 Task: Find connections with filter location Ji Paraná with filter topic #linkedinwith filter profile language German with filter current company Vedantu with filter school Oriental Institute of Science & Technology with filter industry Armed Forces with filter service category Cybersecurity with filter keywords title Office Assistant
Action: Mouse moved to (530, 98)
Screenshot: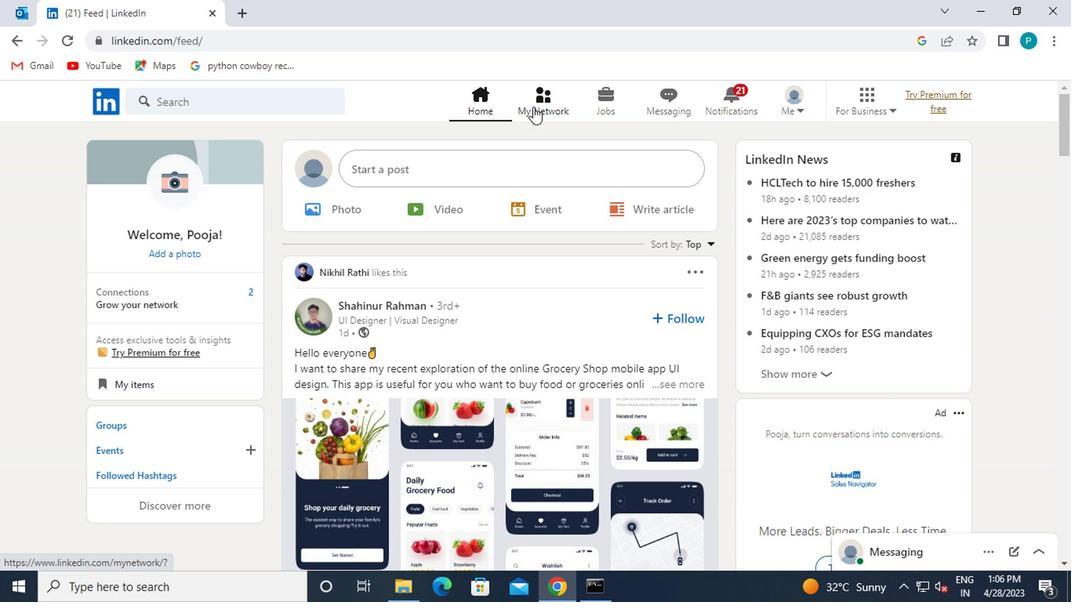 
Action: Mouse pressed left at (530, 98)
Screenshot: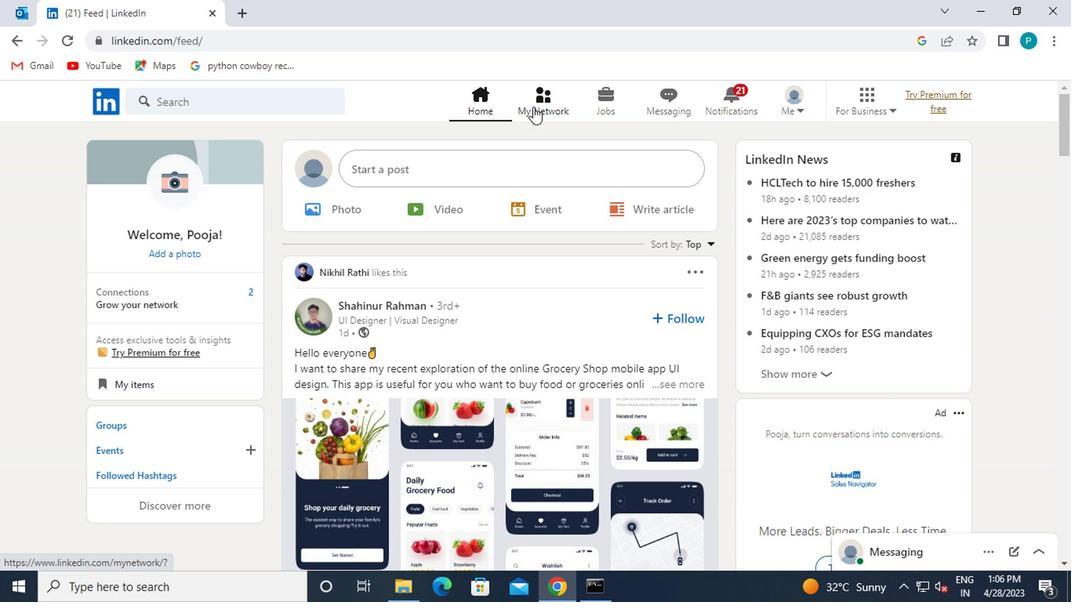 
Action: Mouse moved to (200, 192)
Screenshot: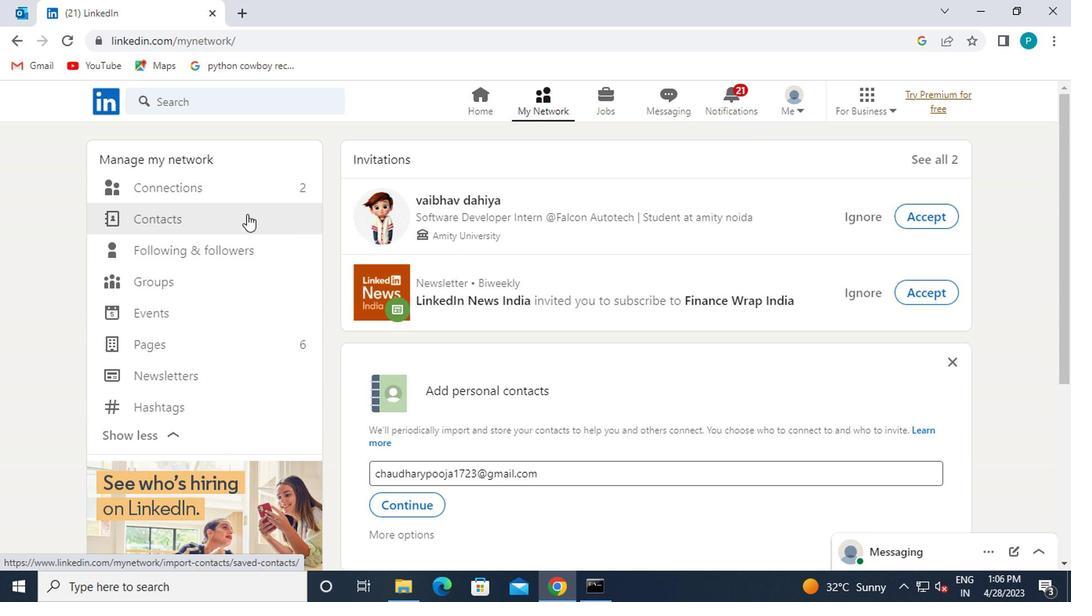 
Action: Mouse pressed left at (200, 192)
Screenshot: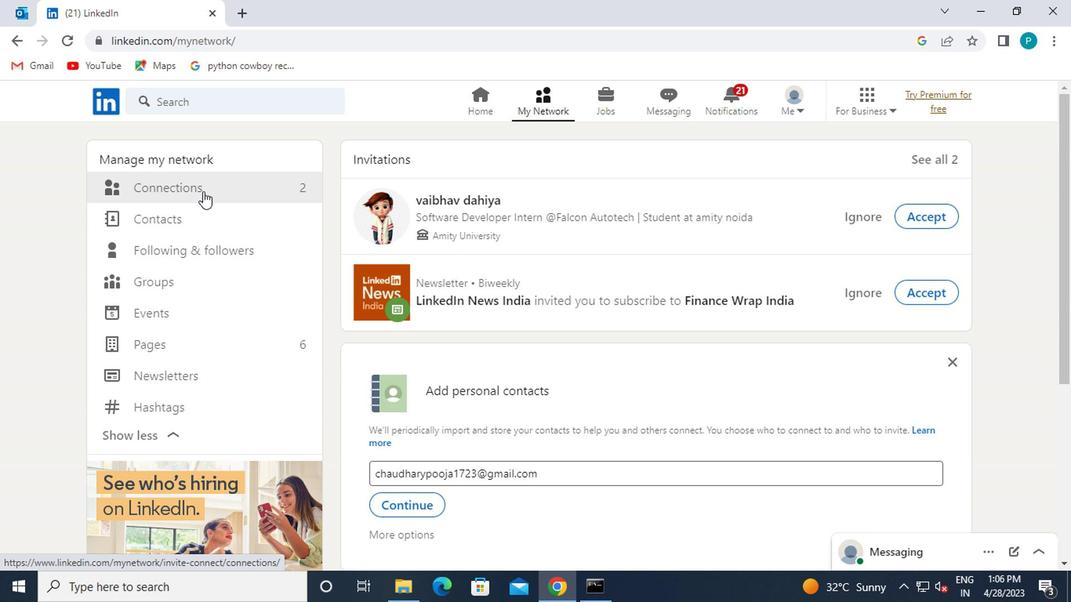 
Action: Mouse moved to (691, 190)
Screenshot: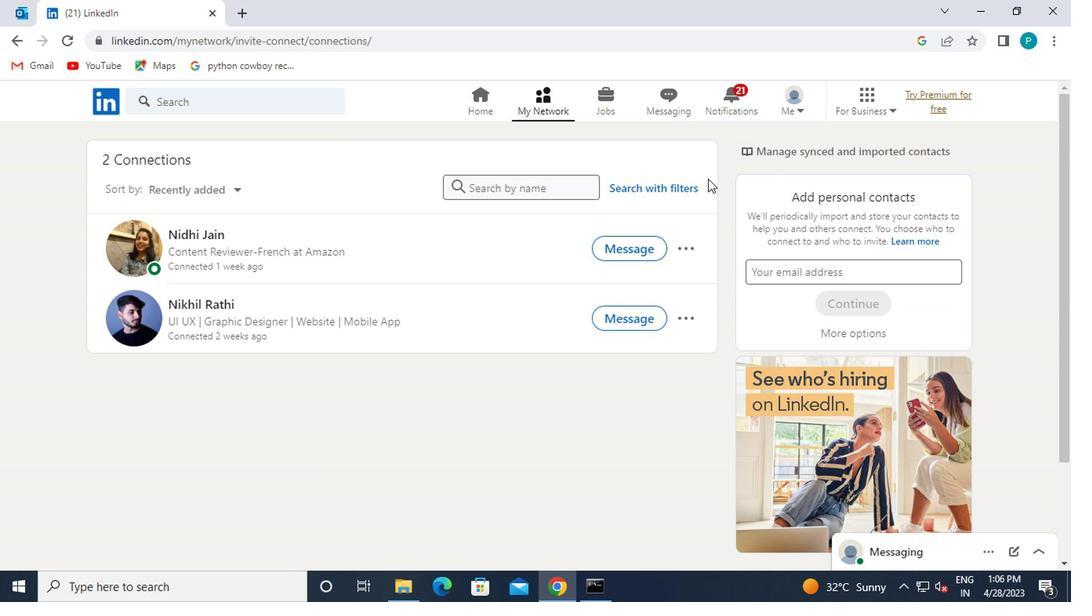
Action: Mouse pressed left at (691, 190)
Screenshot: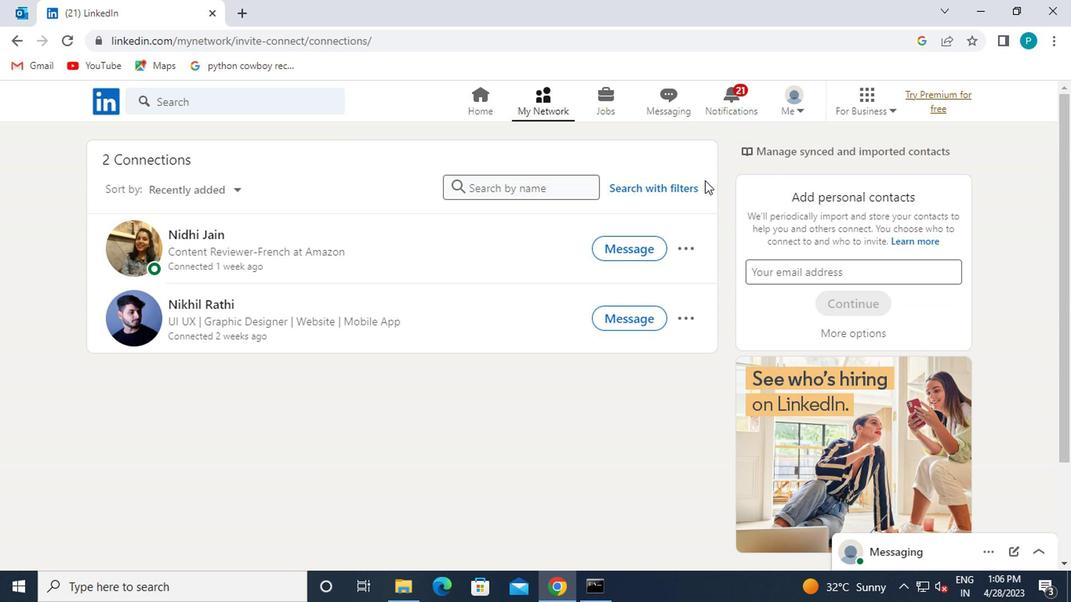 
Action: Mouse moved to (574, 145)
Screenshot: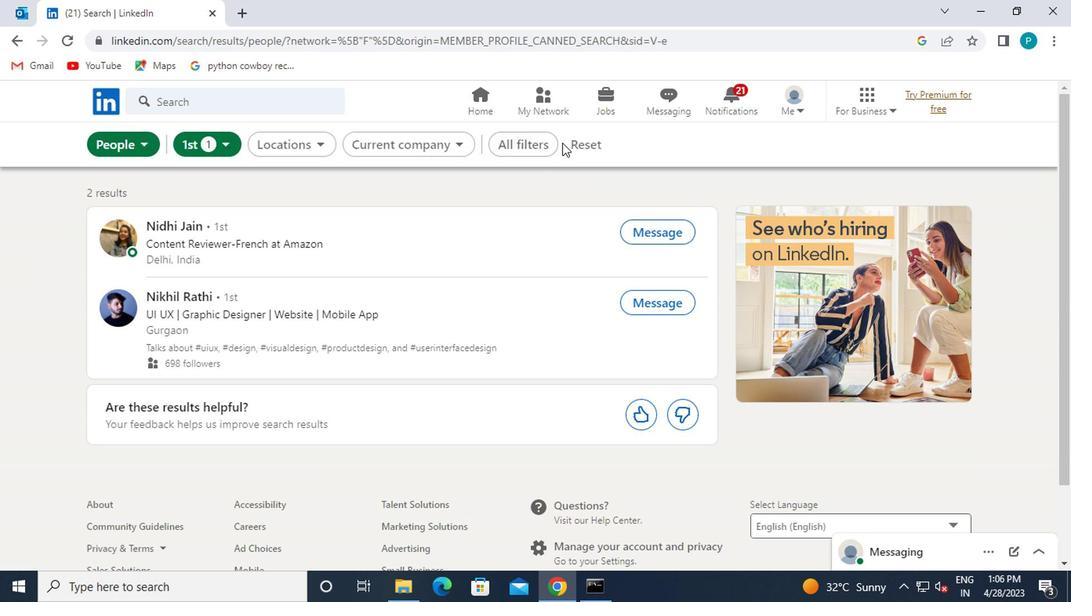 
Action: Mouse pressed left at (574, 145)
Screenshot: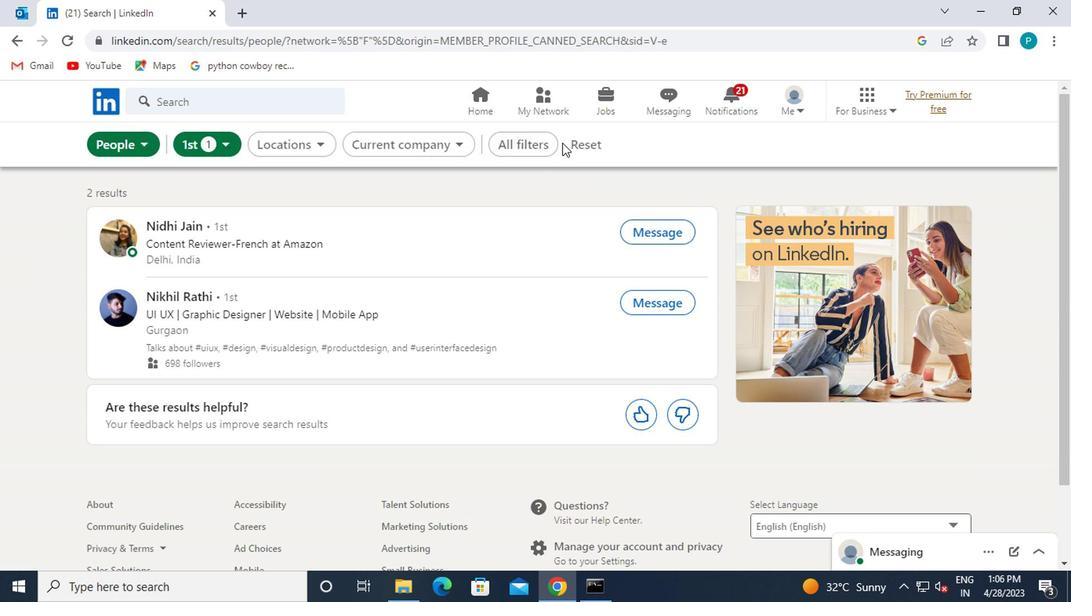 
Action: Mouse moved to (560, 146)
Screenshot: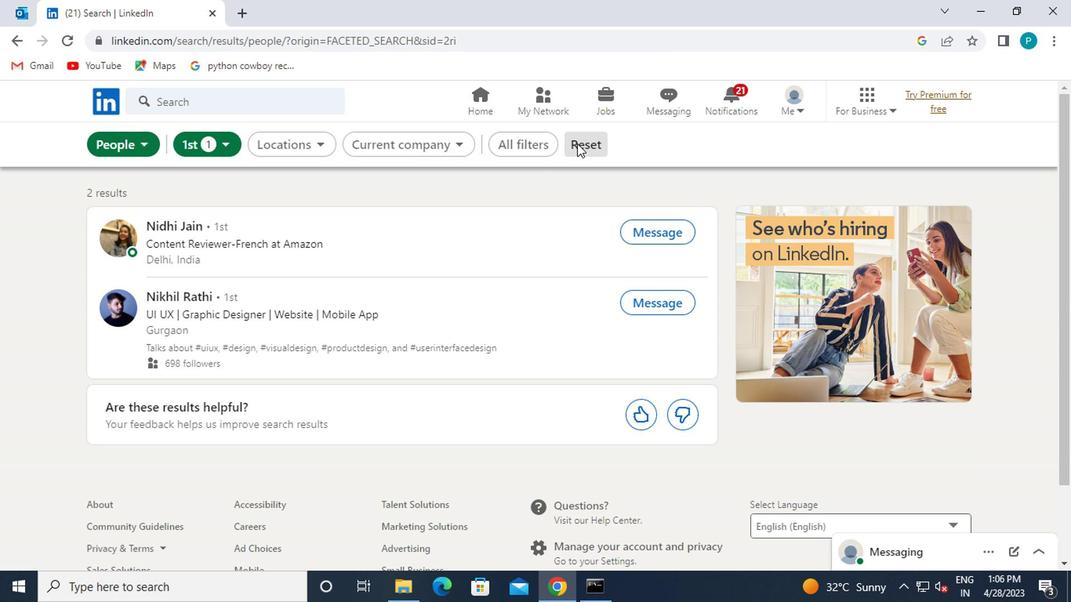 
Action: Mouse pressed left at (560, 146)
Screenshot: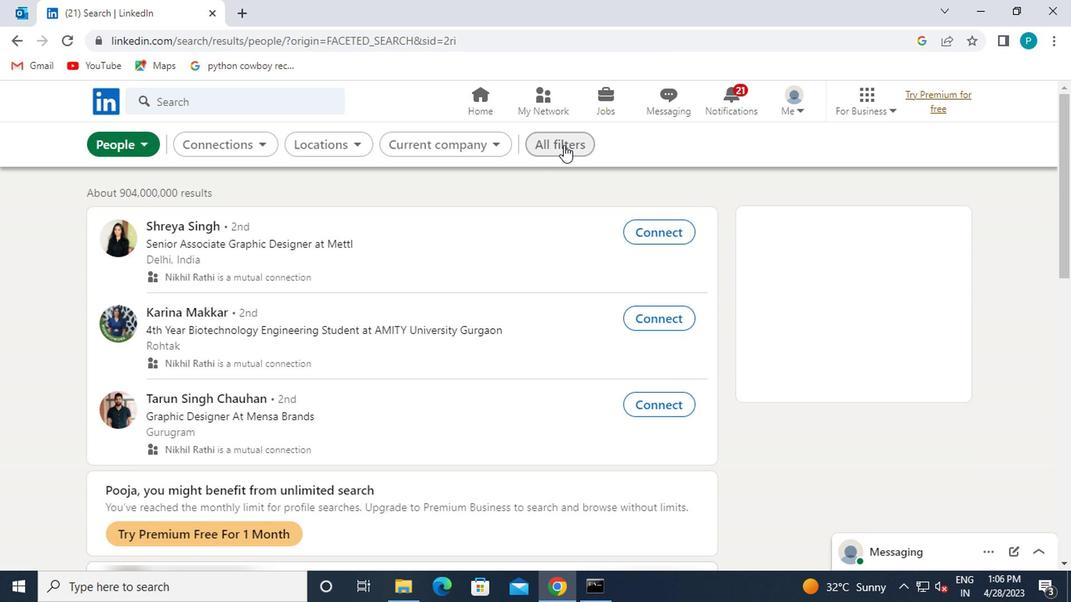 
Action: Mouse moved to (756, 294)
Screenshot: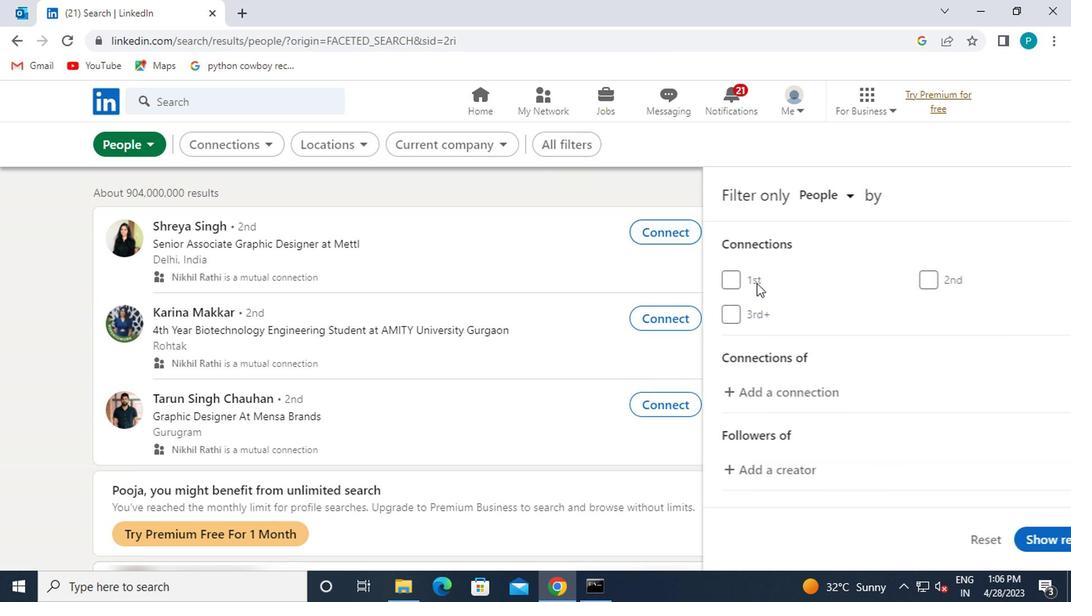 
Action: Mouse scrolled (756, 293) with delta (0, 0)
Screenshot: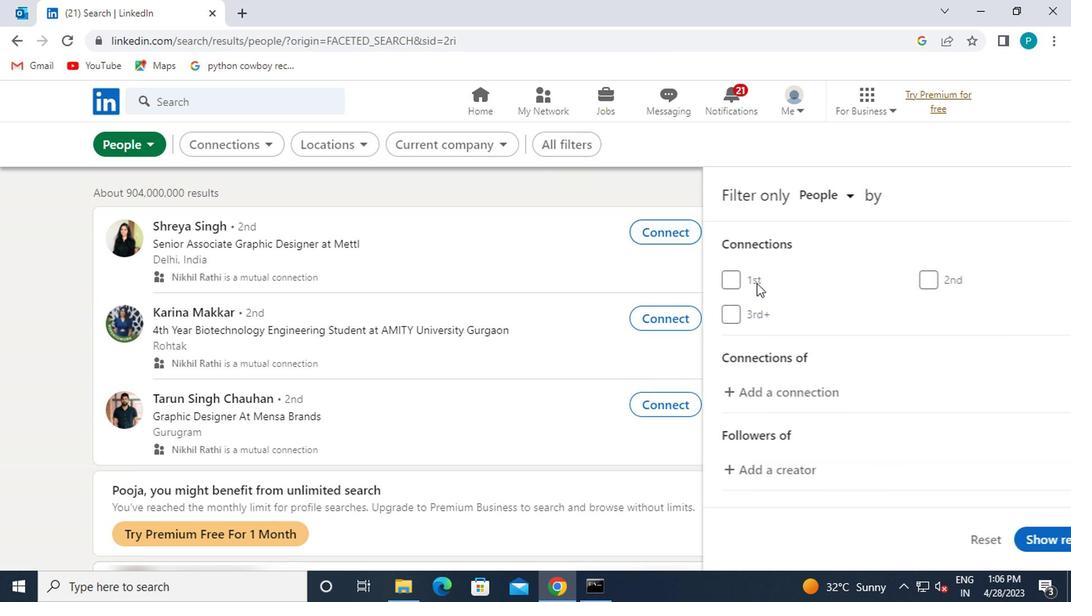 
Action: Mouse moved to (756, 296)
Screenshot: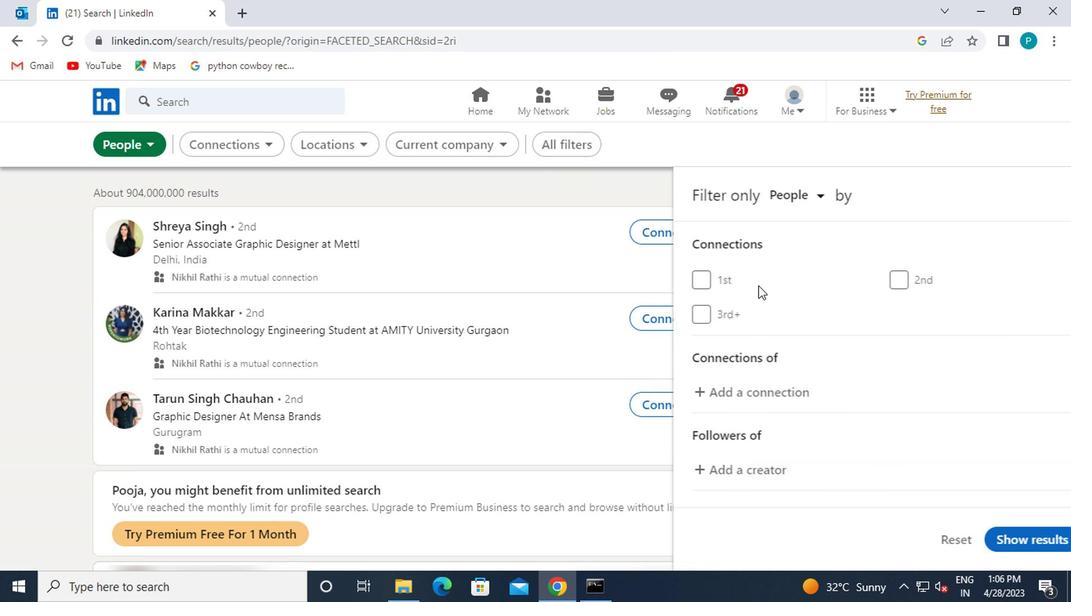 
Action: Mouse scrolled (756, 295) with delta (0, -1)
Screenshot: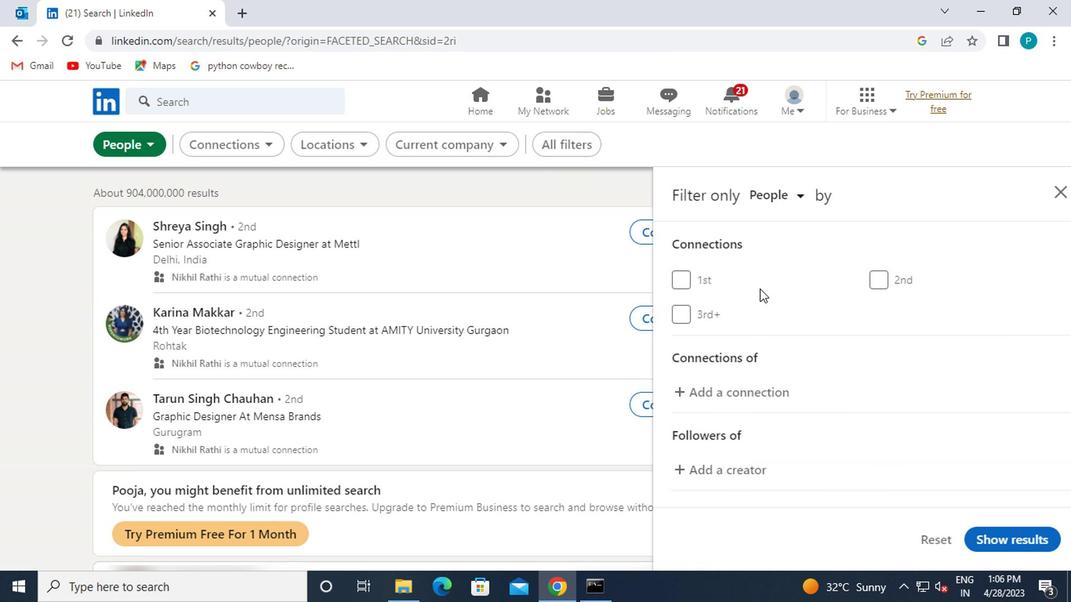 
Action: Mouse scrolled (756, 295) with delta (0, -1)
Screenshot: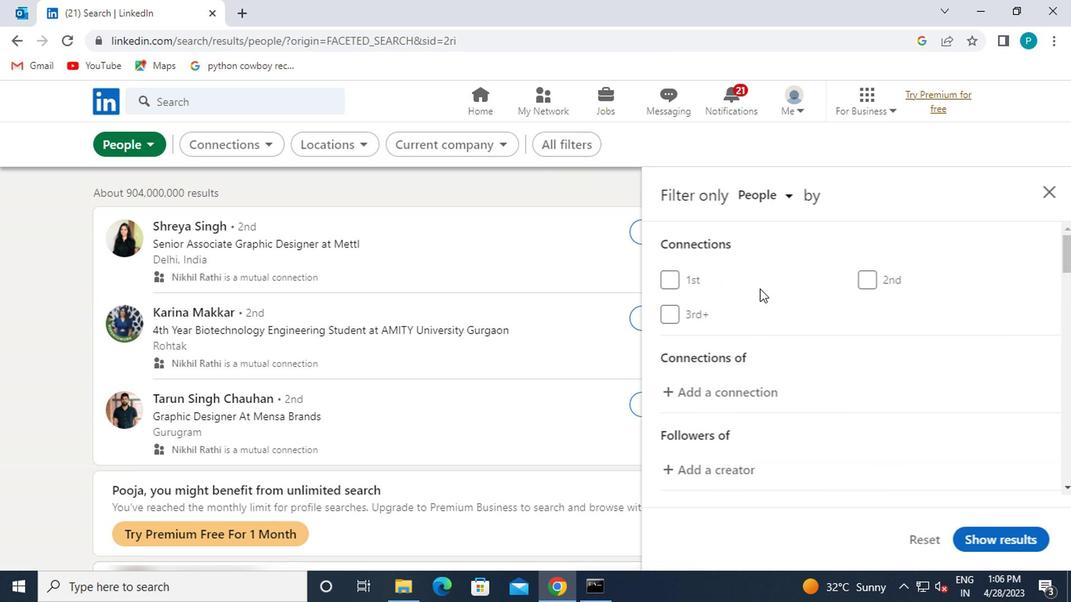
Action: Mouse moved to (857, 382)
Screenshot: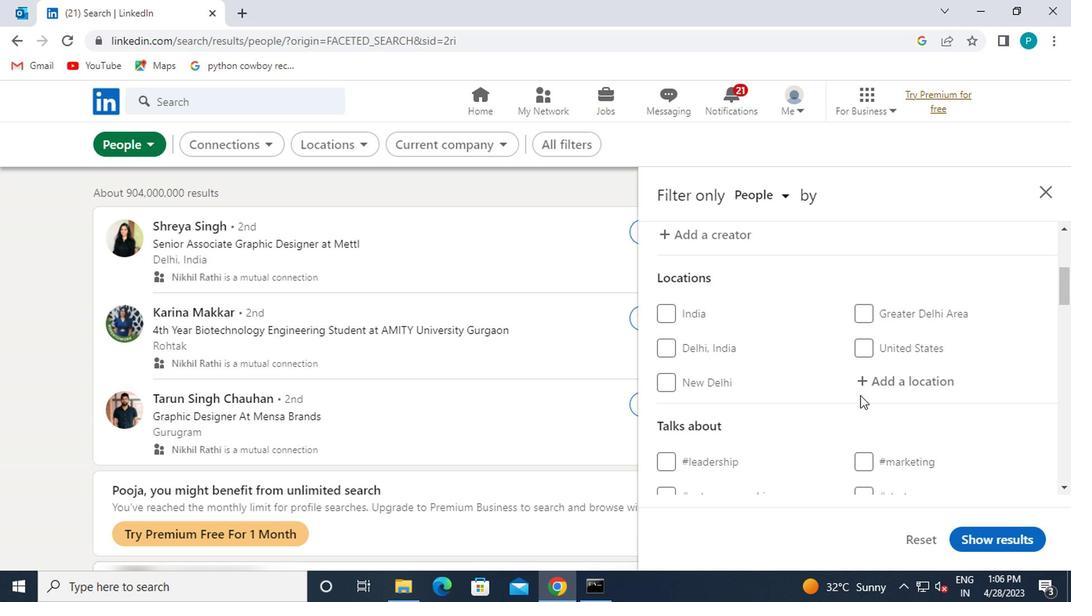 
Action: Mouse pressed left at (857, 382)
Screenshot: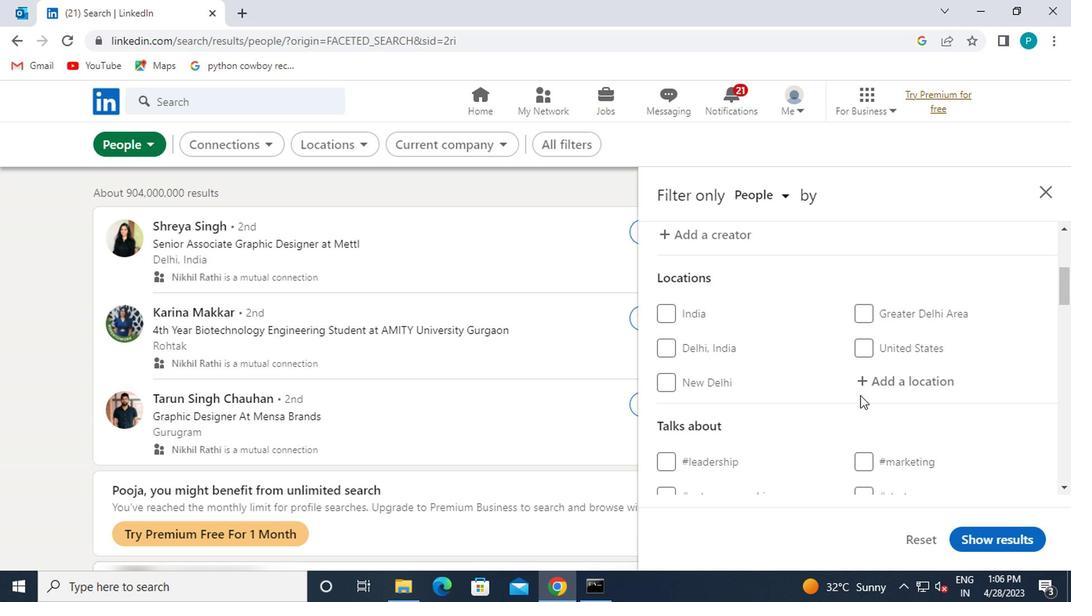 
Action: Mouse moved to (1067, 228)
Screenshot: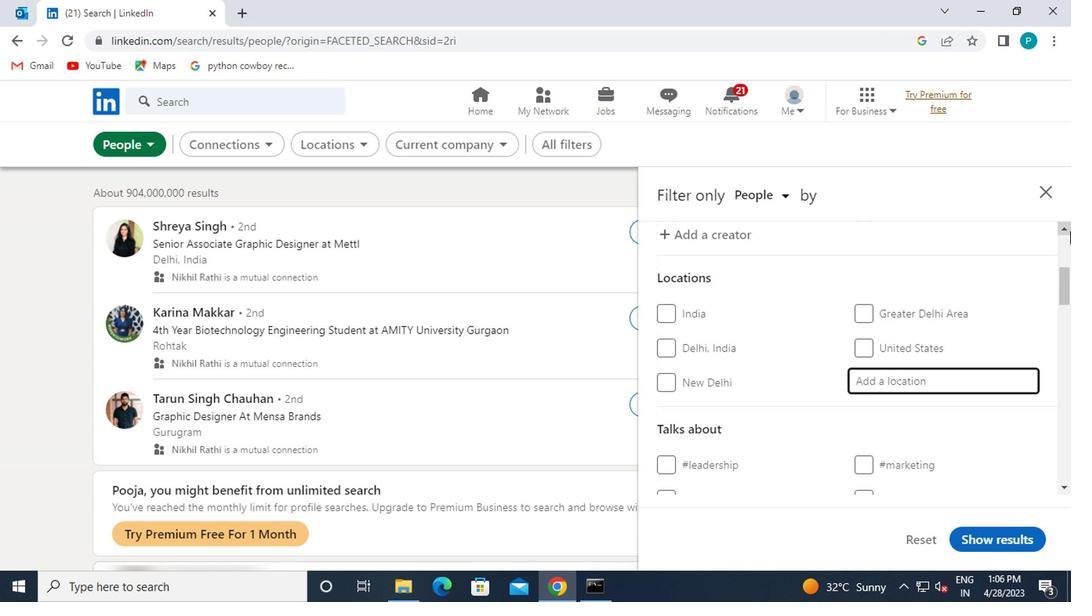 
Action: Key pressed <Key.caps_lock>j<Key.caps_lock>i<Key.space><Key.caps_lock>p<Key.caps_lock>arana
Screenshot: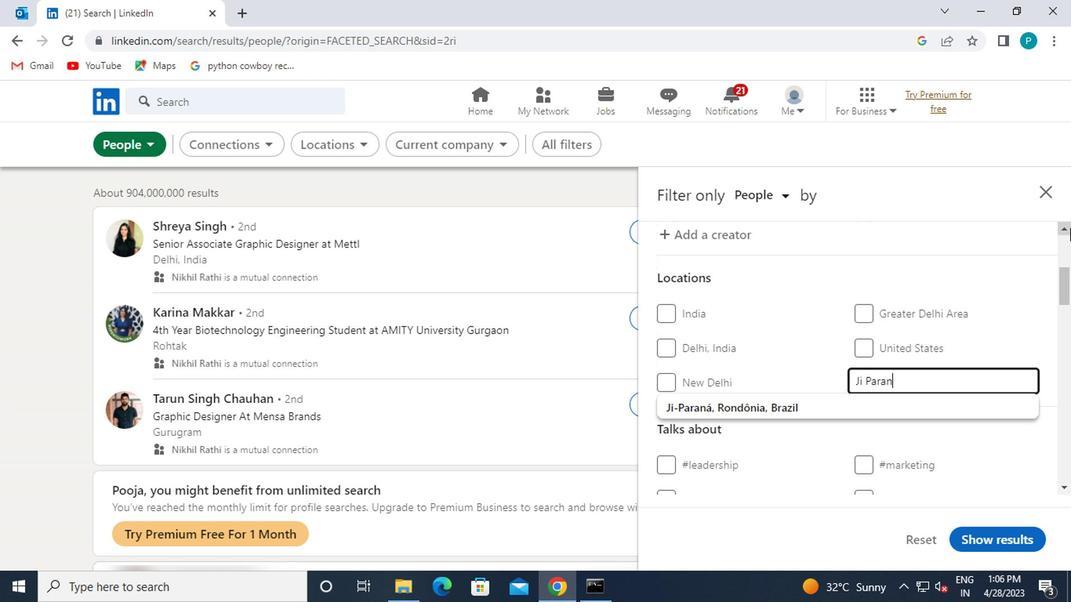 
Action: Mouse moved to (891, 407)
Screenshot: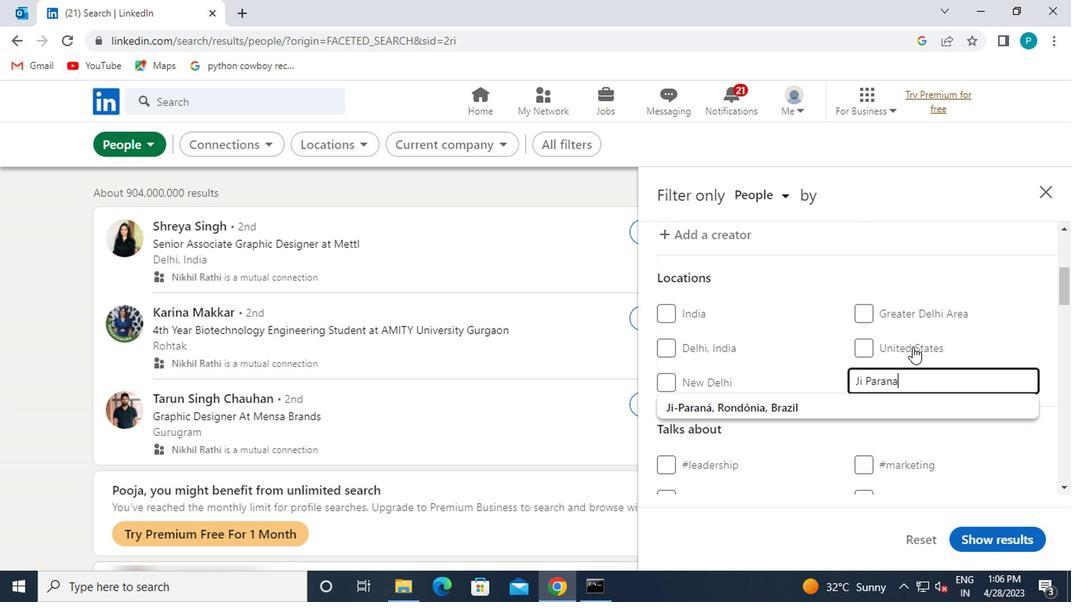 
Action: Mouse pressed left at (891, 407)
Screenshot: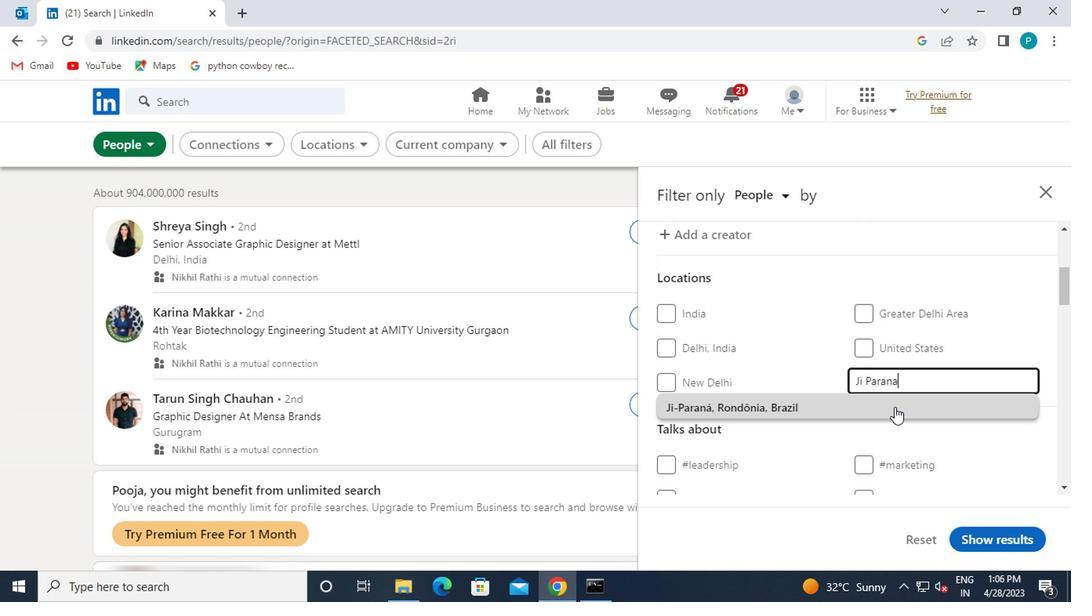 
Action: Mouse scrolled (891, 406) with delta (0, -1)
Screenshot: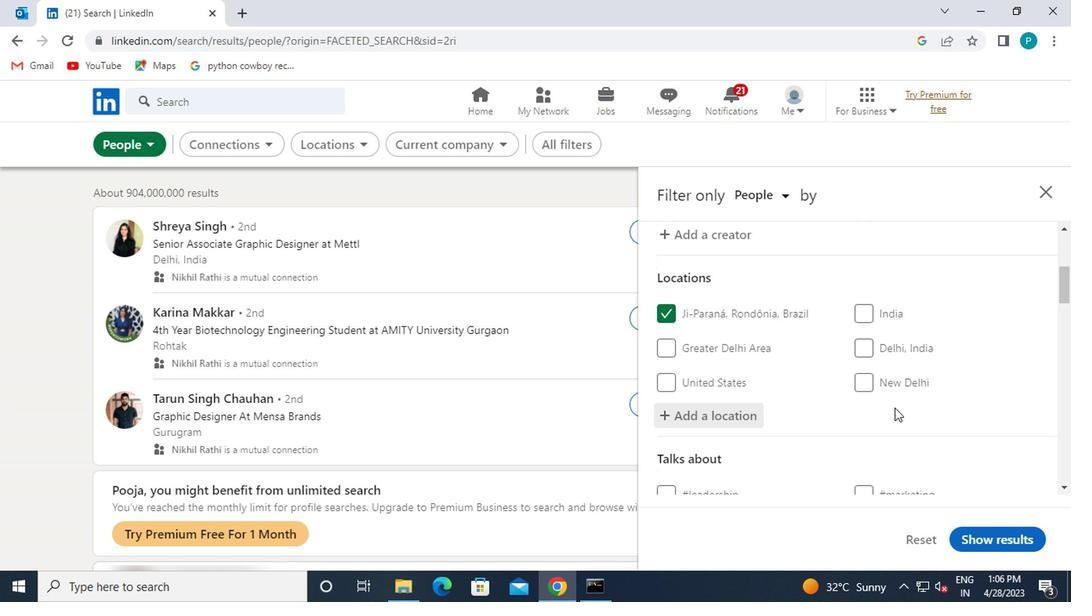 
Action: Mouse scrolled (891, 406) with delta (0, -1)
Screenshot: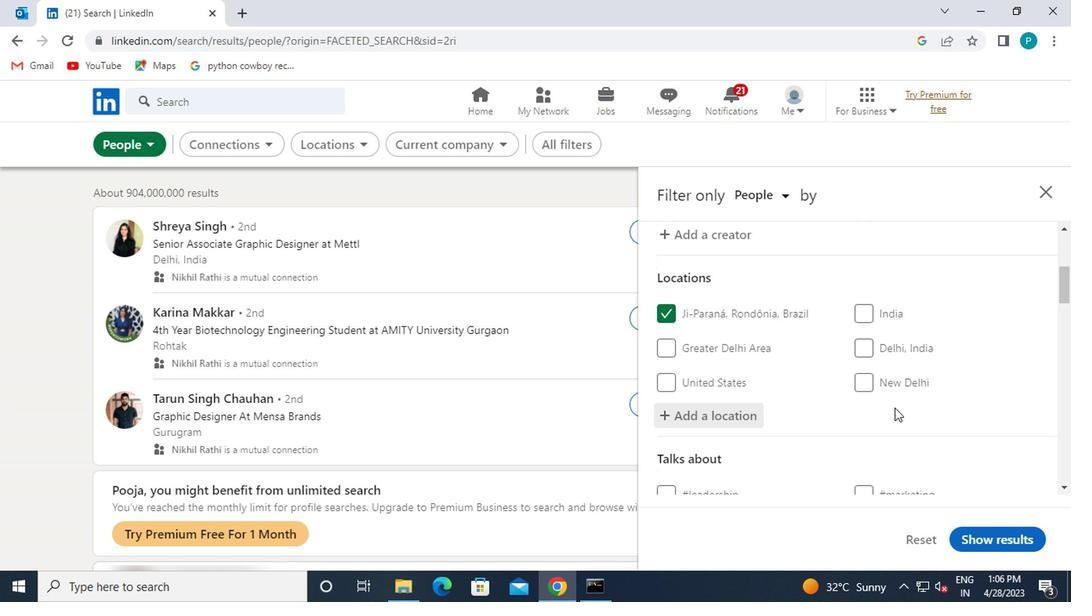 
Action: Mouse scrolled (891, 406) with delta (0, -1)
Screenshot: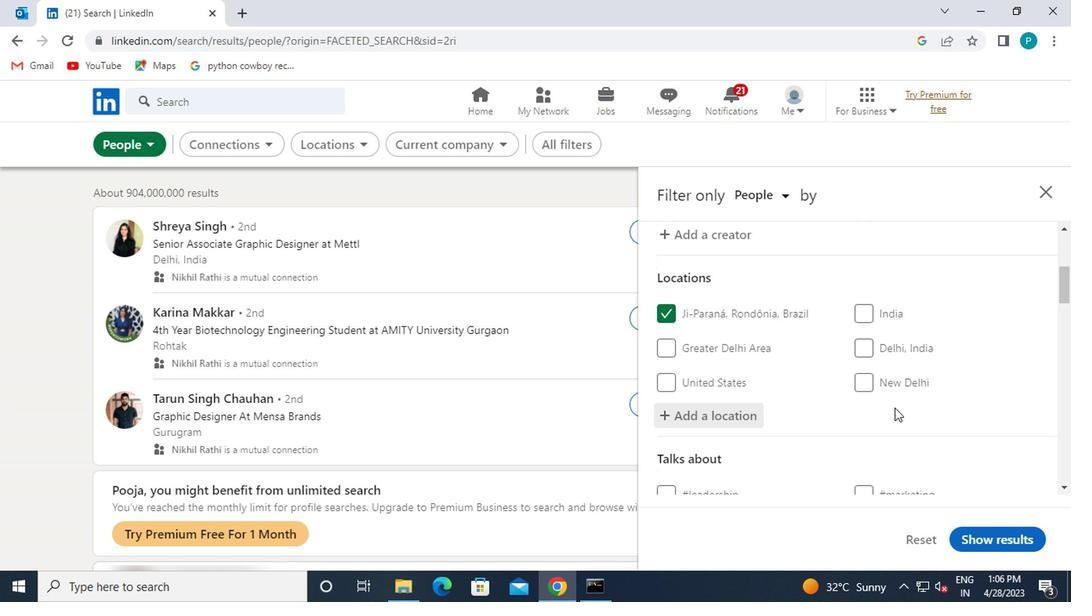 
Action: Mouse moved to (873, 331)
Screenshot: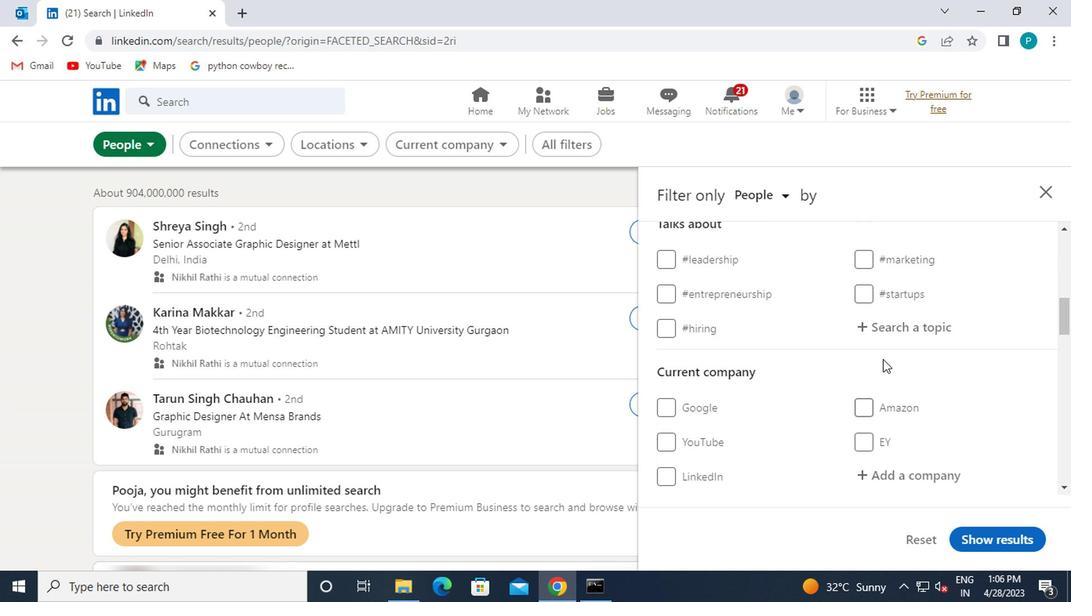 
Action: Mouse pressed left at (873, 331)
Screenshot: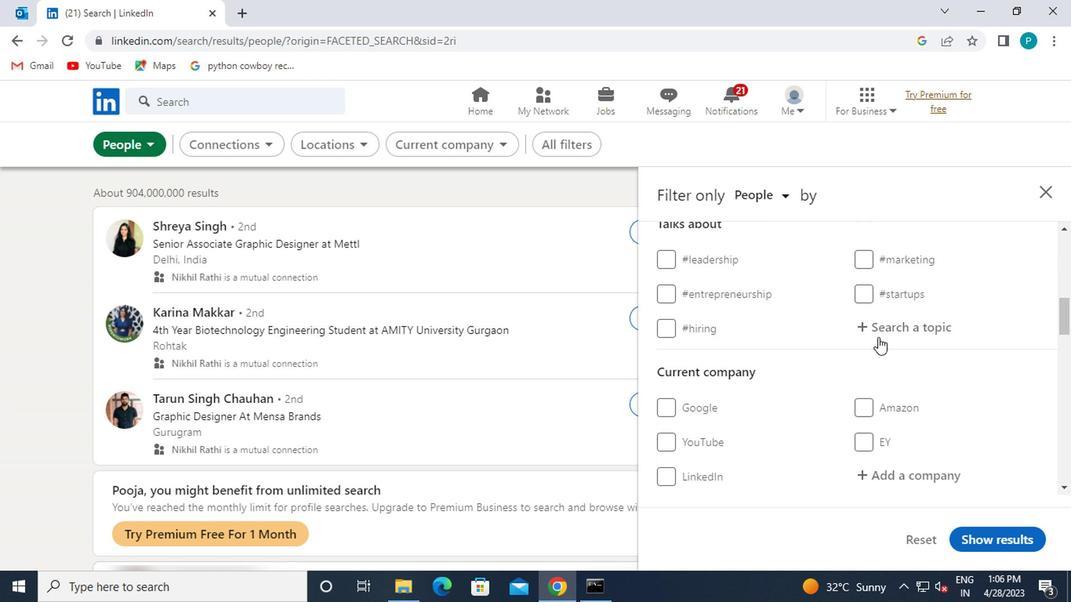 
Action: Mouse moved to (912, 342)
Screenshot: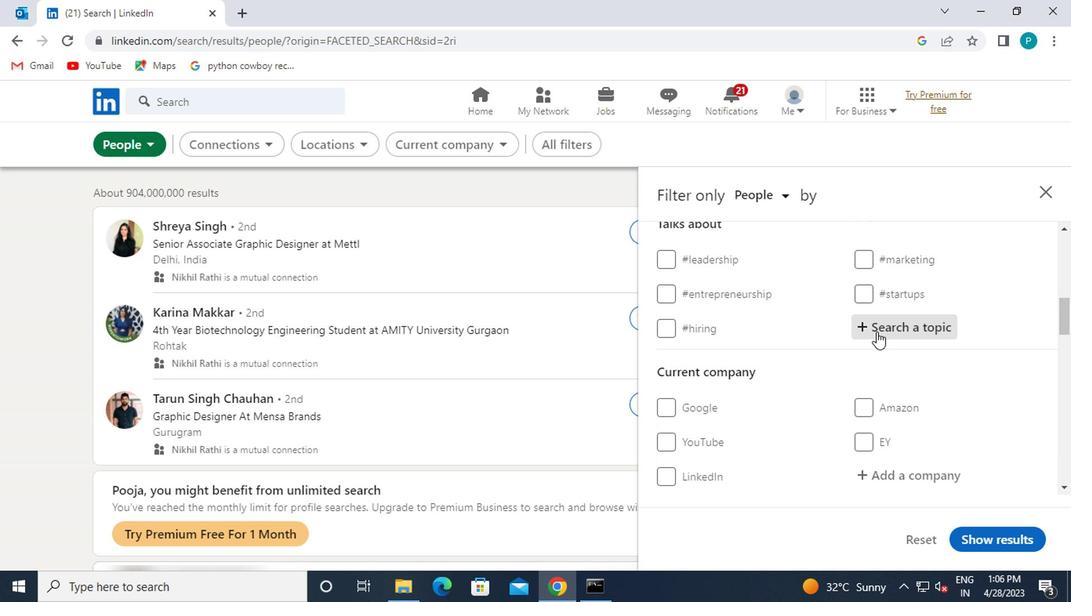
Action: Key pressed <Key.shift>#LINKEDIN
Screenshot: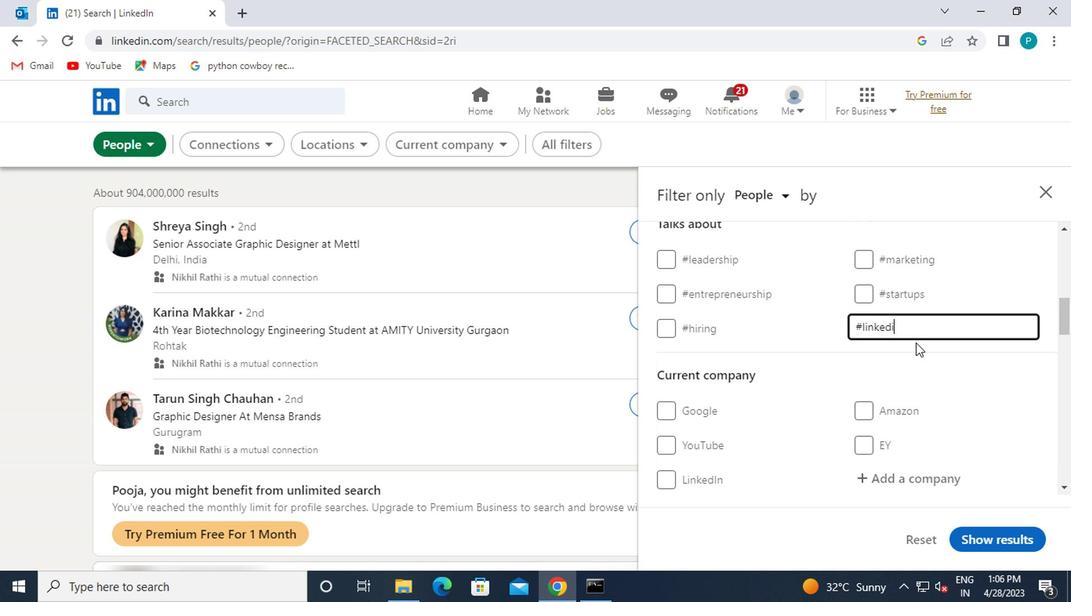 
Action: Mouse moved to (769, 361)
Screenshot: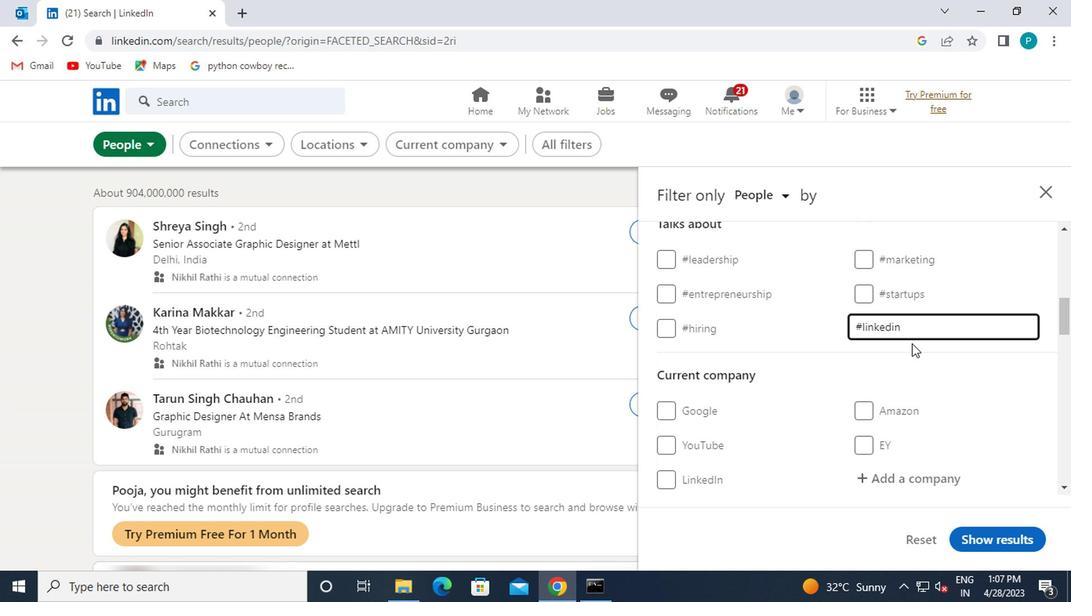
Action: Mouse scrolled (769, 360) with delta (0, 0)
Screenshot: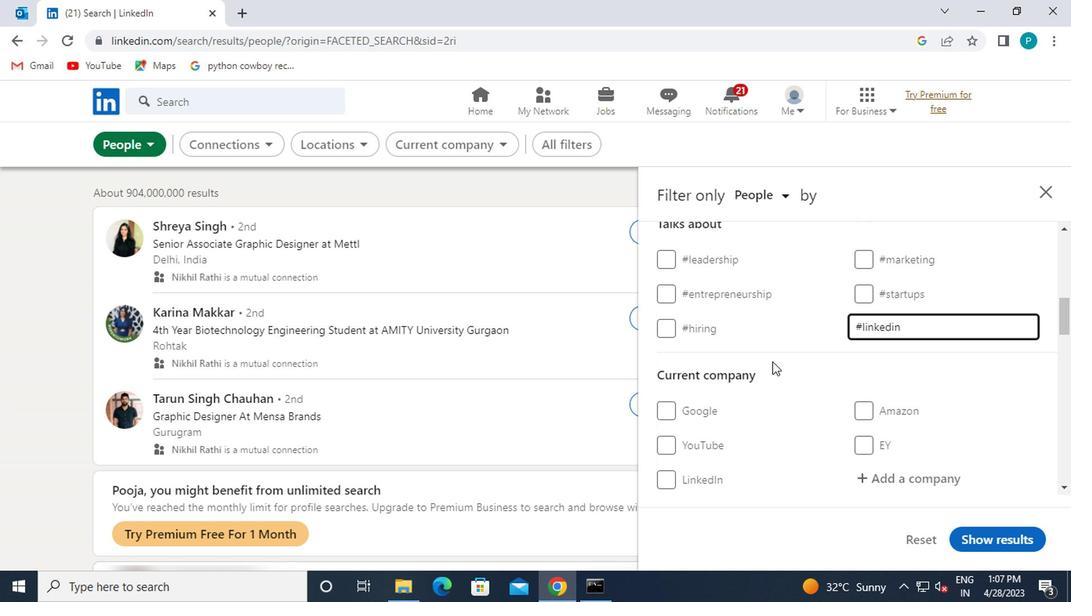 
Action: Mouse moved to (848, 400)
Screenshot: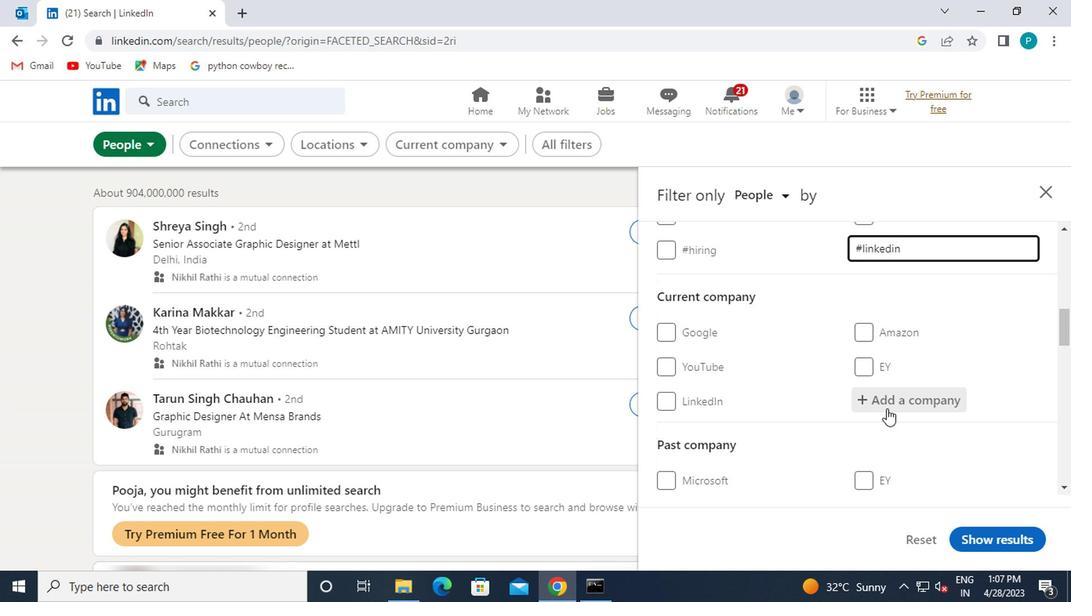 
Action: Mouse scrolled (848, 400) with delta (0, 0)
Screenshot: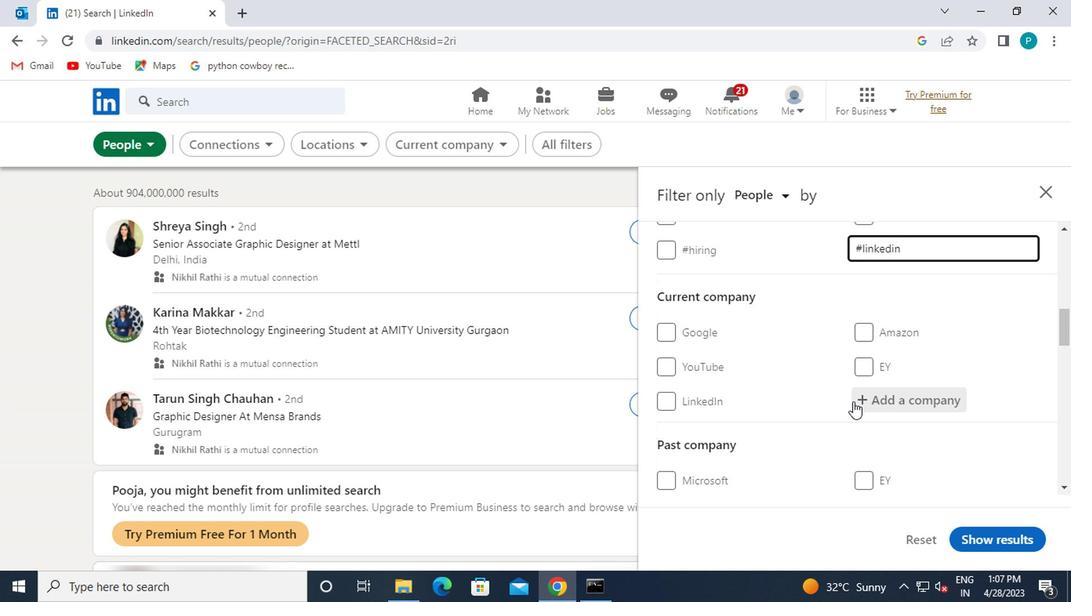 
Action: Mouse scrolled (848, 400) with delta (0, 0)
Screenshot: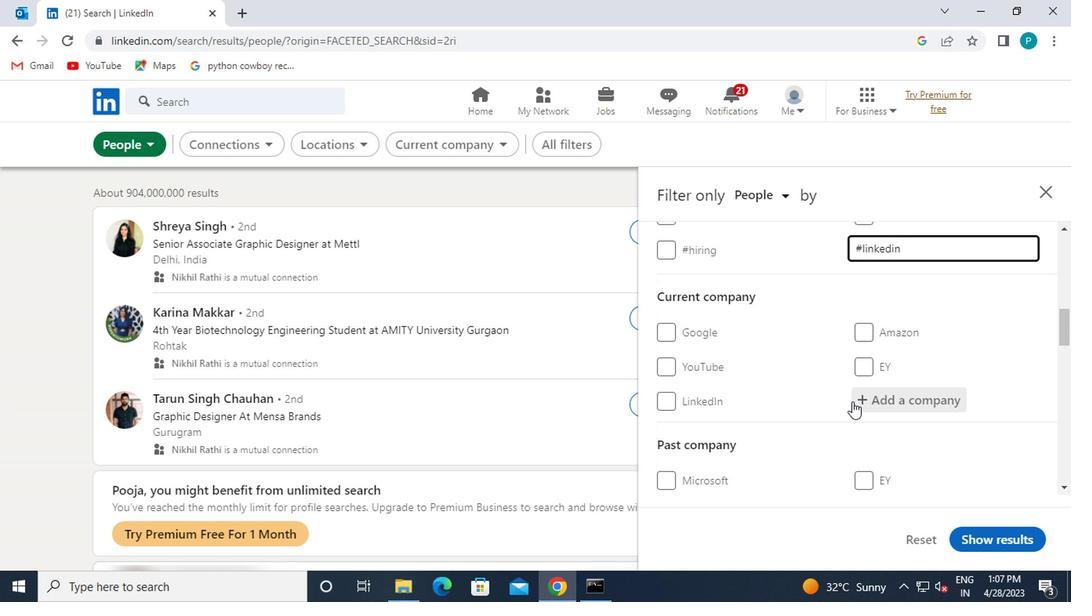
Action: Mouse scrolled (848, 400) with delta (0, 0)
Screenshot: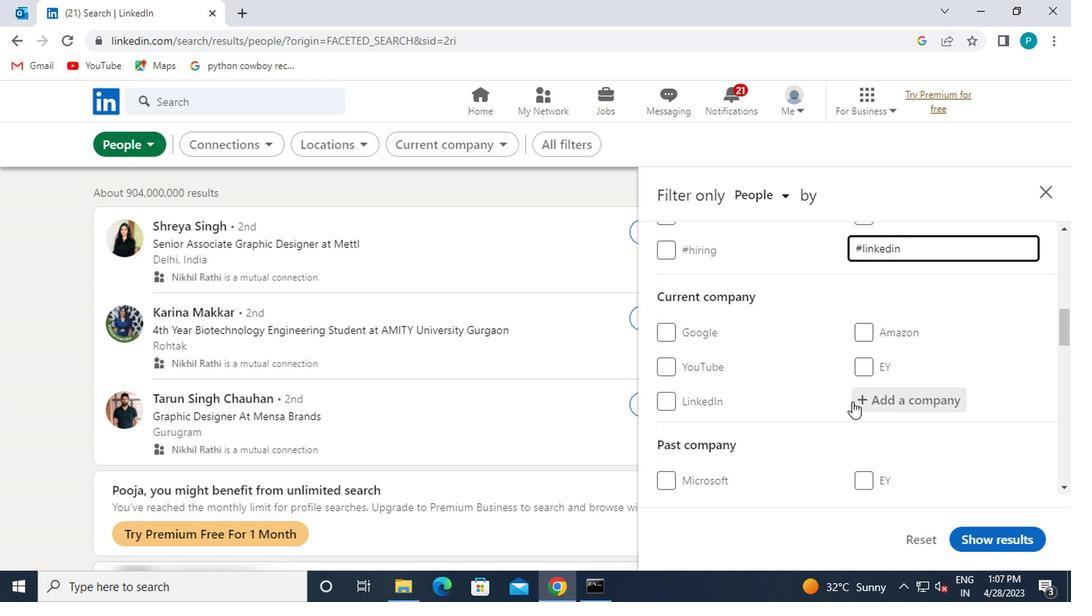
Action: Mouse moved to (805, 368)
Screenshot: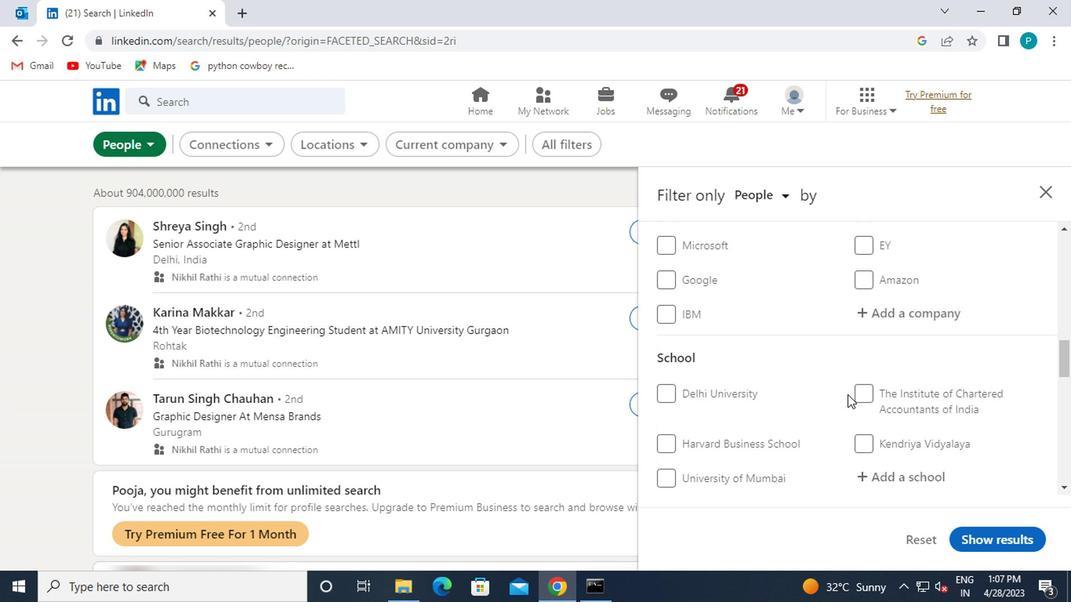 
Action: Mouse scrolled (805, 367) with delta (0, -1)
Screenshot: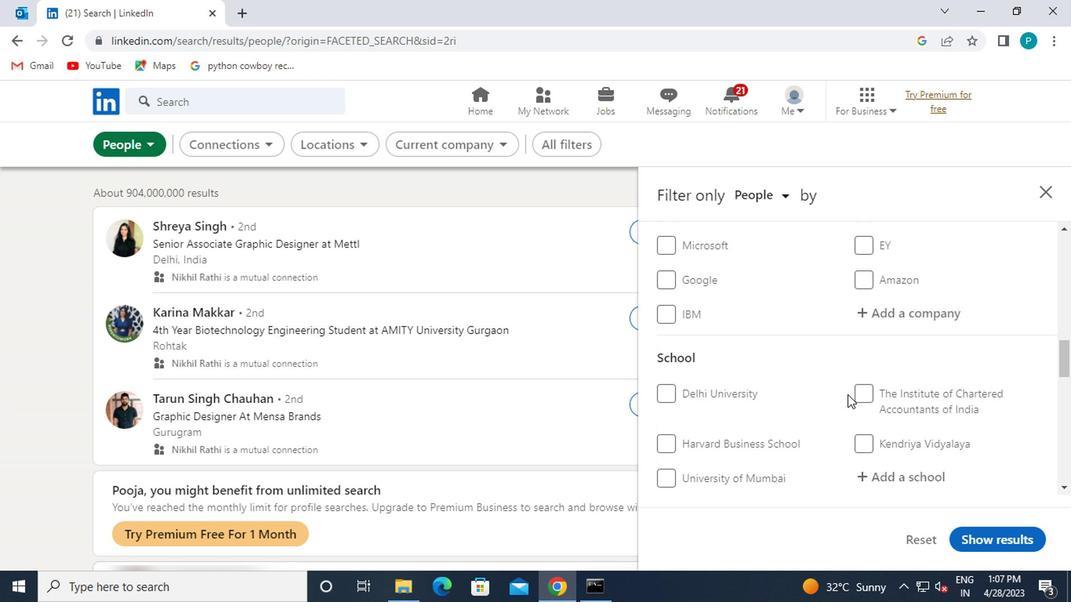 
Action: Mouse scrolled (805, 367) with delta (0, -1)
Screenshot: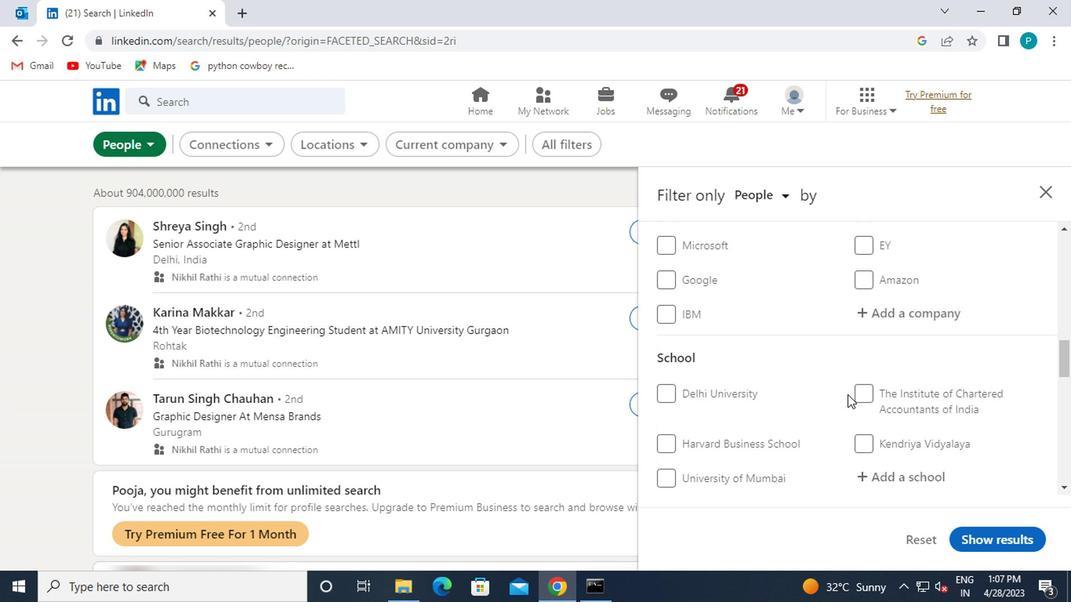 
Action: Mouse scrolled (805, 367) with delta (0, -1)
Screenshot: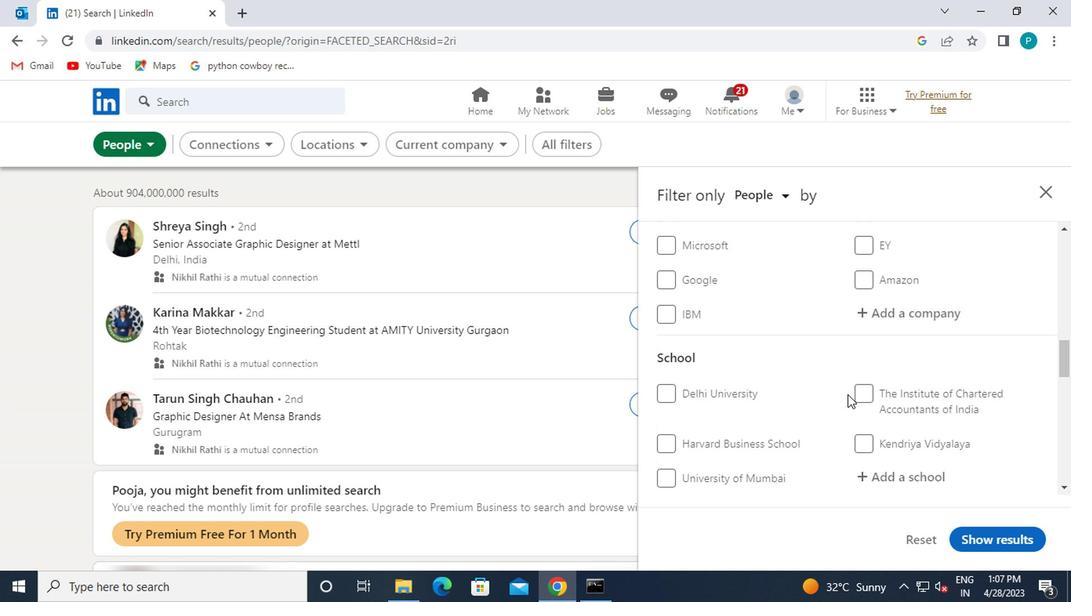 
Action: Mouse moved to (805, 367)
Screenshot: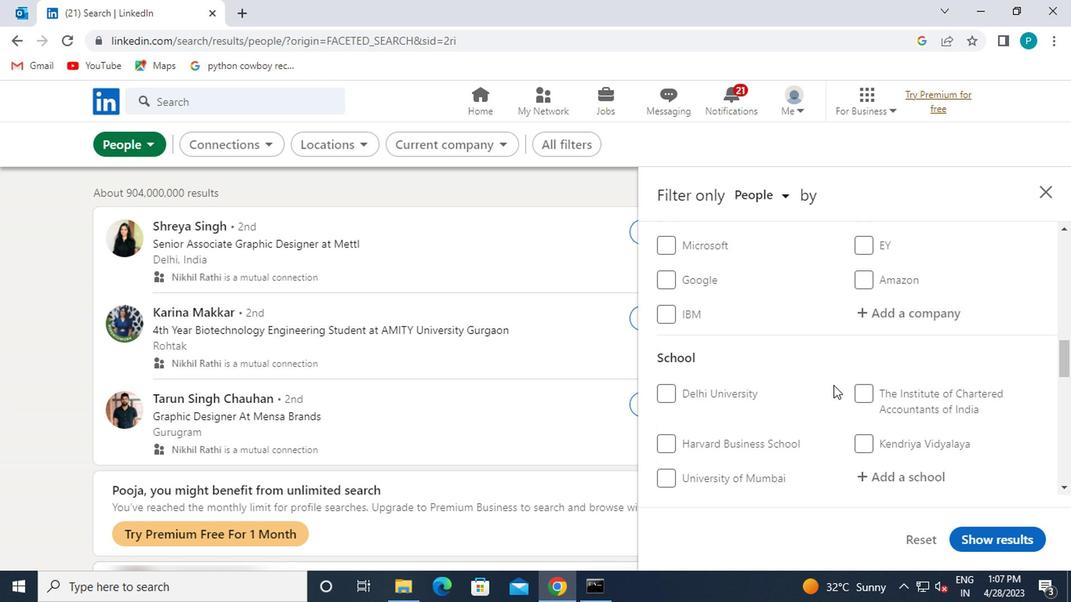 
Action: Mouse scrolled (805, 366) with delta (0, 0)
Screenshot: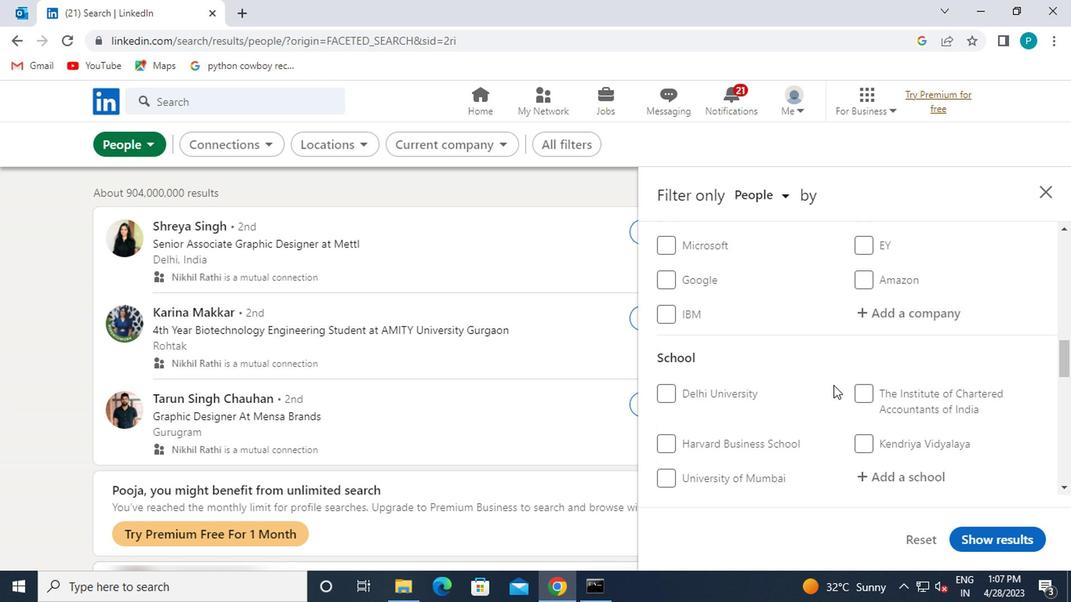 
Action: Mouse moved to (753, 356)
Screenshot: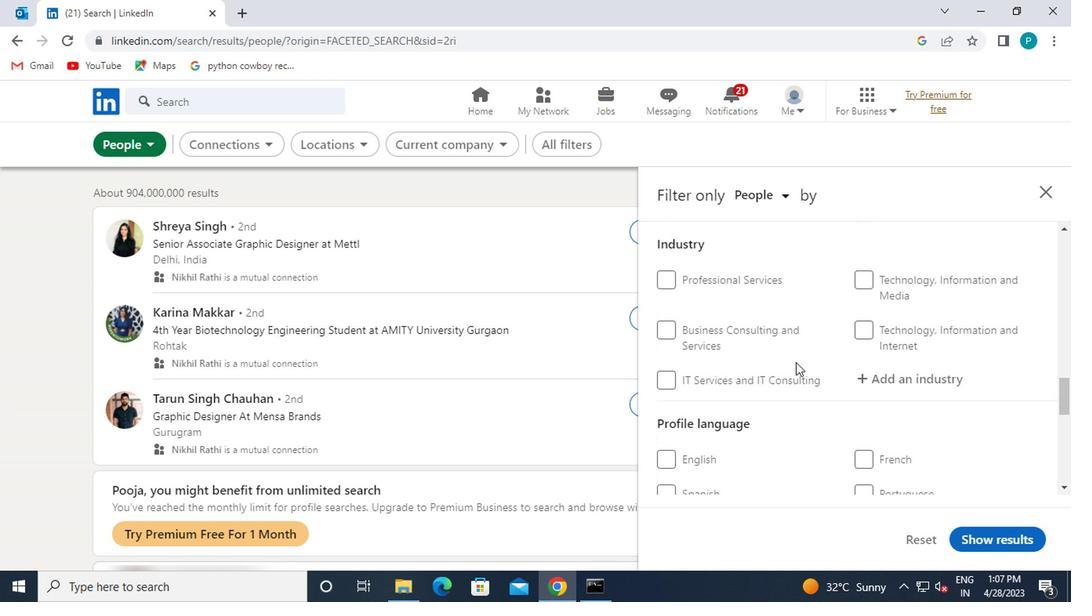 
Action: Mouse scrolled (753, 354) with delta (0, -1)
Screenshot: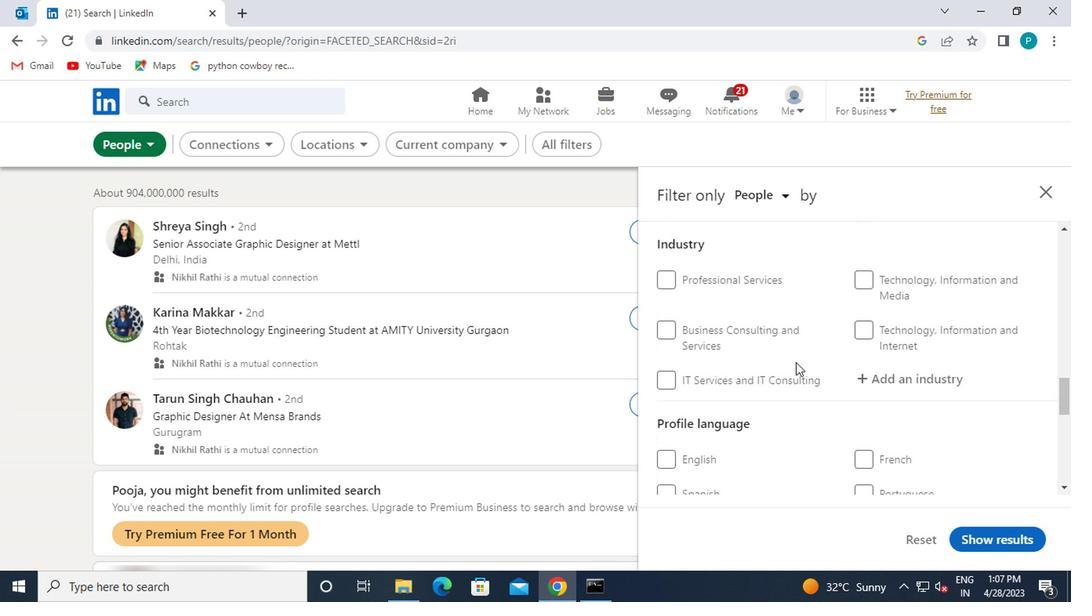 
Action: Mouse moved to (750, 356)
Screenshot: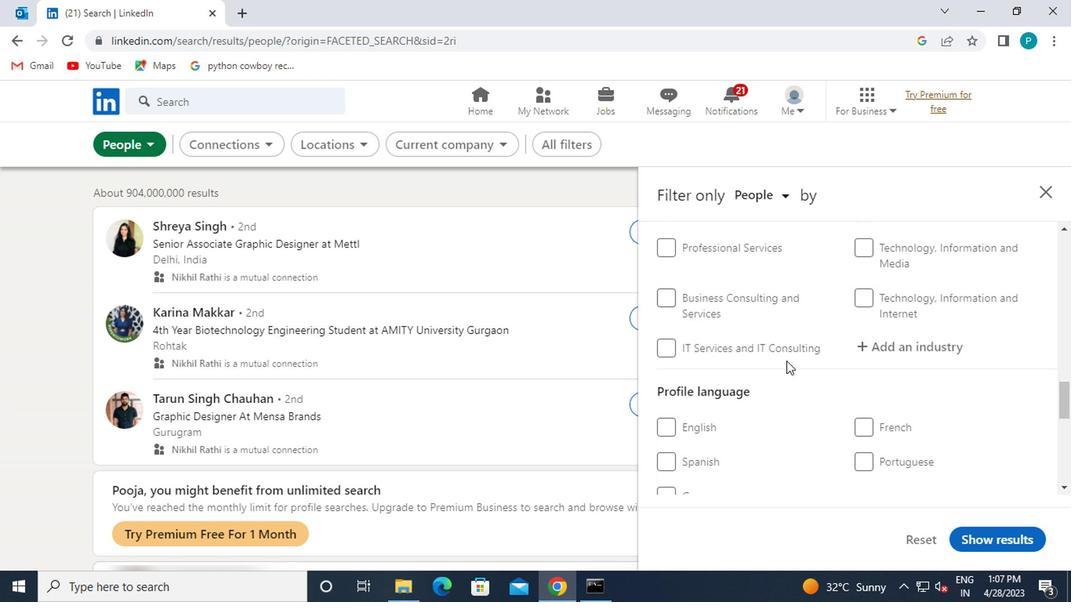 
Action: Mouse scrolled (750, 354) with delta (0, -1)
Screenshot: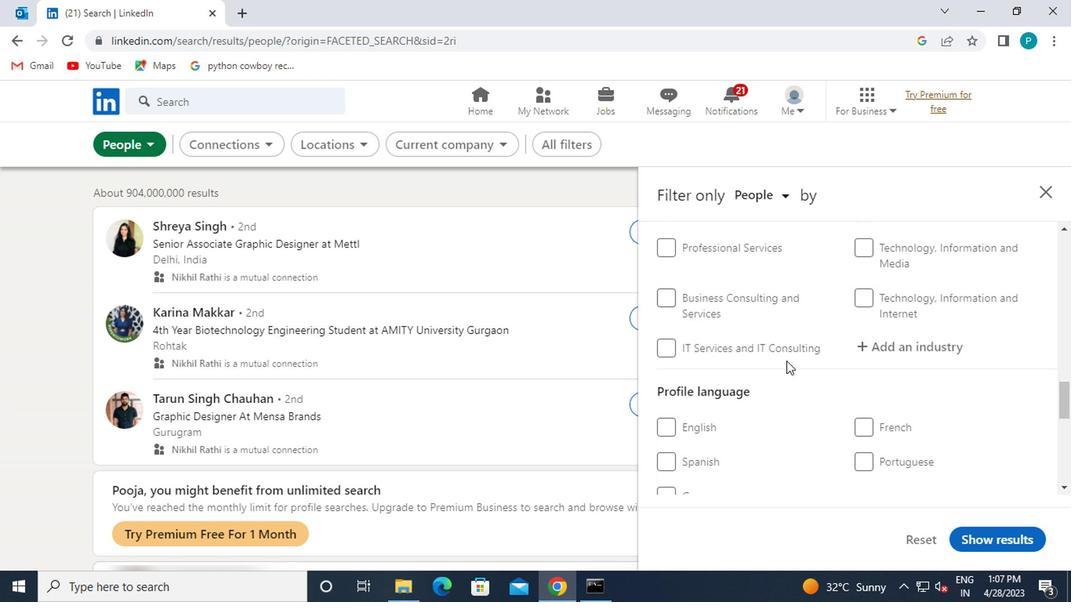 
Action: Mouse moved to (739, 356)
Screenshot: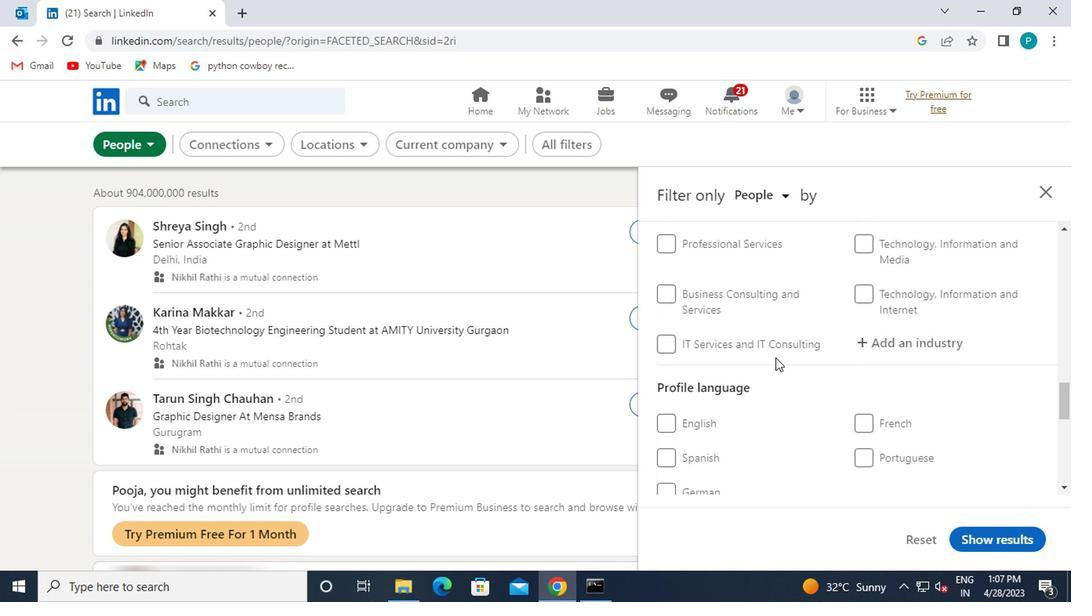 
Action: Mouse scrolled (739, 354) with delta (0, -1)
Screenshot: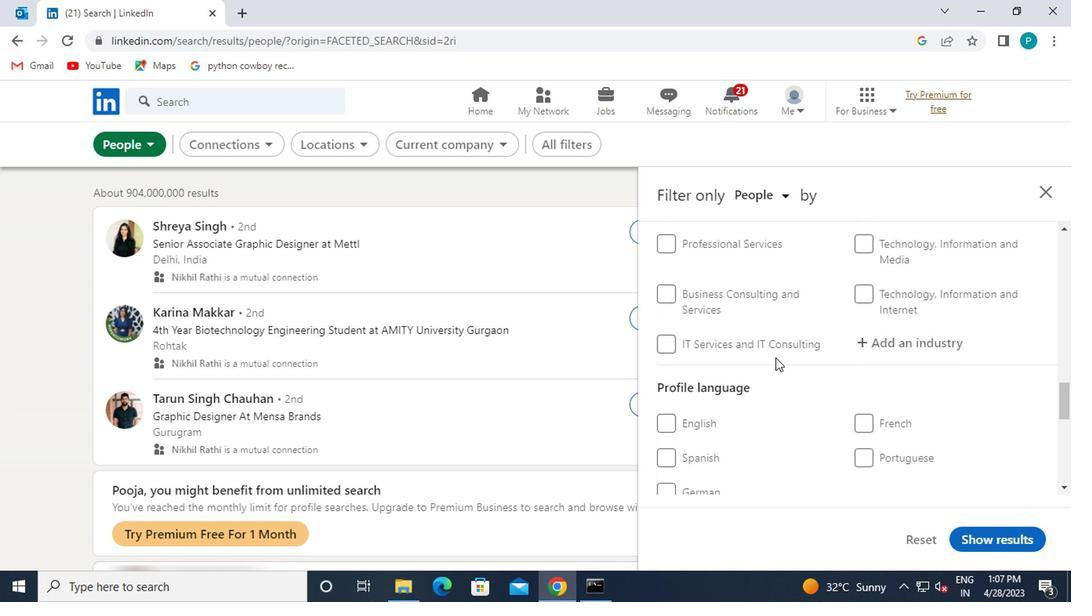 
Action: Mouse moved to (703, 334)
Screenshot: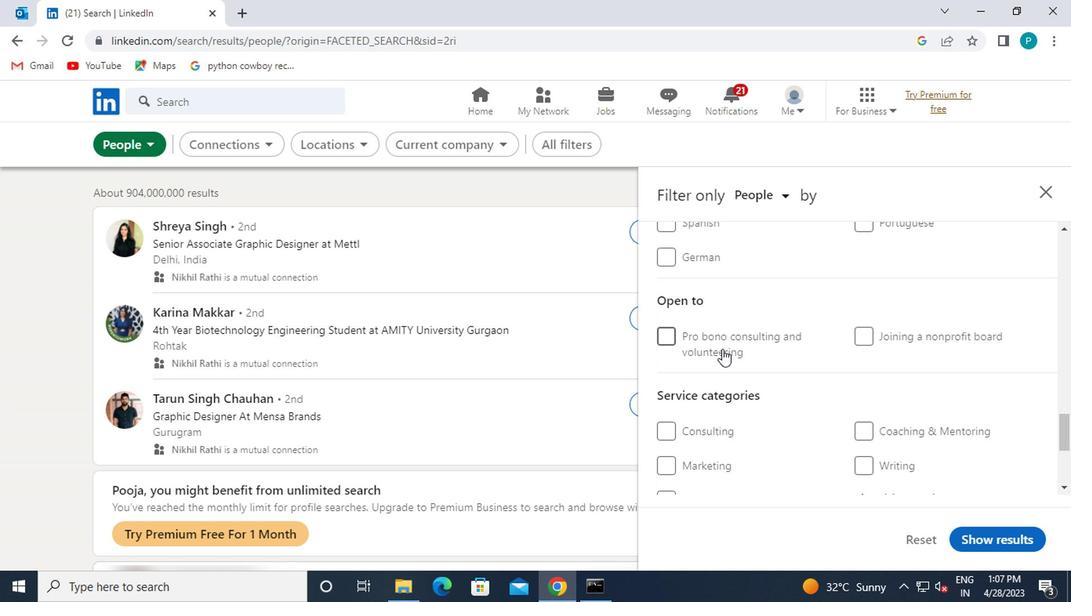 
Action: Mouse scrolled (703, 335) with delta (0, 0)
Screenshot: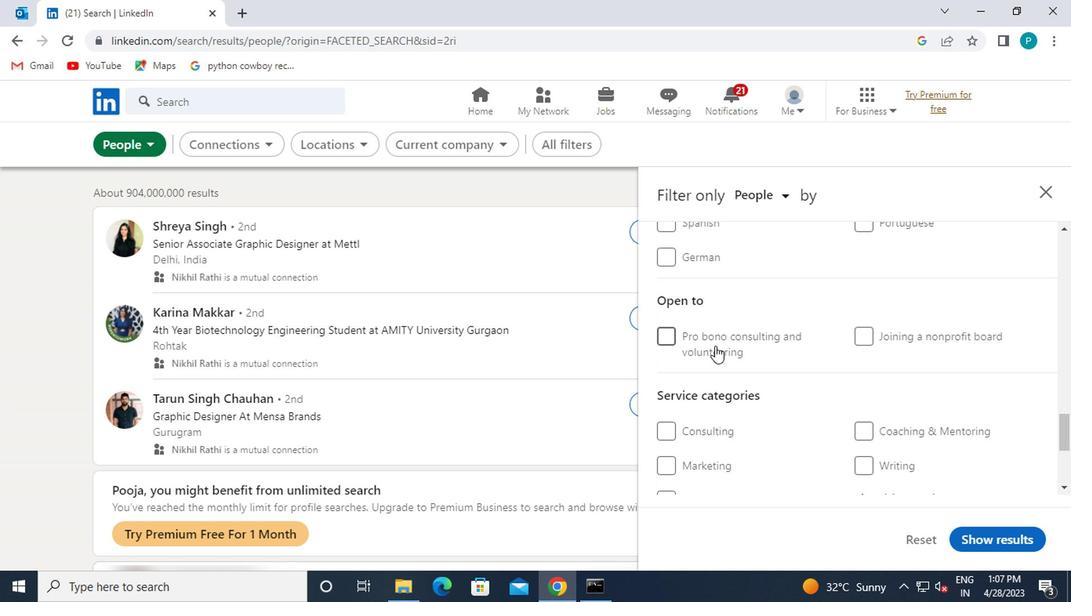 
Action: Mouse moved to (699, 333)
Screenshot: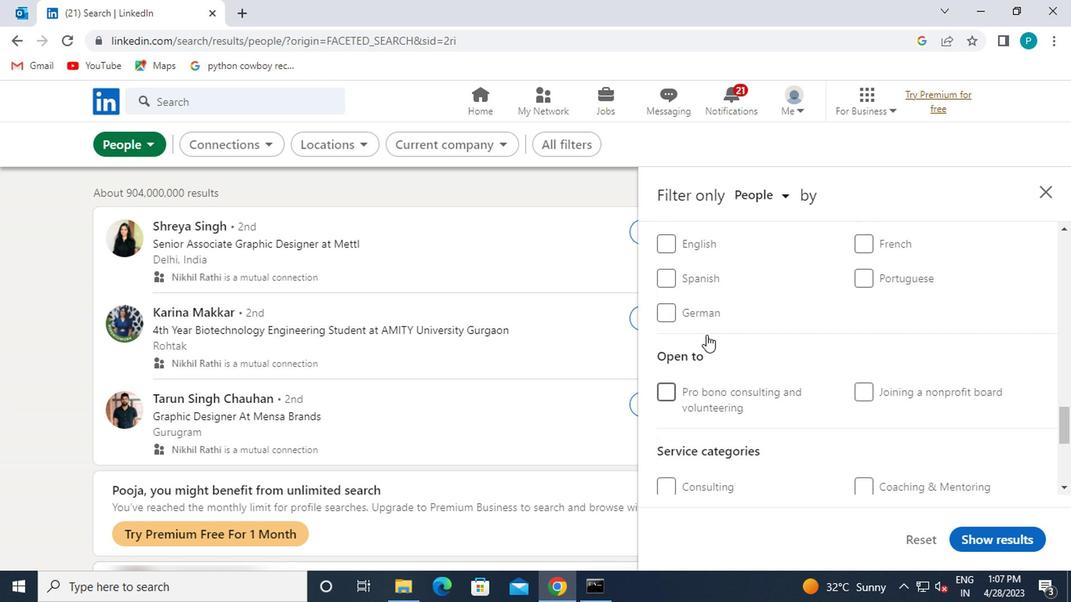 
Action: Mouse pressed left at (699, 333)
Screenshot: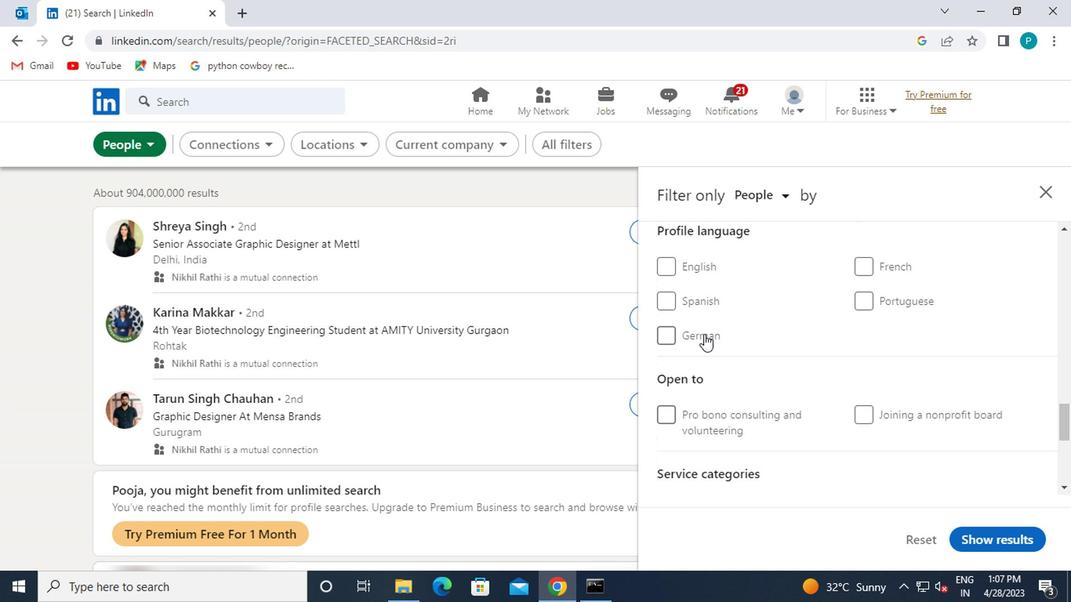 
Action: Mouse moved to (799, 341)
Screenshot: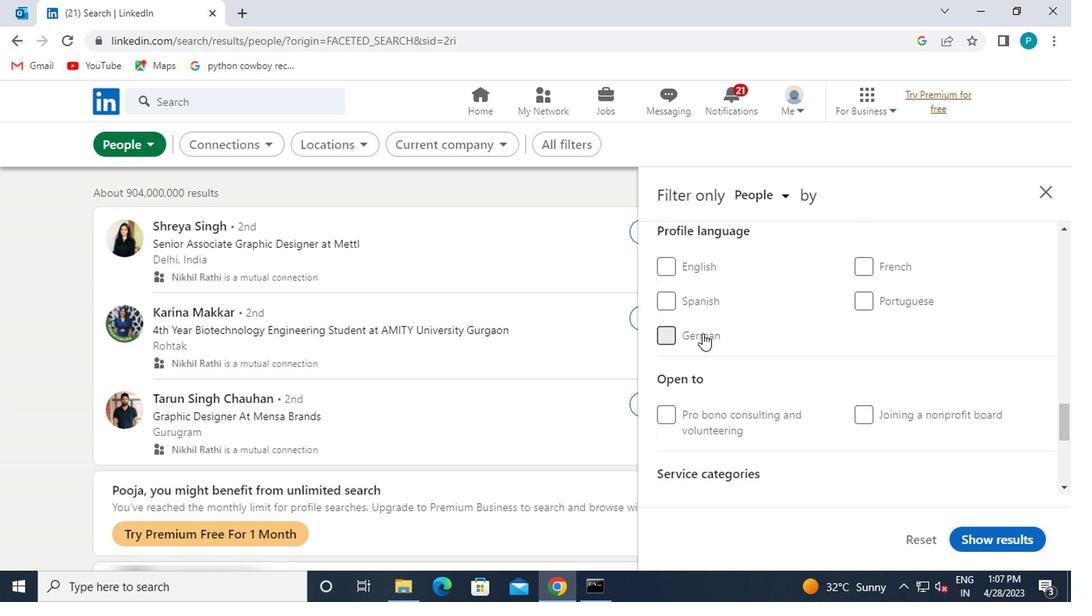 
Action: Mouse scrolled (799, 342) with delta (0, 1)
Screenshot: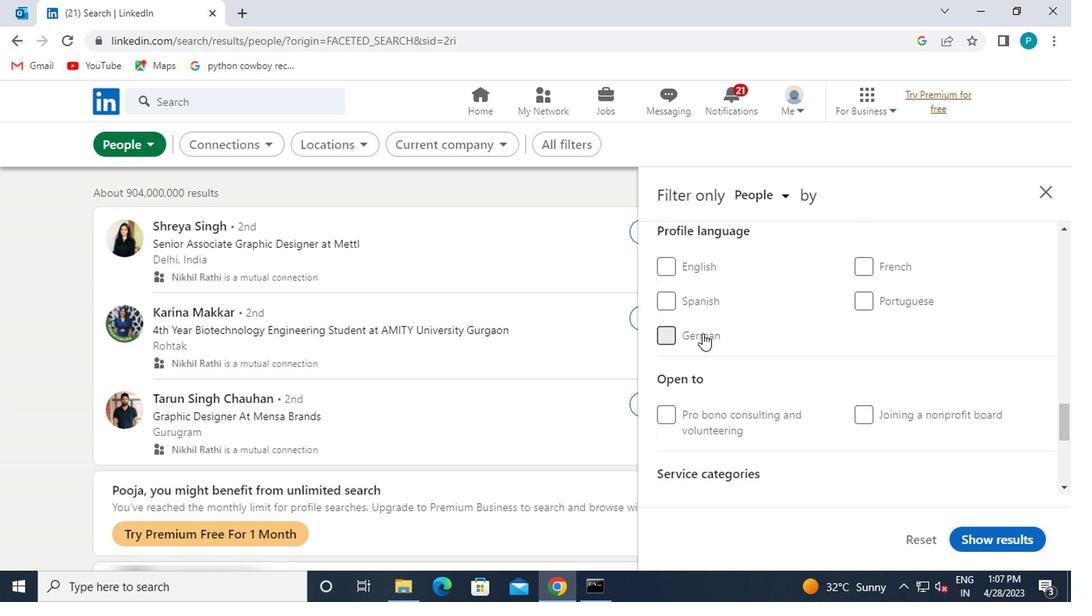 
Action: Mouse scrolled (799, 342) with delta (0, 1)
Screenshot: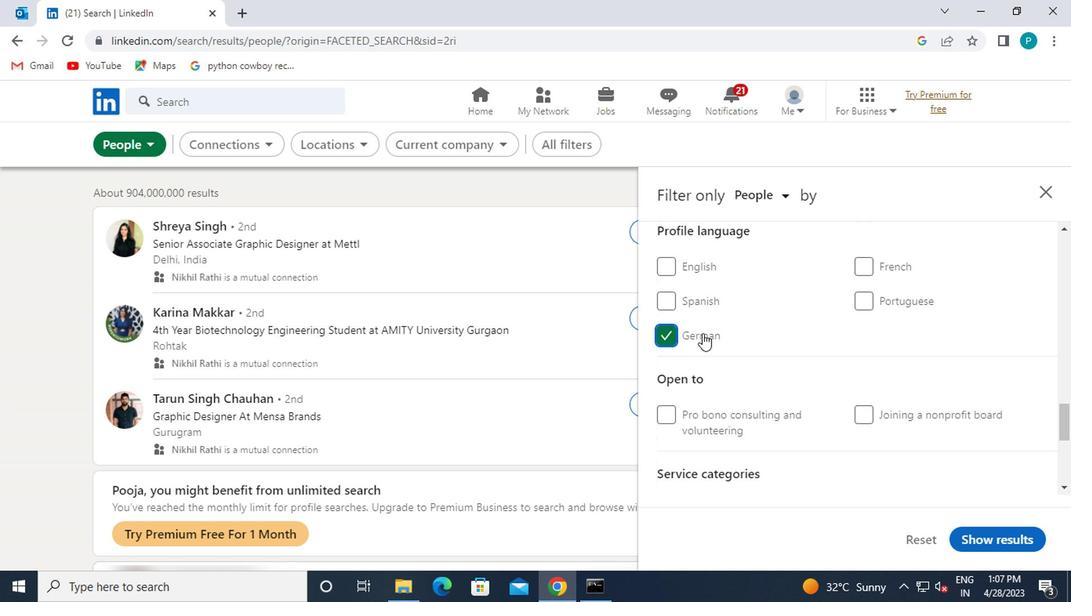 
Action: Mouse scrolled (799, 342) with delta (0, 1)
Screenshot: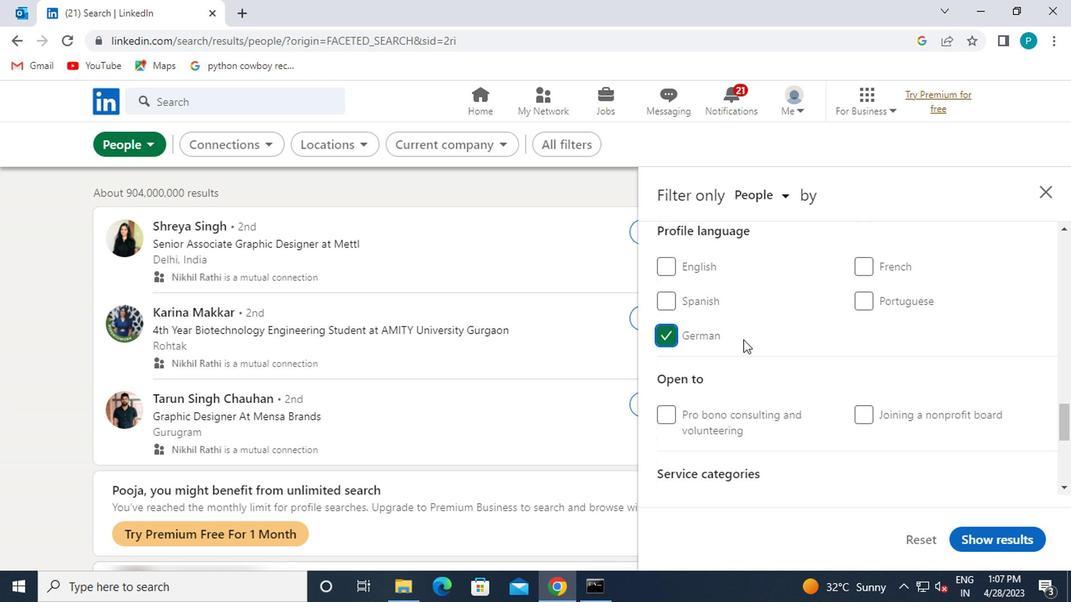 
Action: Mouse scrolled (799, 342) with delta (0, 1)
Screenshot: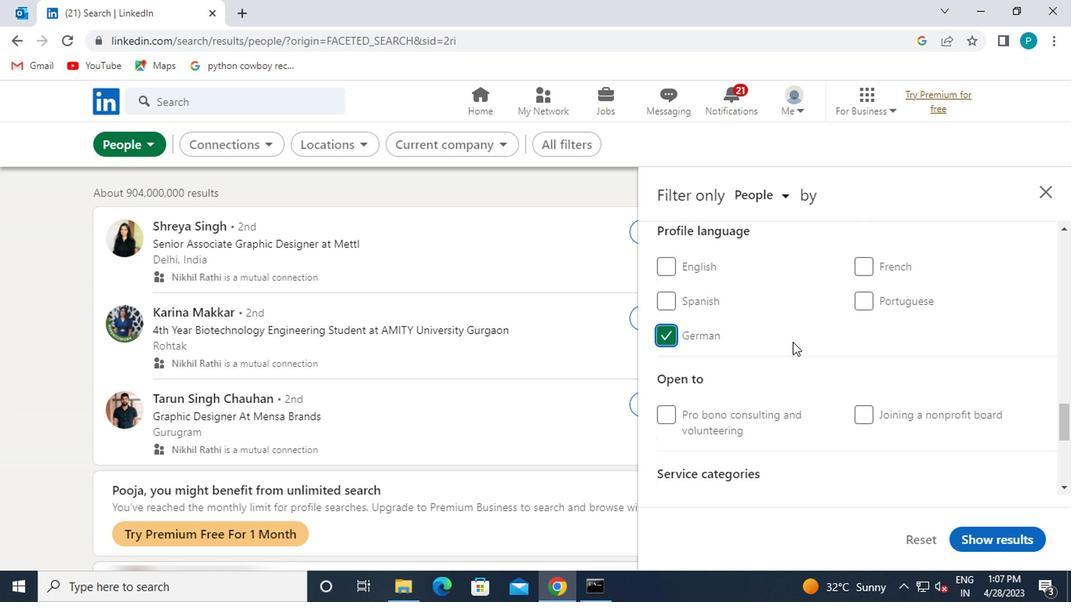 
Action: Mouse moved to (844, 354)
Screenshot: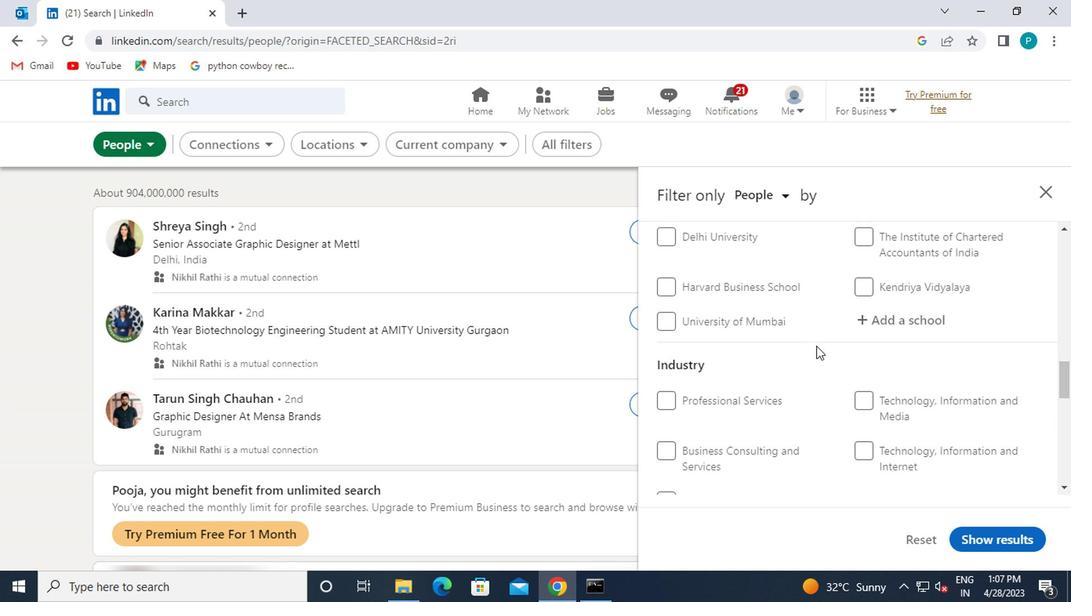 
Action: Mouse scrolled (844, 354) with delta (0, 0)
Screenshot: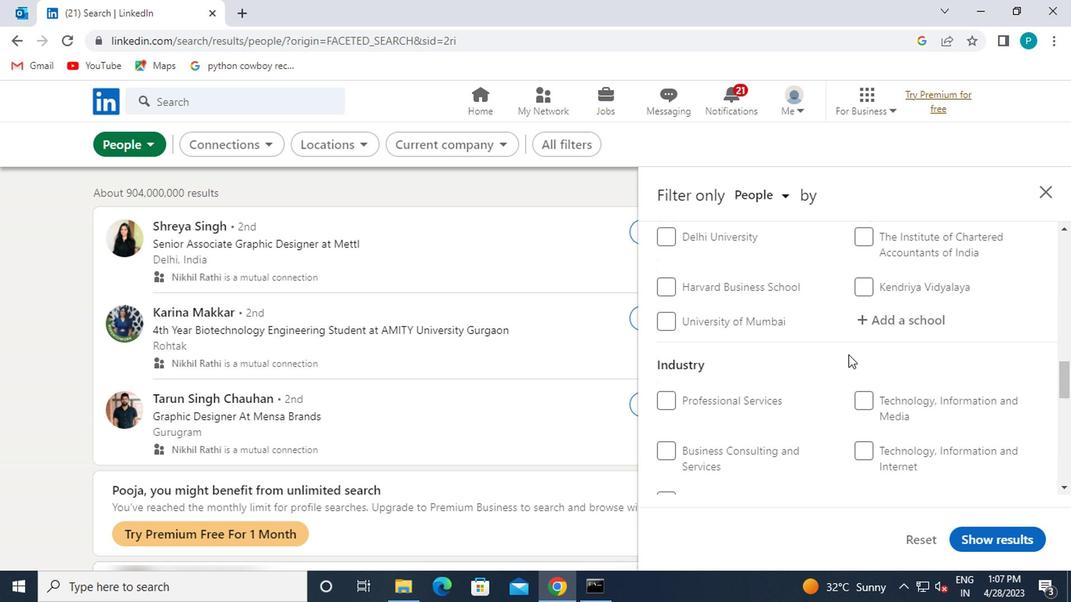 
Action: Mouse moved to (848, 358)
Screenshot: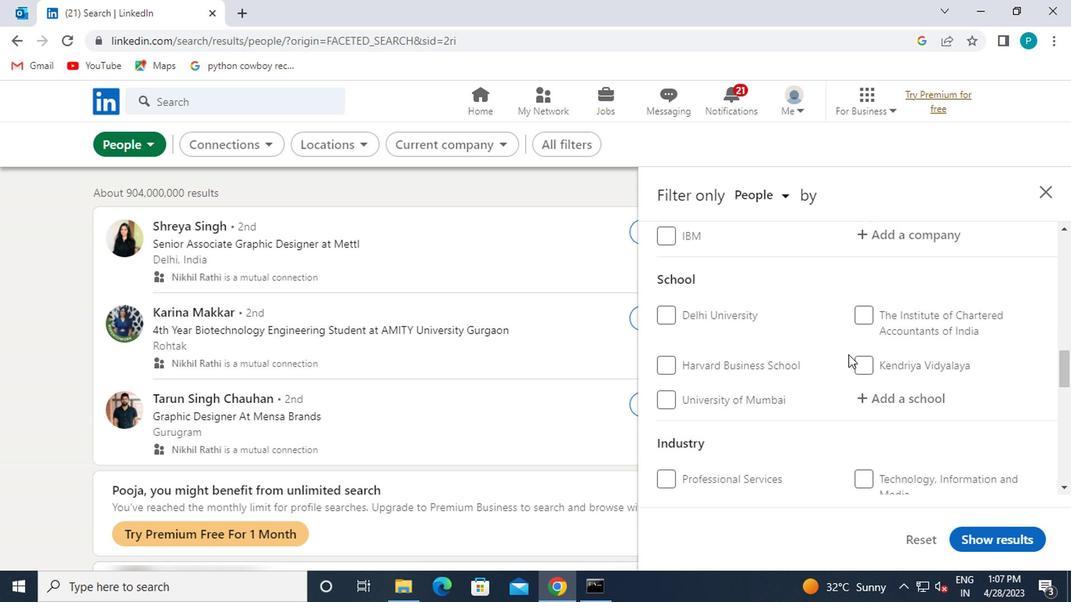 
Action: Mouse scrolled (848, 359) with delta (0, 1)
Screenshot: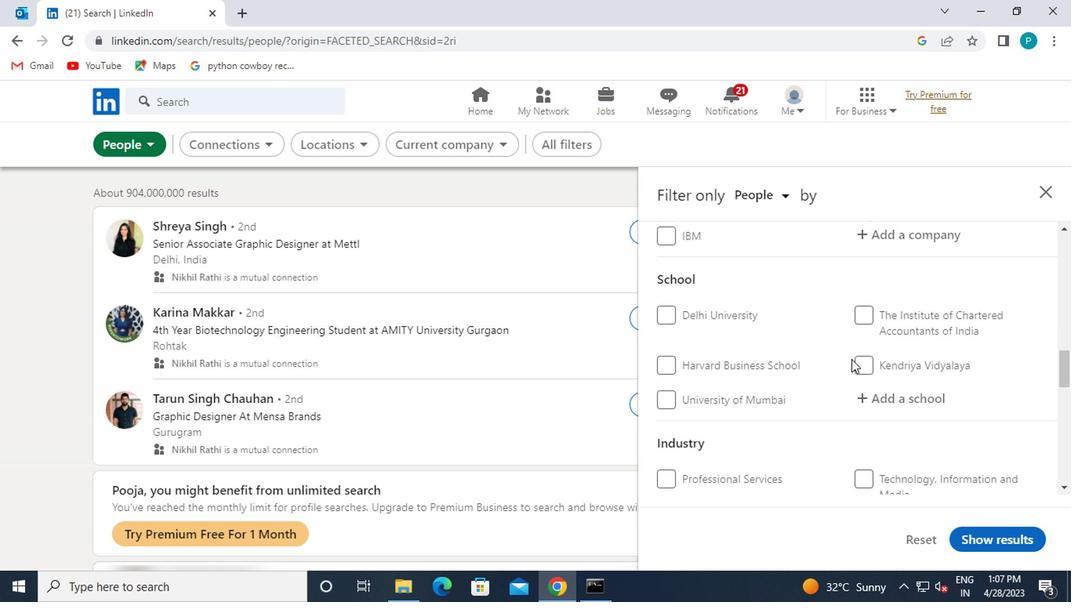 
Action: Mouse moved to (914, 353)
Screenshot: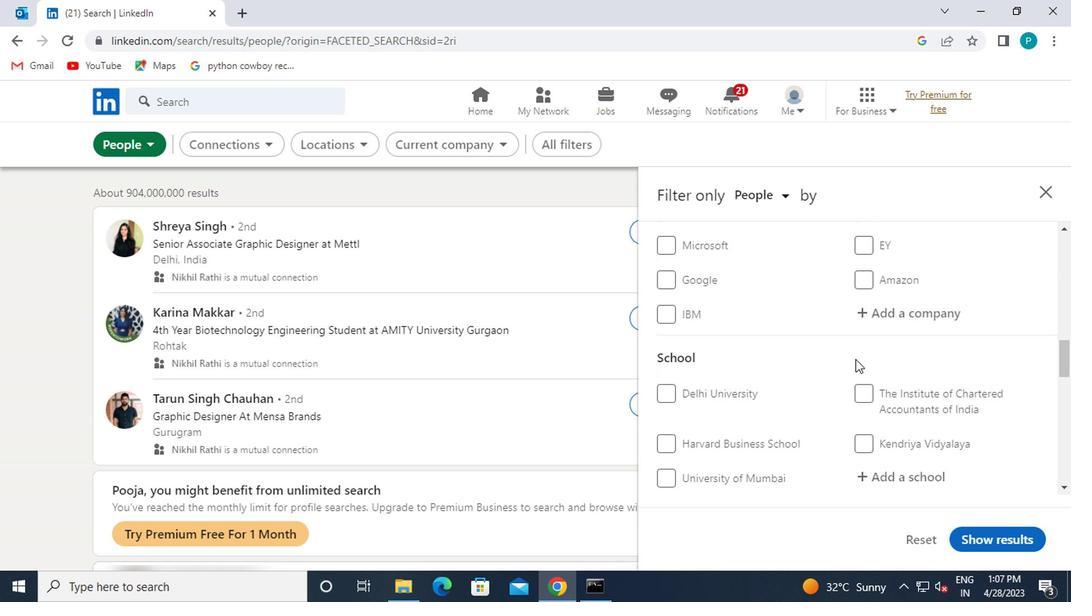 
Action: Mouse scrolled (914, 354) with delta (0, 1)
Screenshot: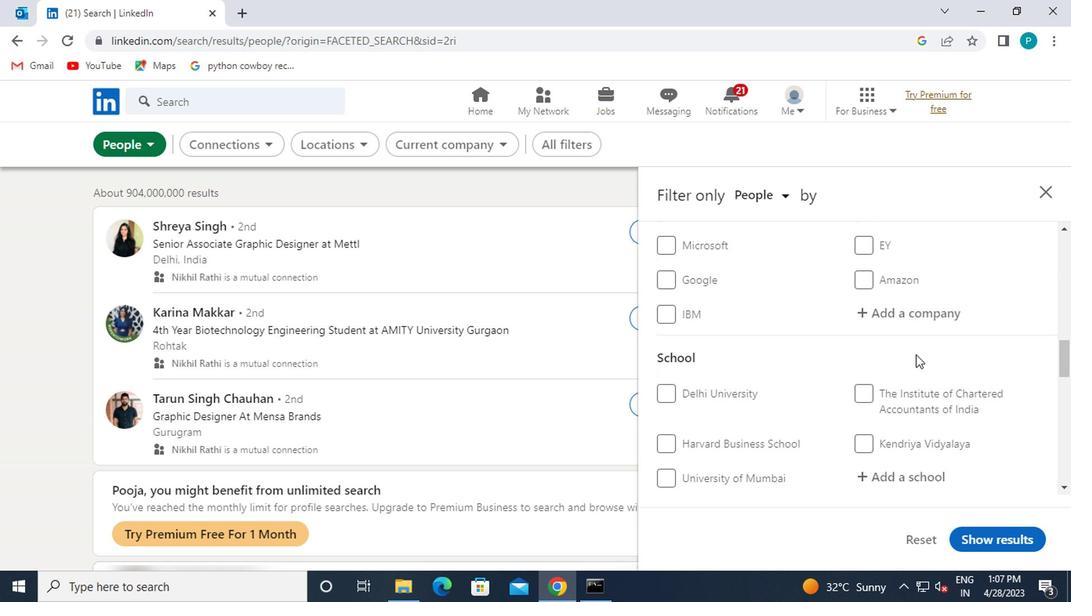
Action: Mouse scrolled (914, 354) with delta (0, 1)
Screenshot: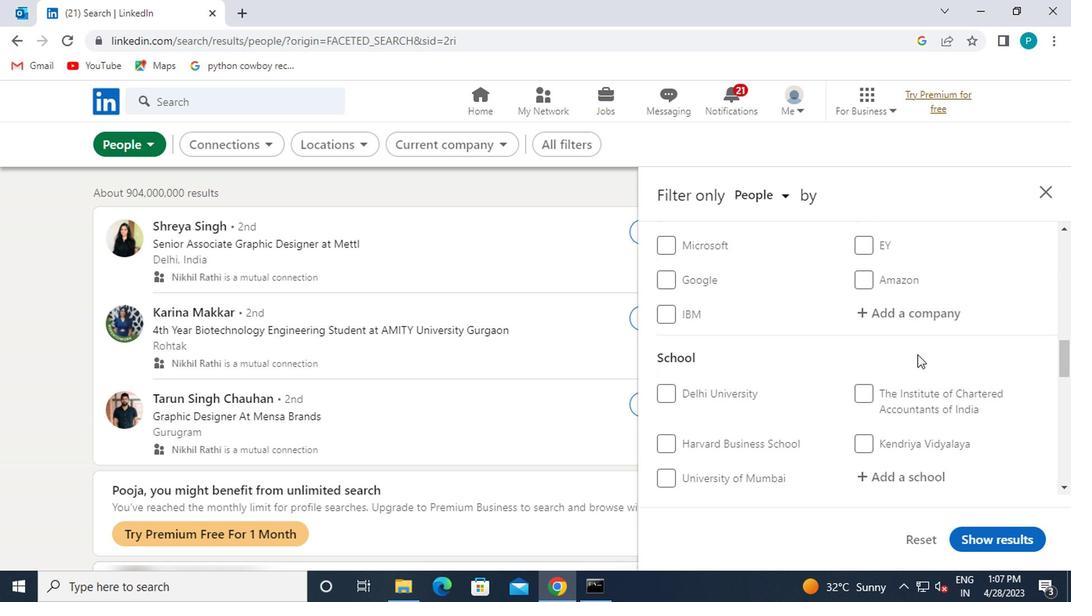
Action: Mouse moved to (876, 322)
Screenshot: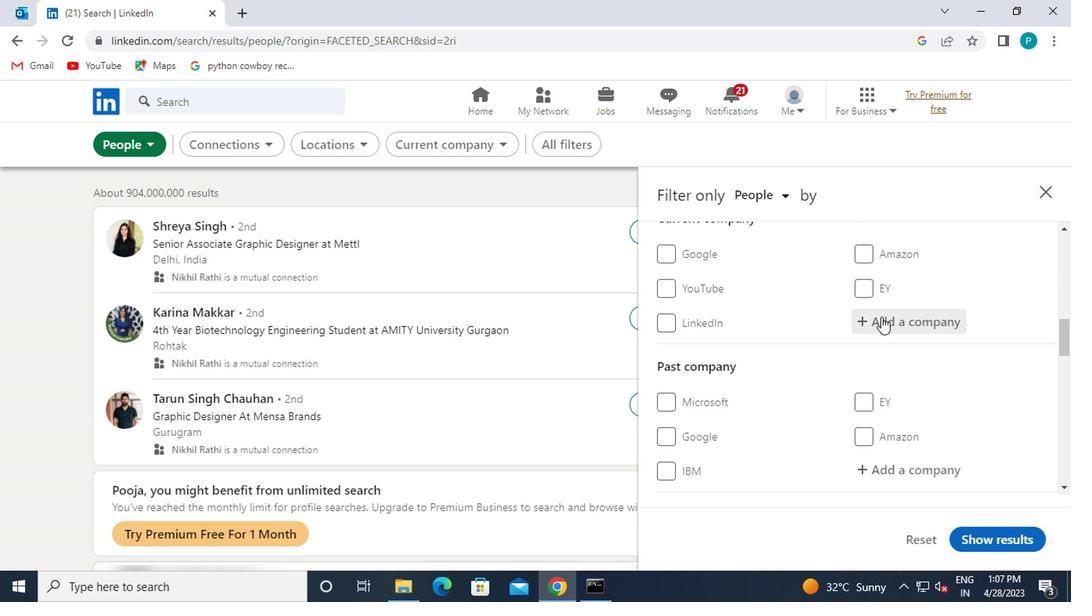 
Action: Mouse scrolled (876, 323) with delta (0, 0)
Screenshot: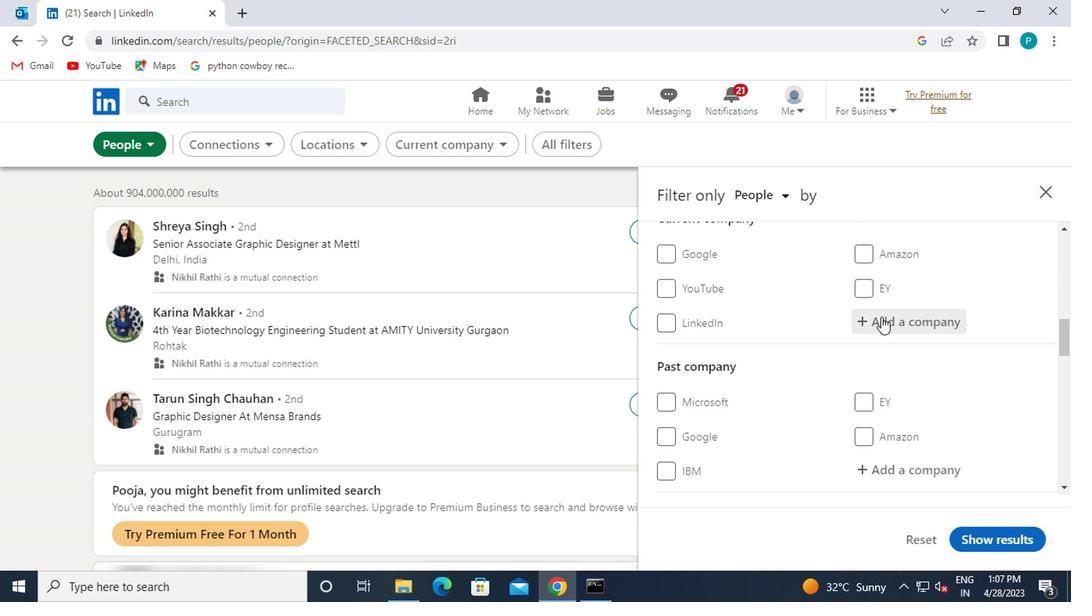 
Action: Mouse moved to (870, 387)
Screenshot: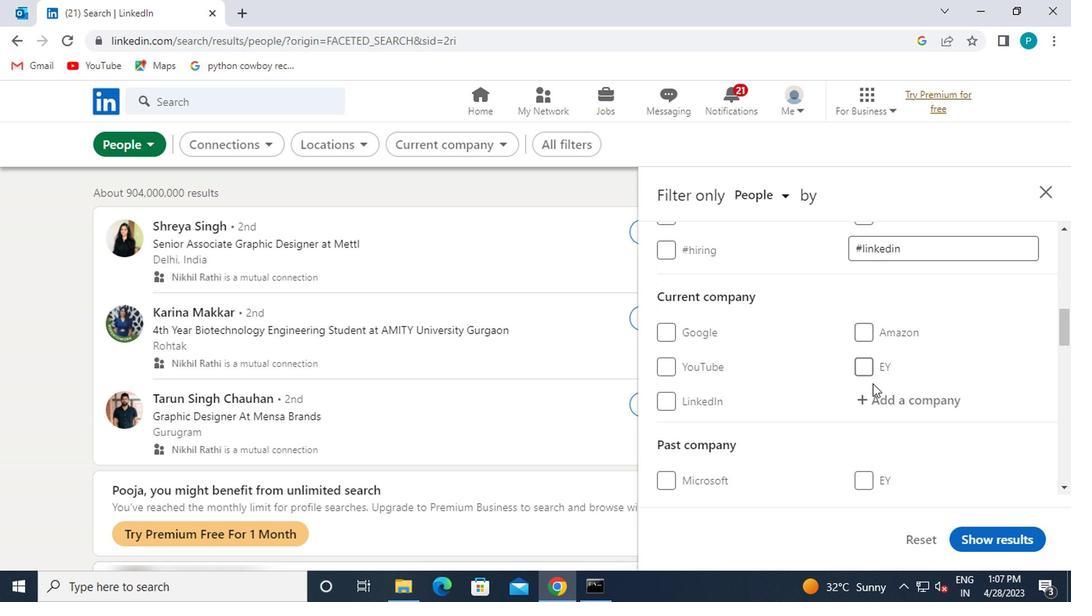 
Action: Mouse pressed left at (870, 387)
Screenshot: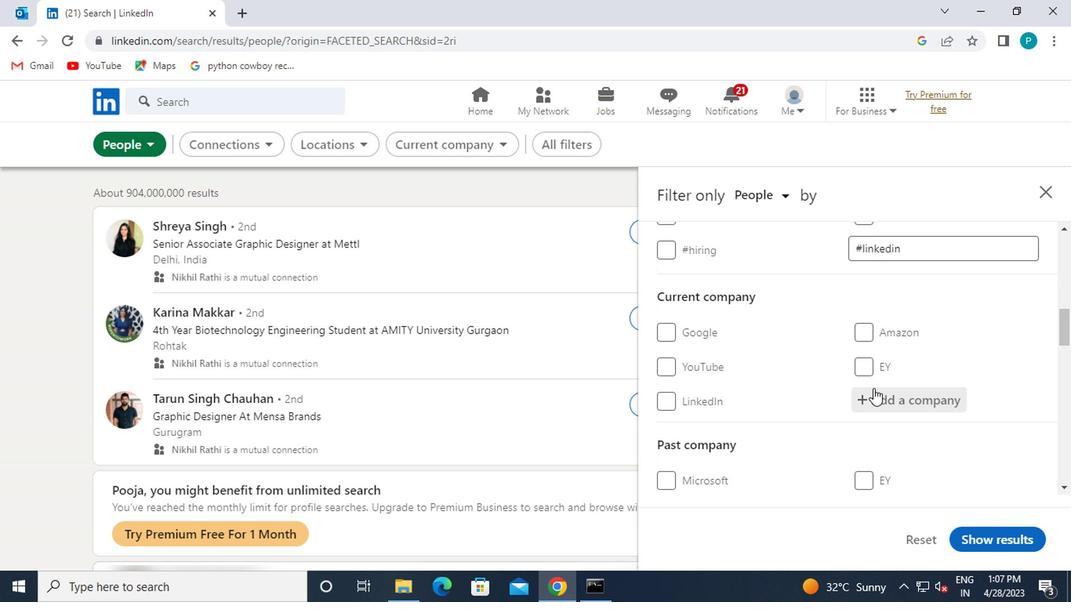 
Action: Mouse moved to (904, 392)
Screenshot: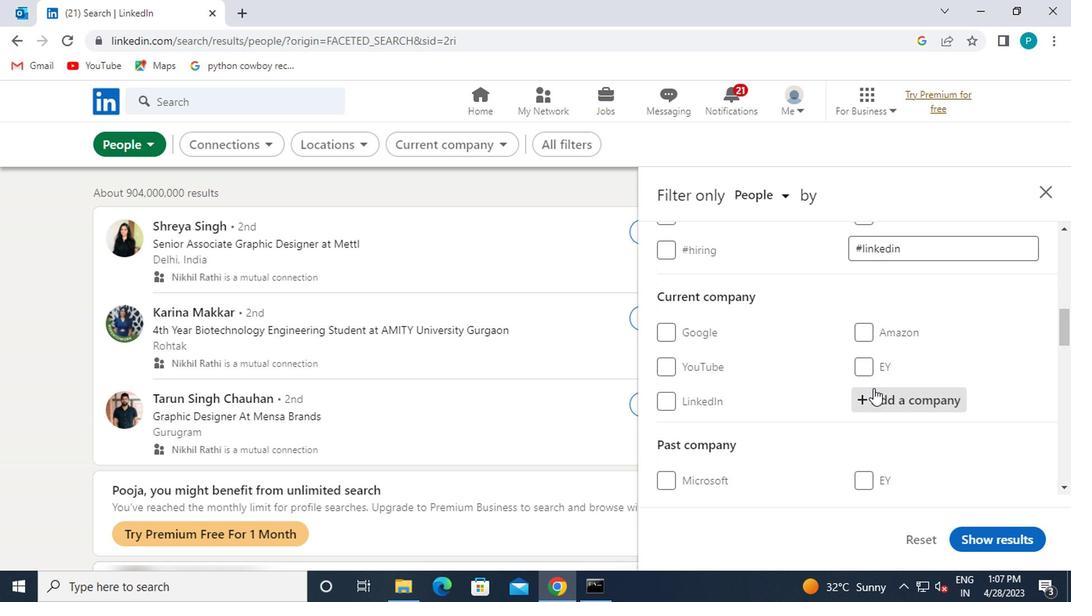 
Action: Key pressed <Key.caps_lock>V<Key.caps_lock>EDANTU
Screenshot: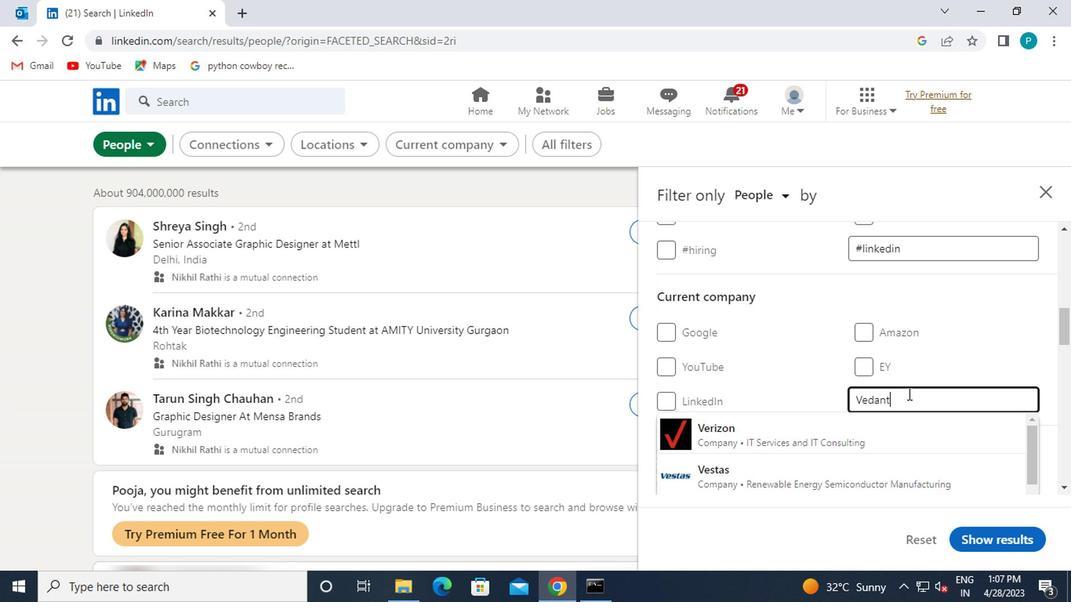 
Action: Mouse moved to (842, 424)
Screenshot: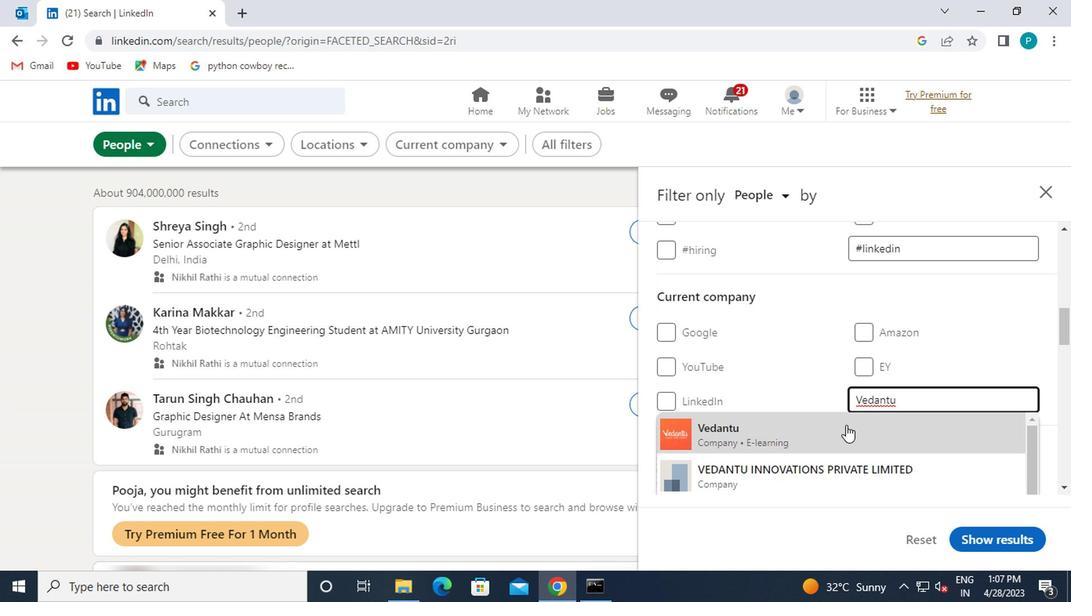 
Action: Mouse pressed left at (842, 424)
Screenshot: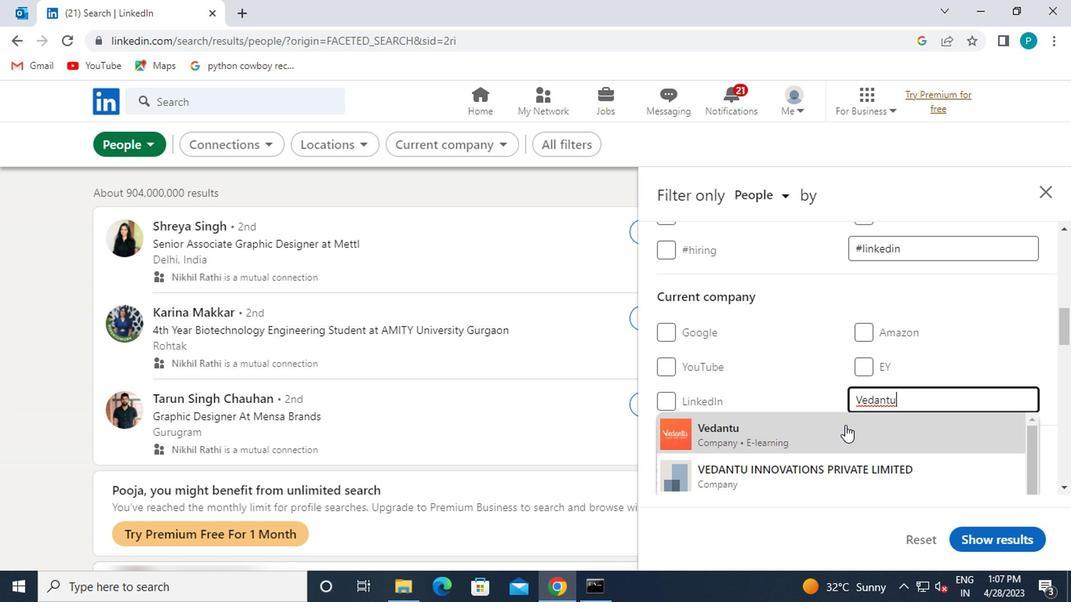 
Action: Mouse moved to (791, 399)
Screenshot: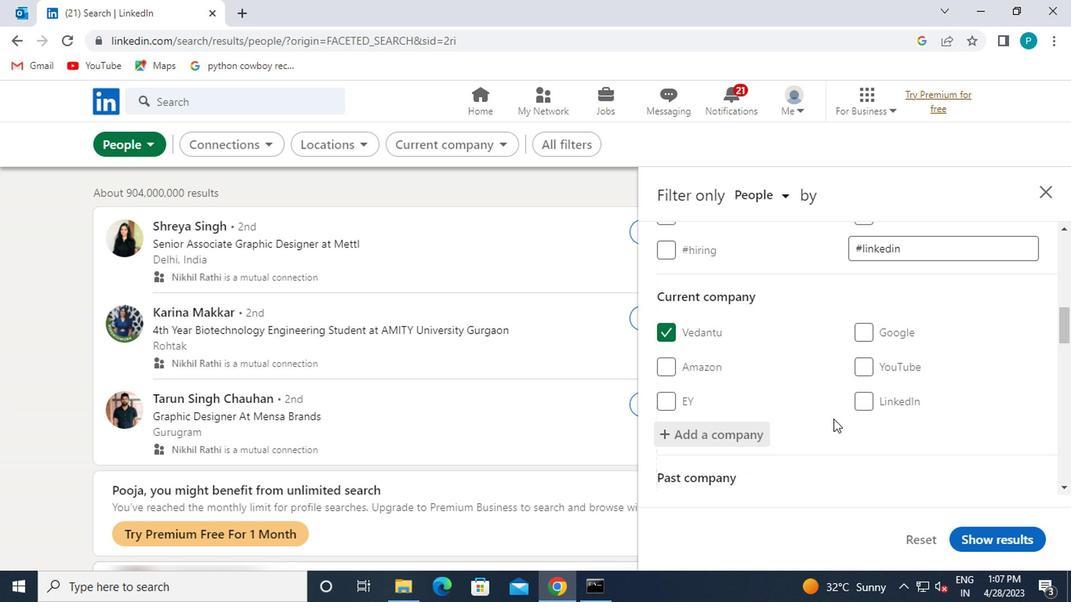 
Action: Mouse scrolled (791, 398) with delta (0, -1)
Screenshot: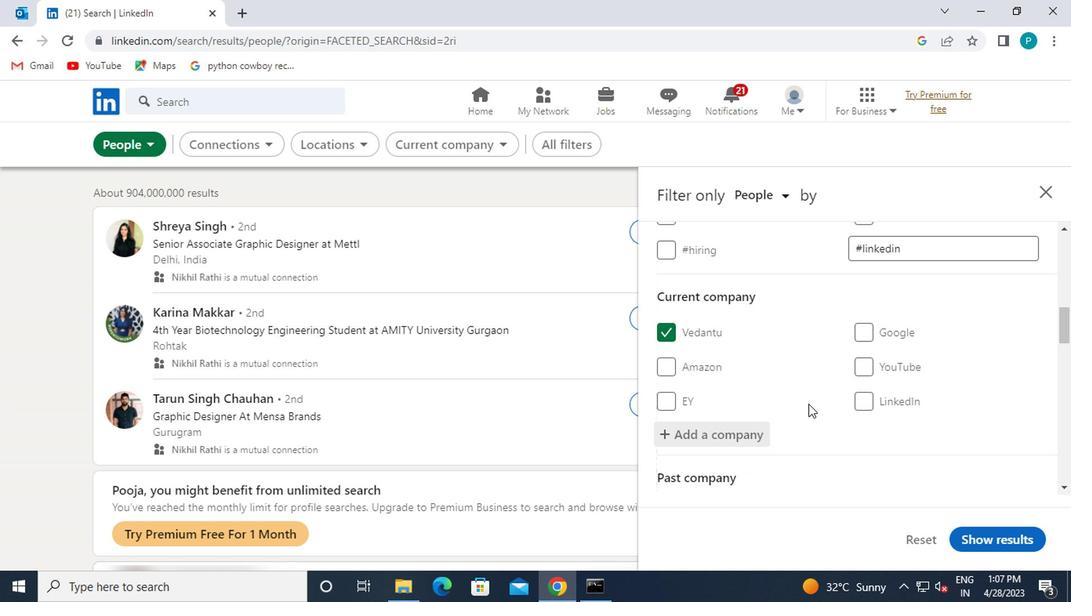 
Action: Mouse scrolled (791, 398) with delta (0, -1)
Screenshot: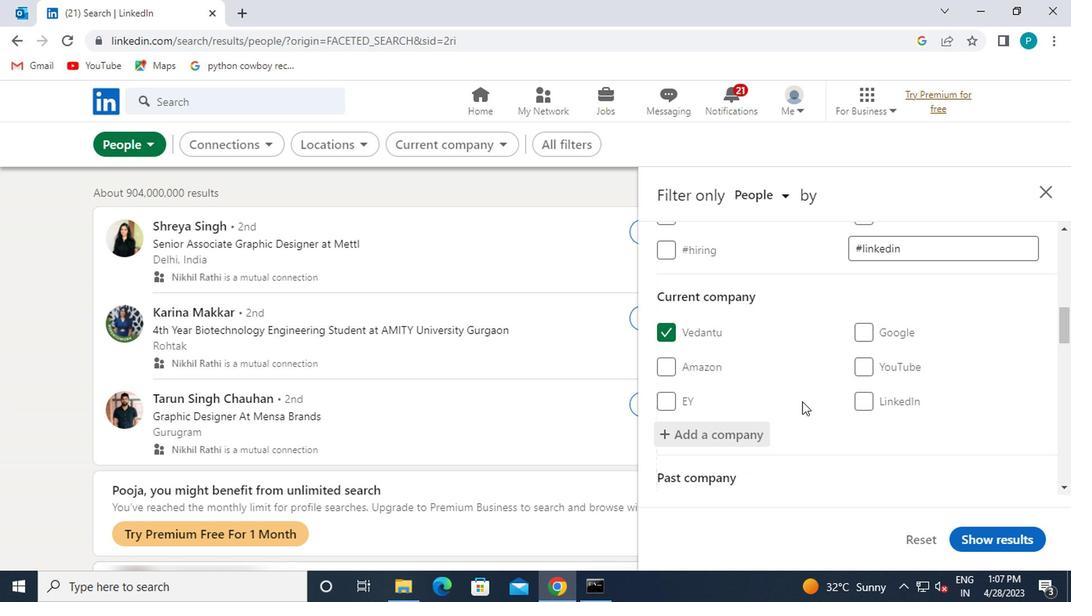 
Action: Mouse moved to (791, 399)
Screenshot: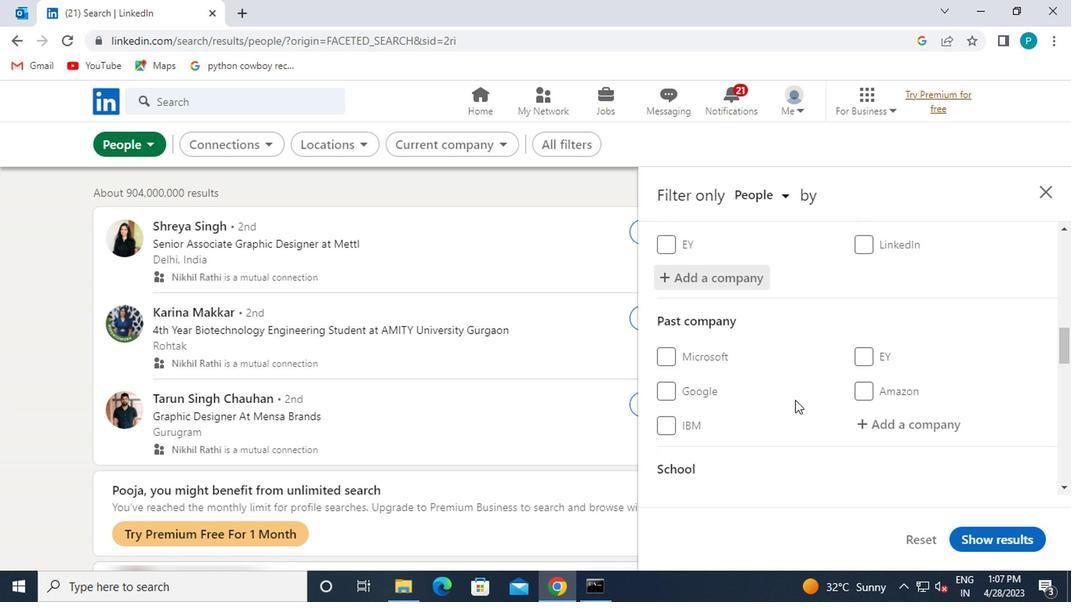 
Action: Mouse scrolled (791, 398) with delta (0, -1)
Screenshot: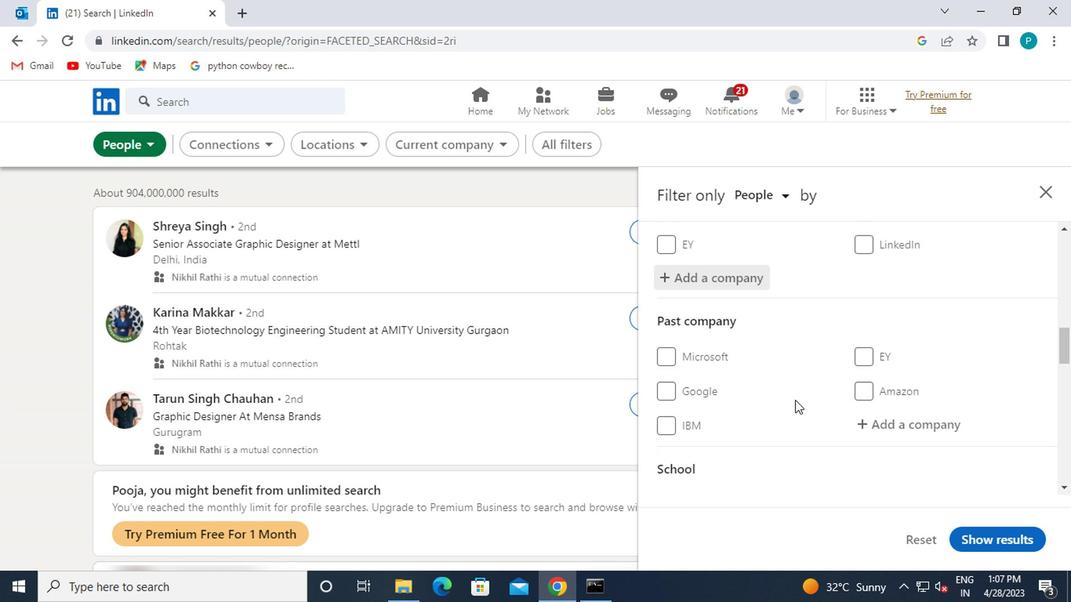 
Action: Mouse scrolled (791, 398) with delta (0, -1)
Screenshot: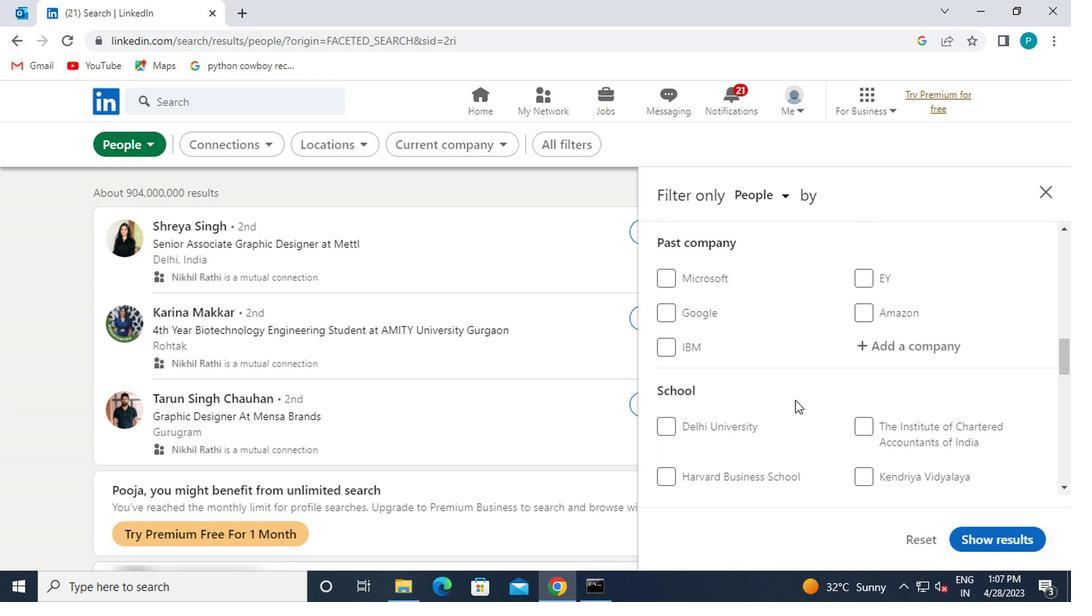 
Action: Mouse moved to (927, 431)
Screenshot: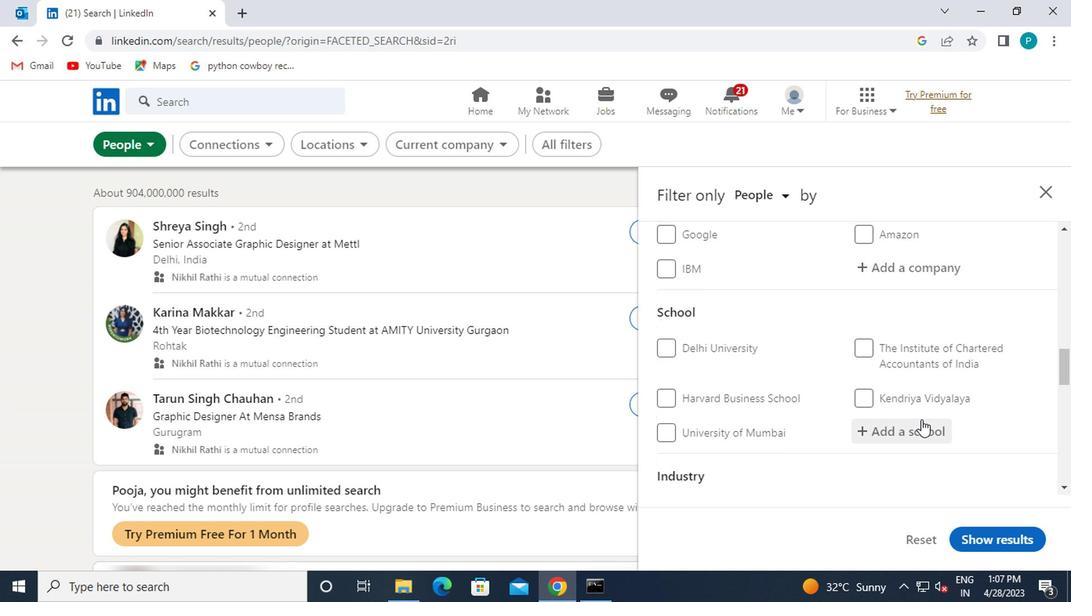 
Action: Mouse pressed left at (927, 431)
Screenshot: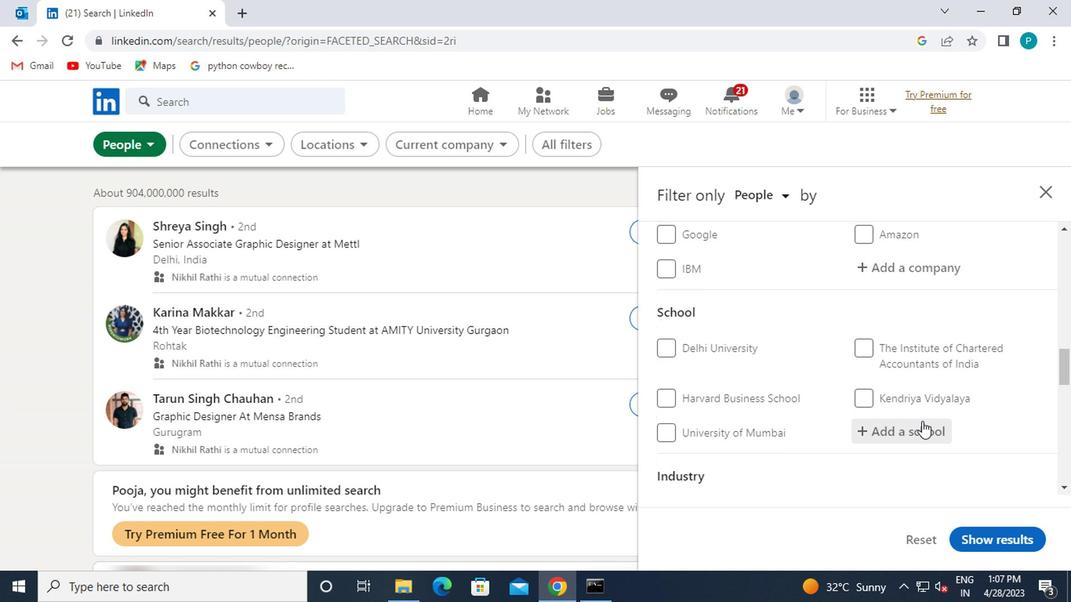 
Action: Mouse moved to (945, 445)
Screenshot: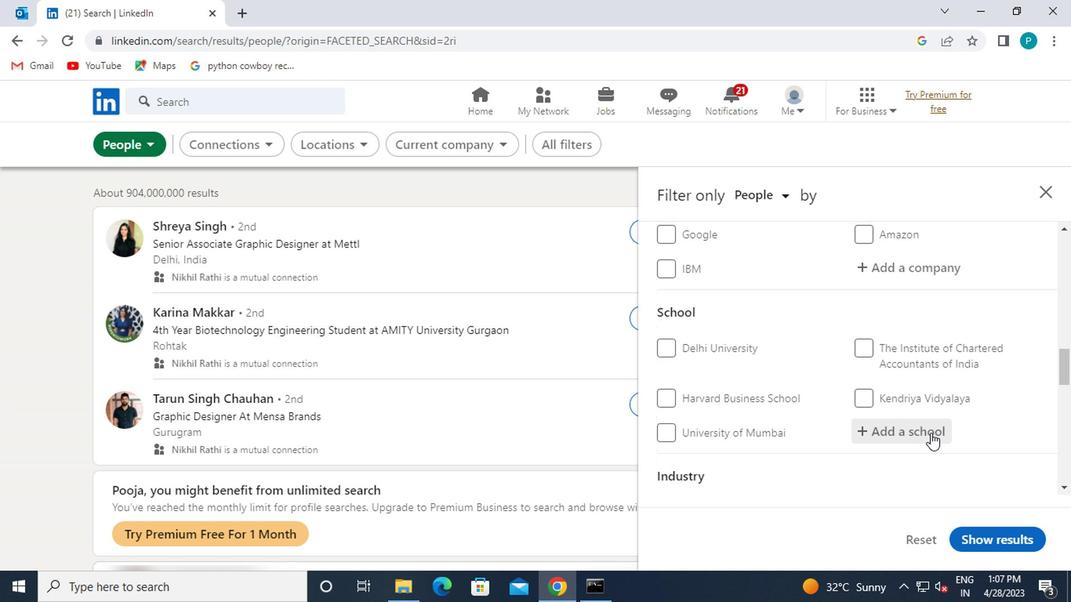 
Action: Key pressed <Key.caps_lock>O<Key.caps_lock>RIENTAL
Screenshot: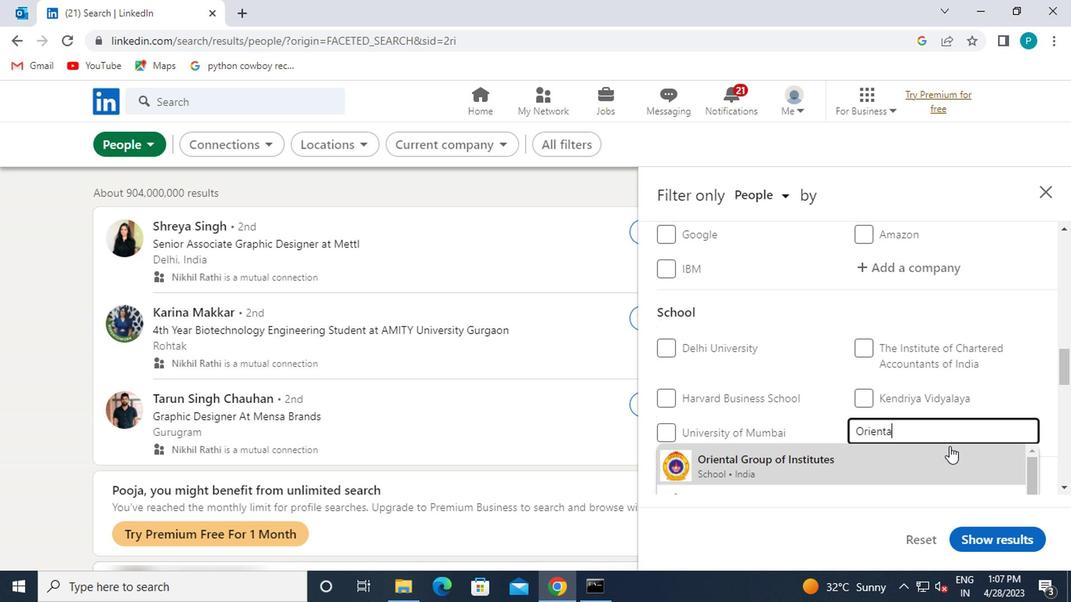 
Action: Mouse moved to (916, 400)
Screenshot: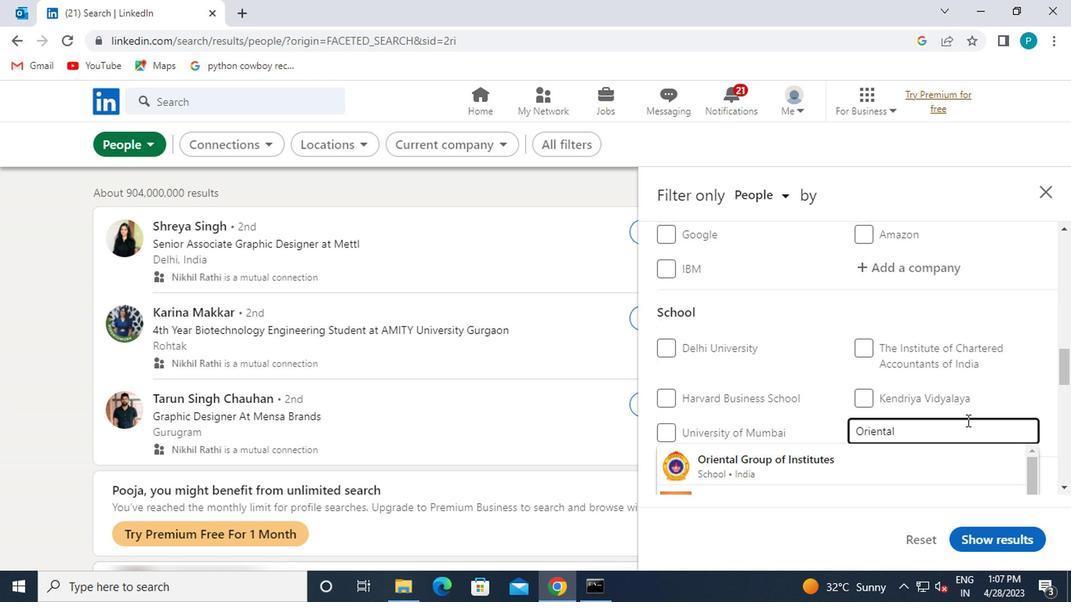 
Action: Mouse scrolled (916, 399) with delta (0, 0)
Screenshot: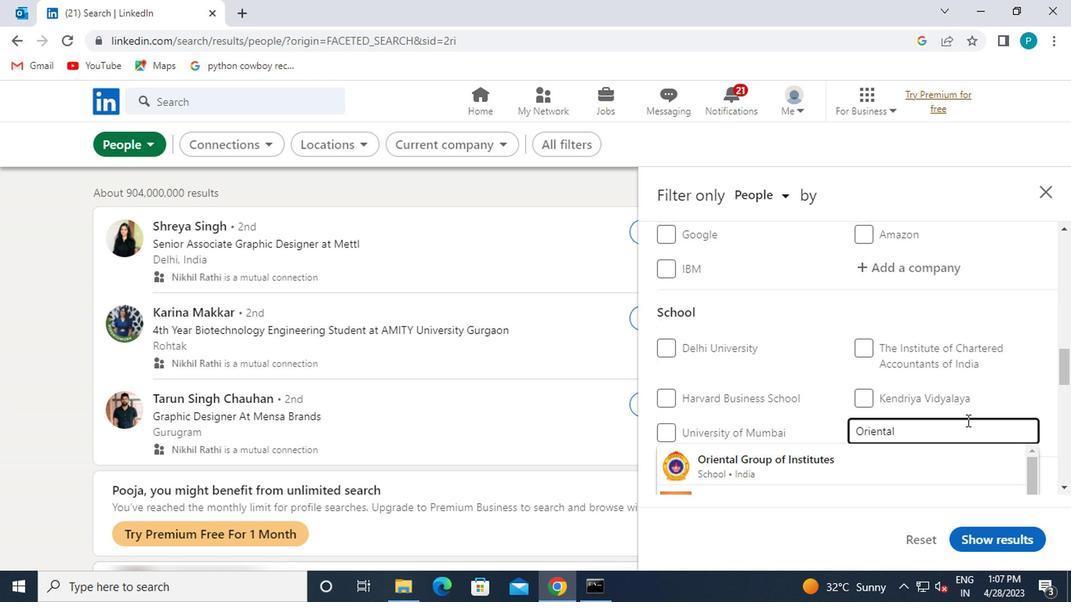 
Action: Mouse moved to (871, 459)
Screenshot: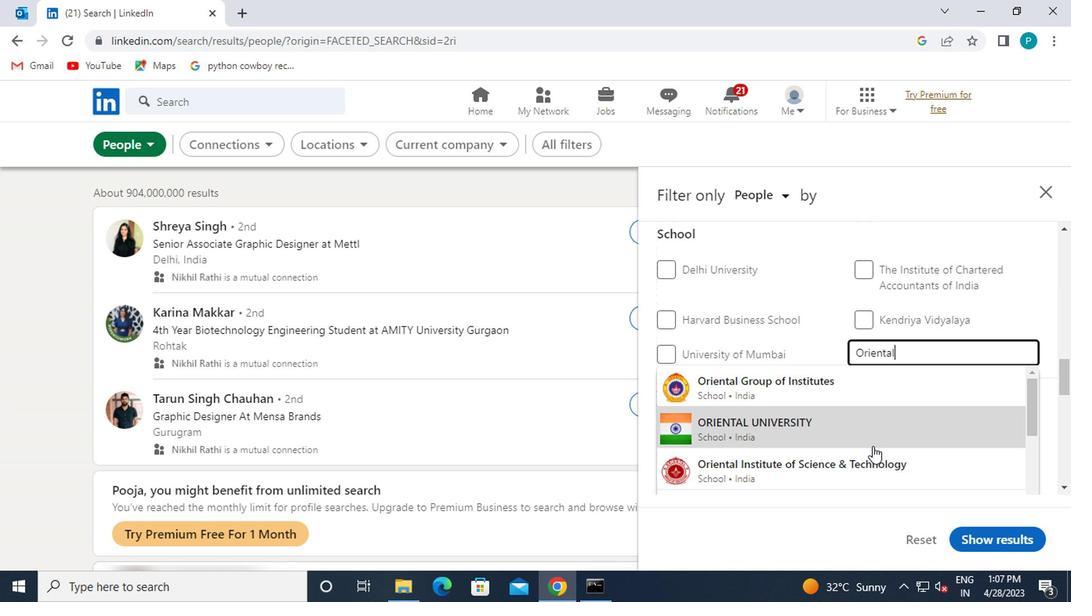 
Action: Mouse pressed left at (871, 459)
Screenshot: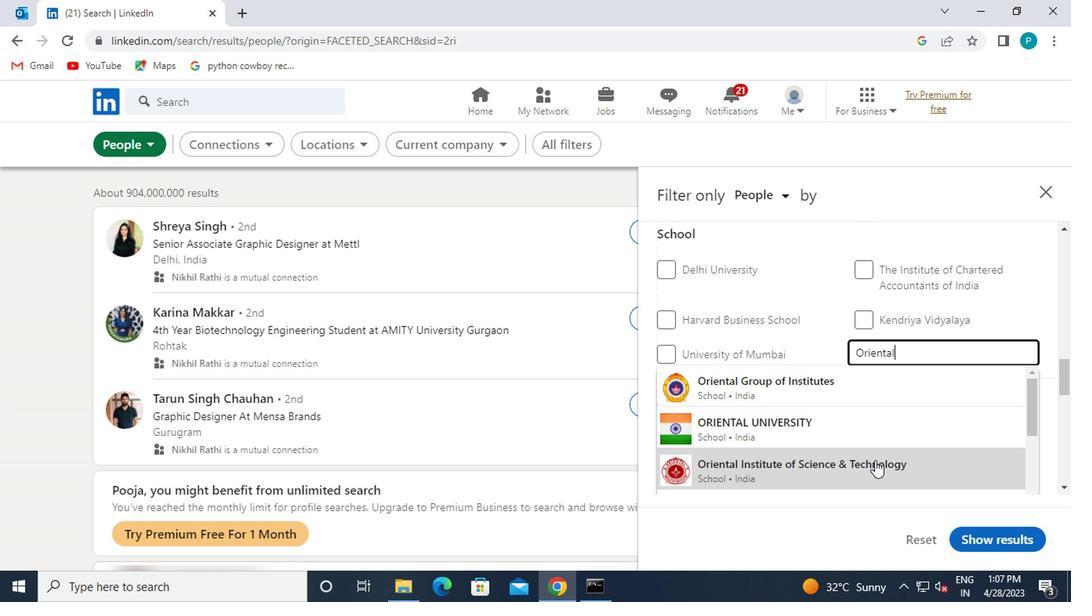 
Action: Mouse moved to (869, 435)
Screenshot: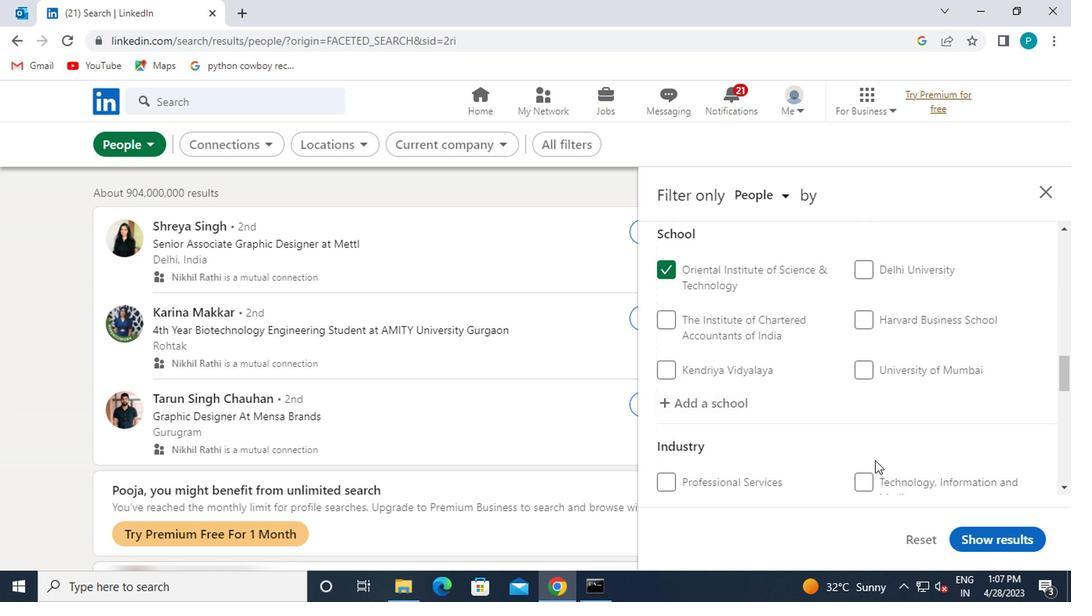 
Action: Mouse scrolled (869, 434) with delta (0, -1)
Screenshot: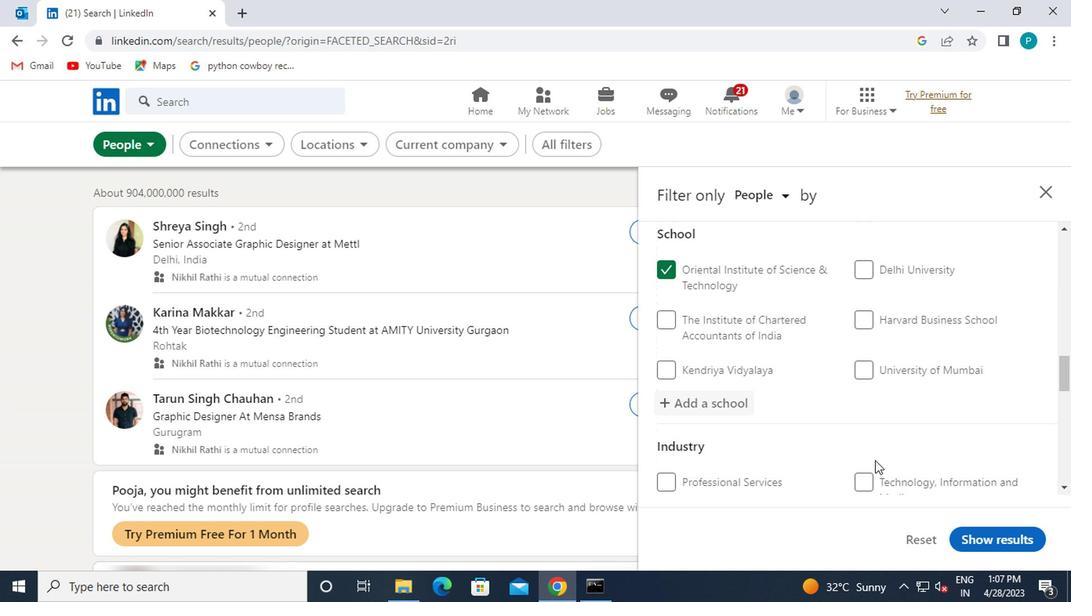 
Action: Mouse scrolled (869, 434) with delta (0, -1)
Screenshot: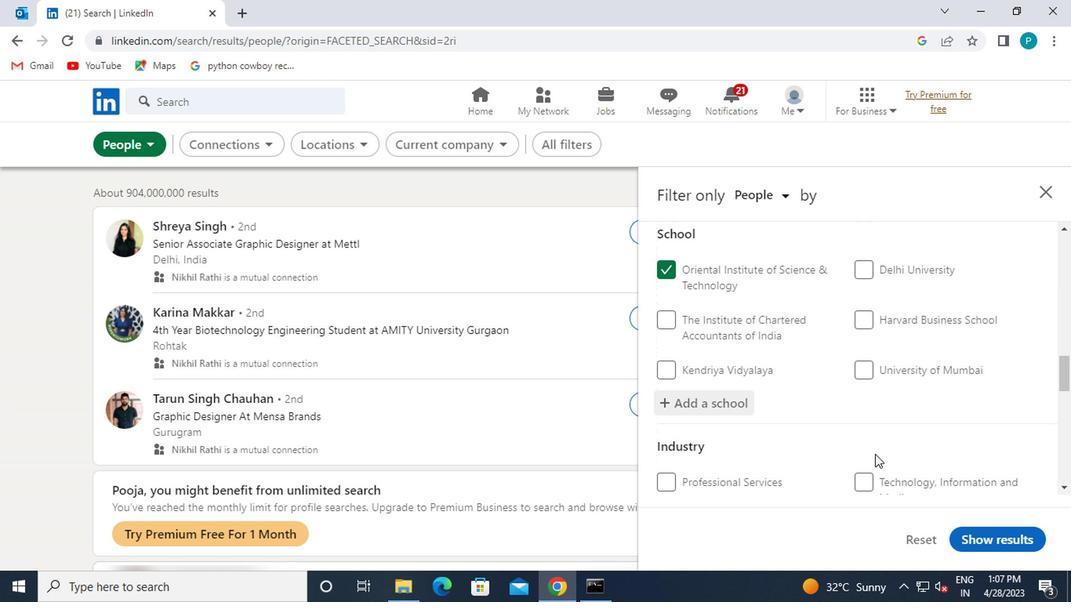 
Action: Mouse scrolled (869, 434) with delta (0, -1)
Screenshot: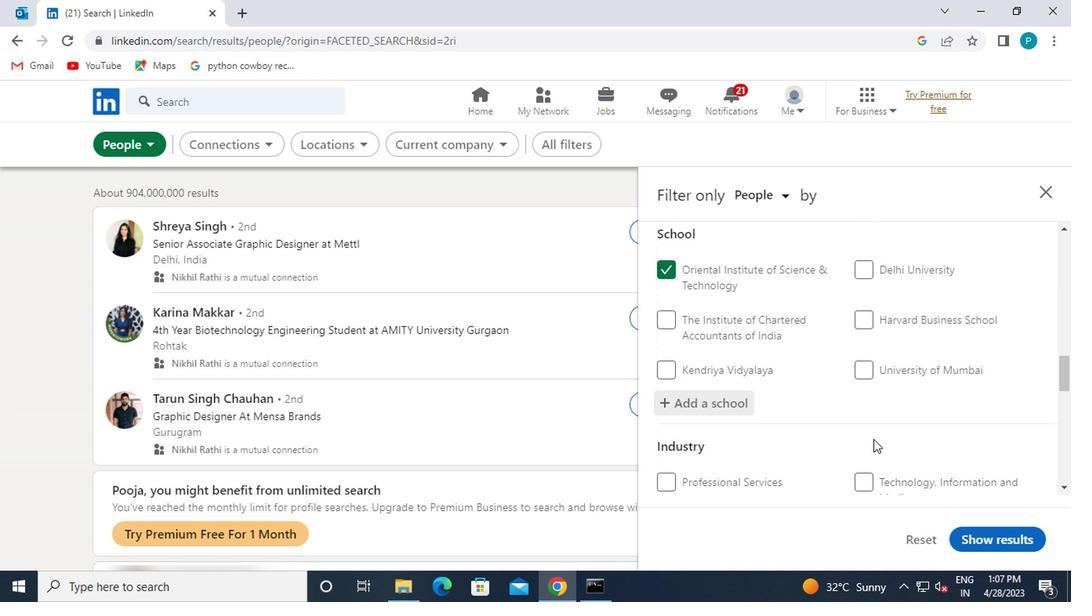 
Action: Mouse moved to (854, 411)
Screenshot: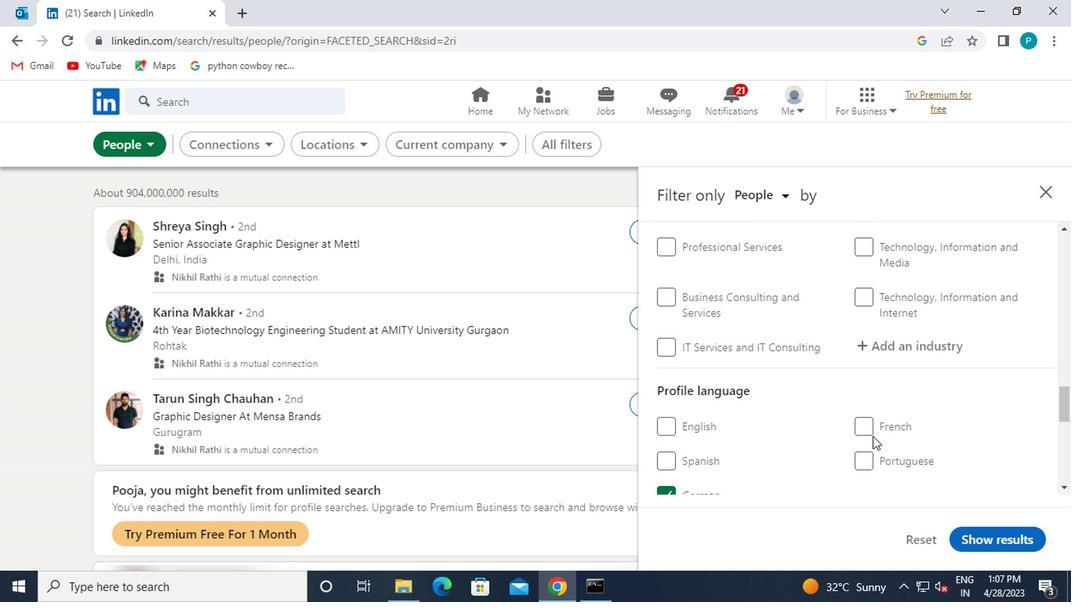 
Action: Mouse scrolled (854, 412) with delta (0, 0)
Screenshot: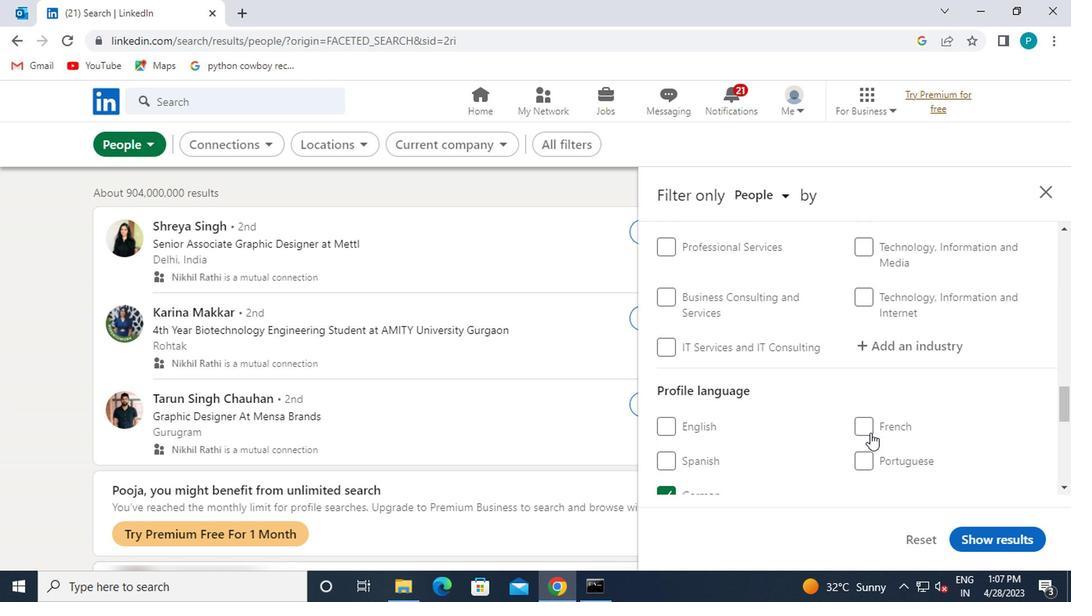 
Action: Mouse scrolled (854, 412) with delta (0, 0)
Screenshot: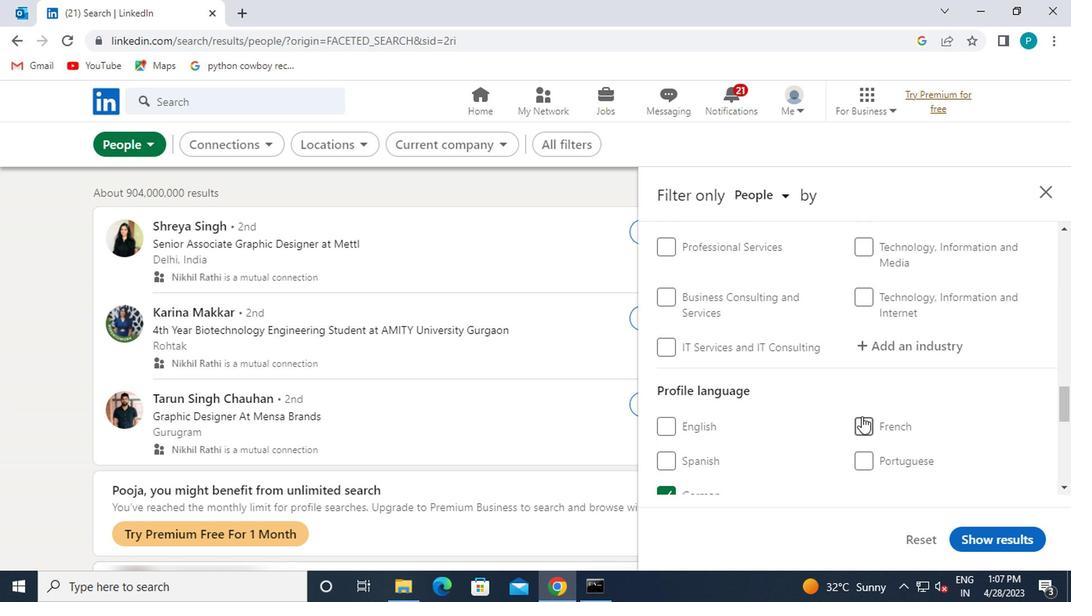 
Action: Mouse scrolled (854, 411) with delta (0, 0)
Screenshot: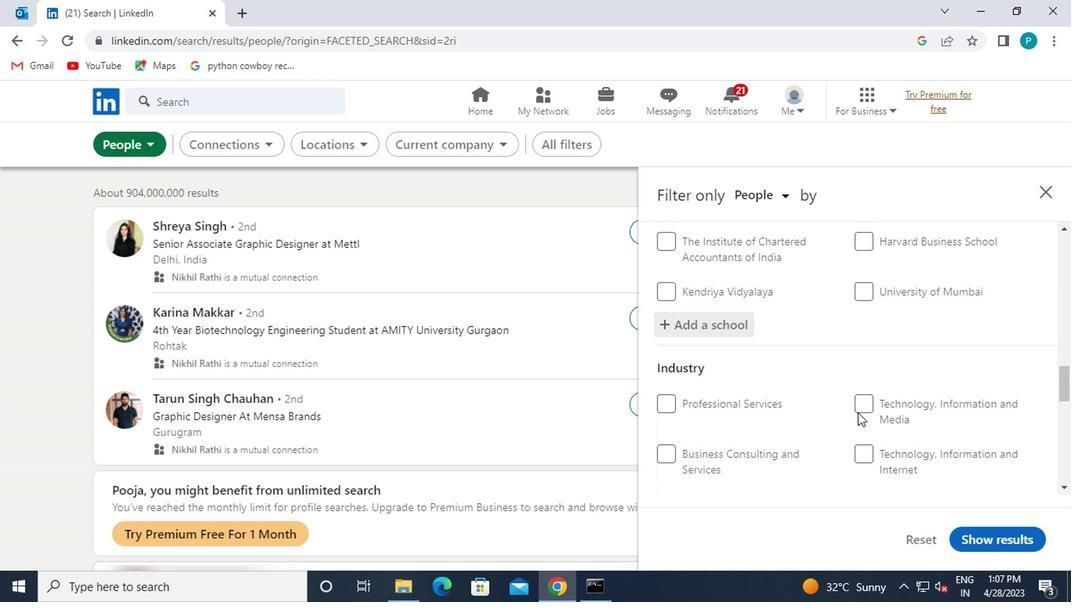 
Action: Mouse moved to (866, 421)
Screenshot: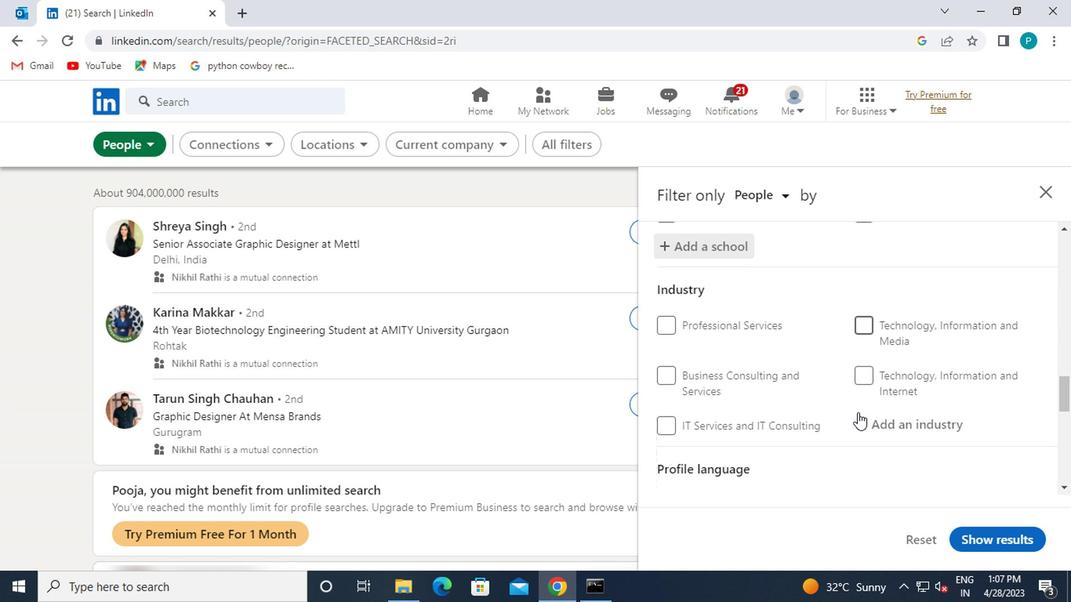 
Action: Mouse pressed left at (866, 421)
Screenshot: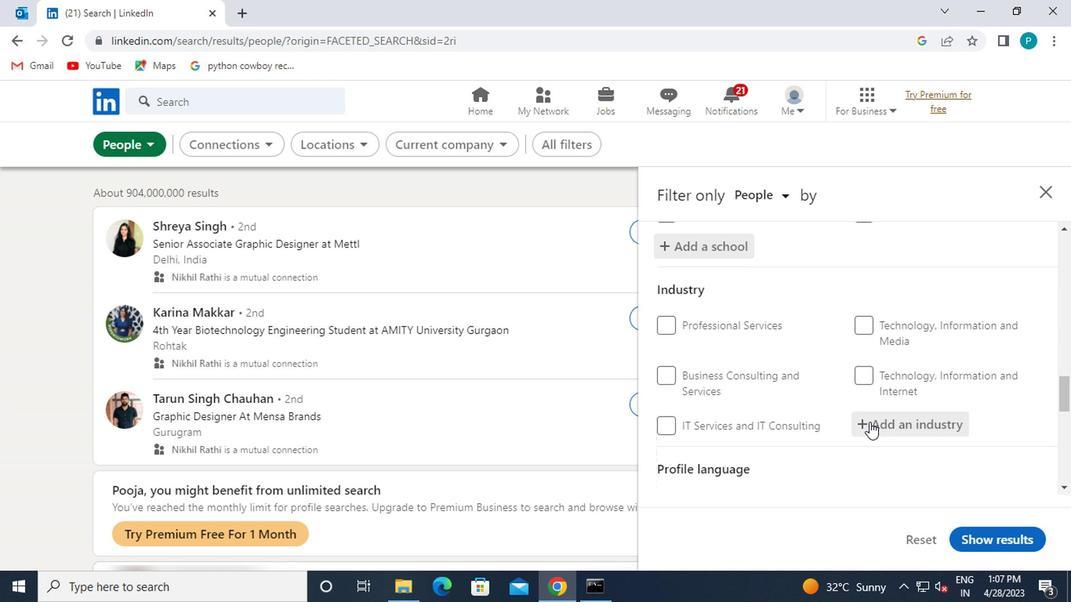 
Action: Mouse moved to (885, 415)
Screenshot: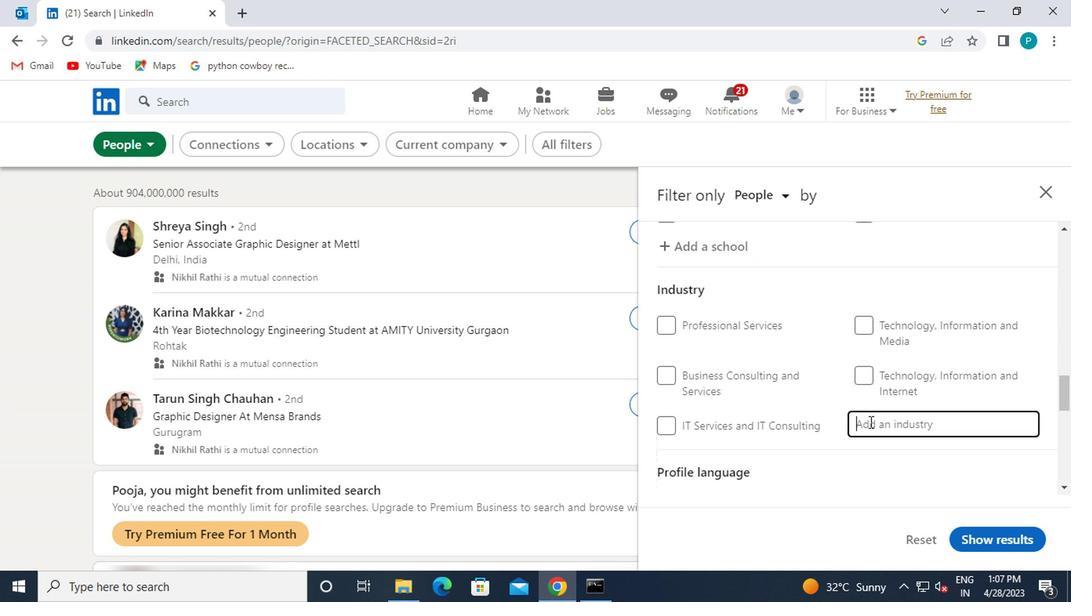 
Action: Key pressed <Key.caps_lock>A<Key.caps_lock>RMR<Key.backspace>ED
Screenshot: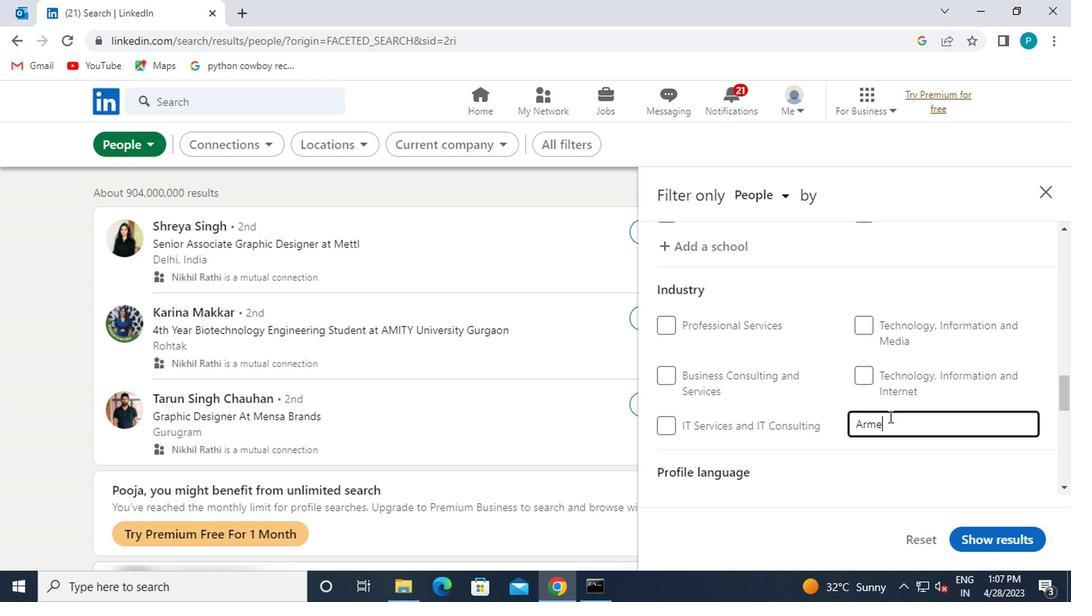 
Action: Mouse moved to (842, 450)
Screenshot: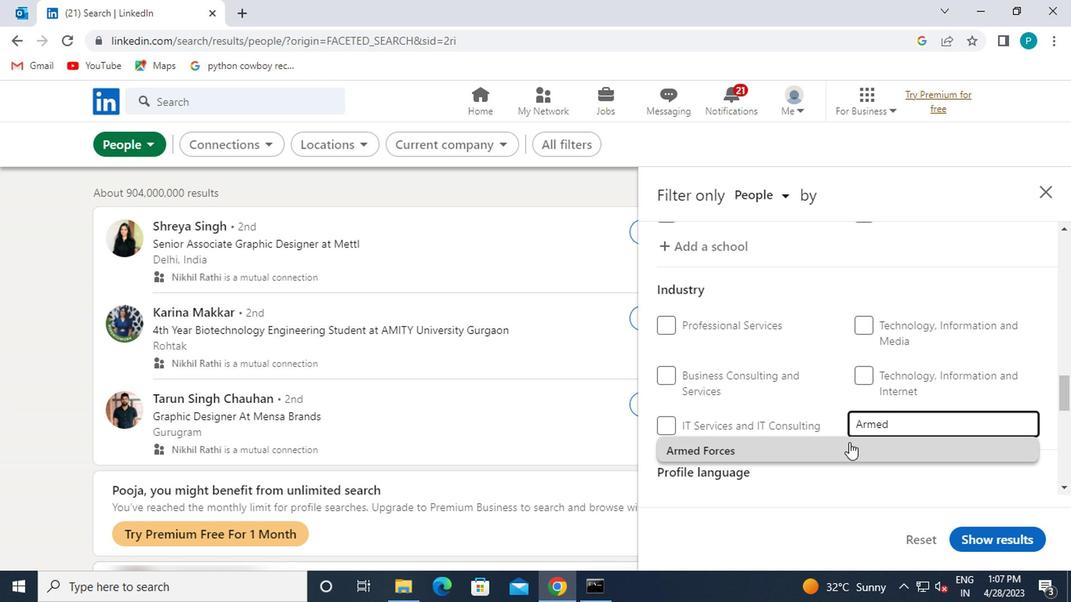 
Action: Mouse pressed left at (842, 450)
Screenshot: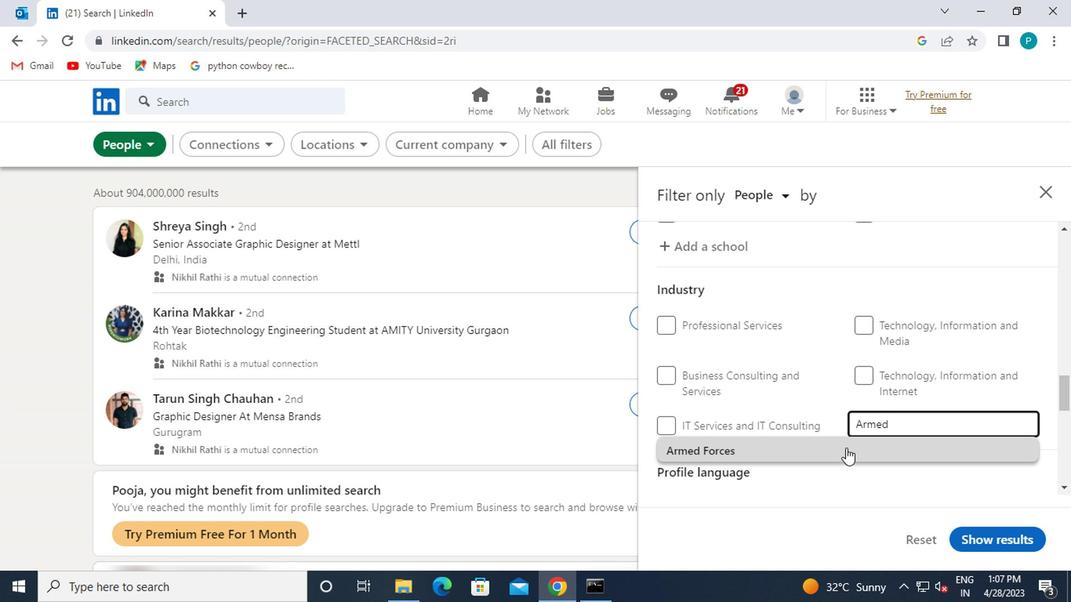
Action: Mouse moved to (841, 450)
Screenshot: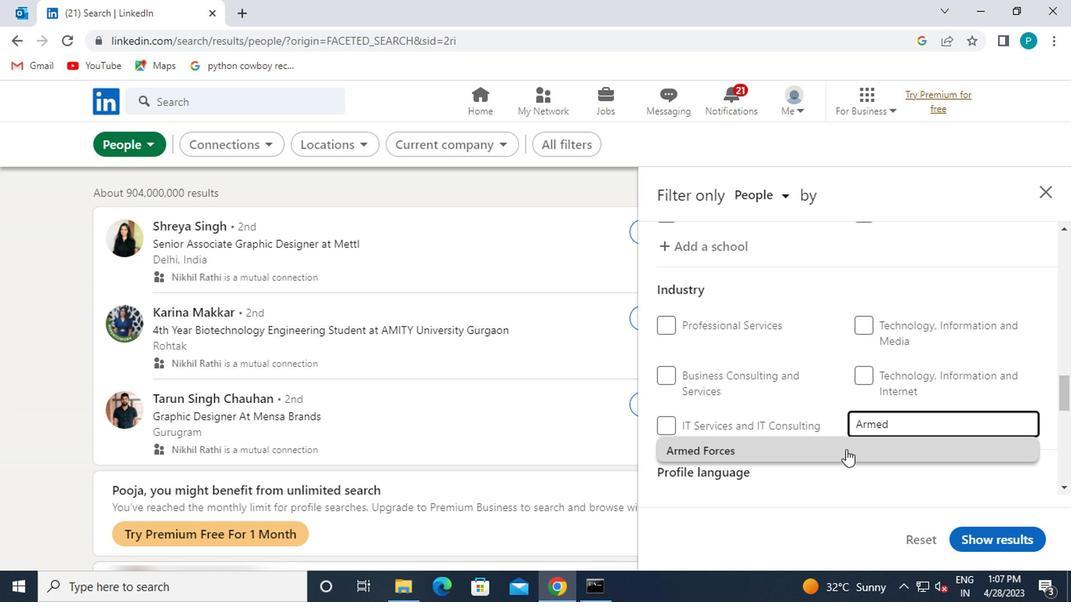 
Action: Mouse scrolled (841, 449) with delta (0, -1)
Screenshot: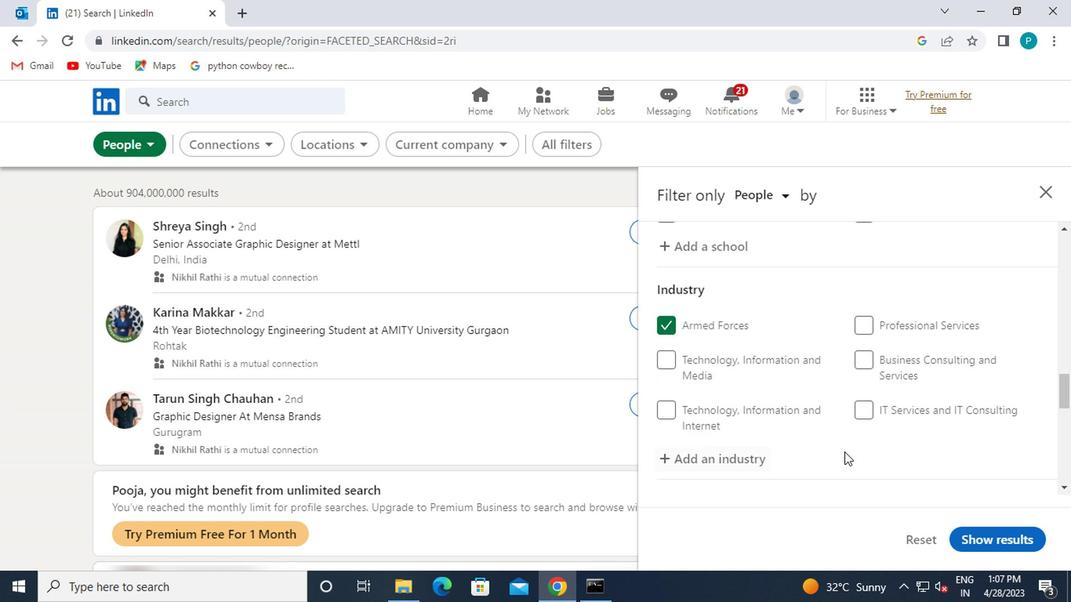 
Action: Mouse scrolled (841, 449) with delta (0, -1)
Screenshot: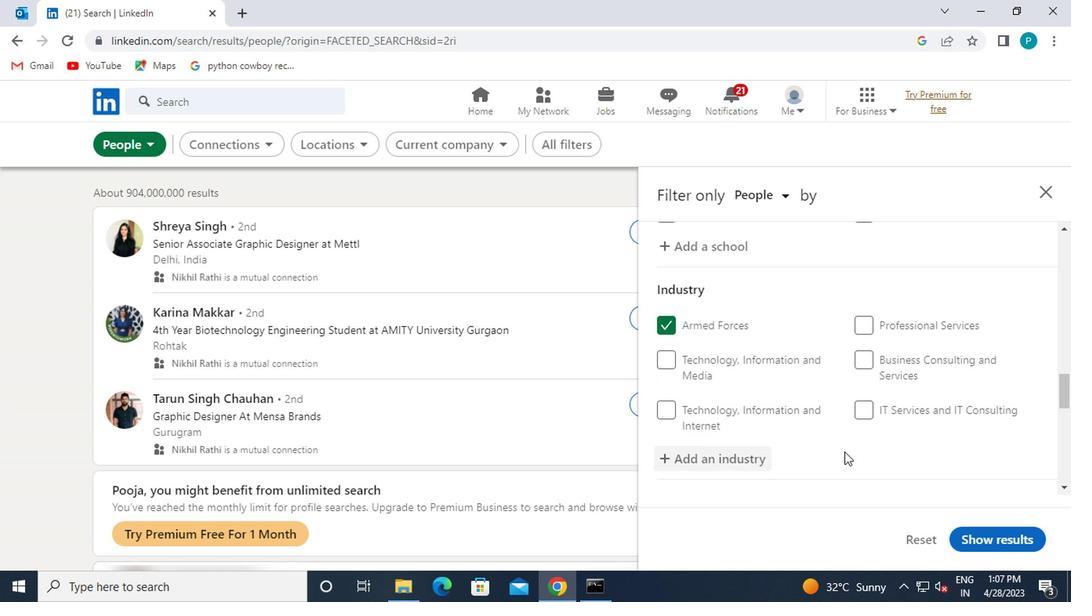 
Action: Mouse moved to (838, 422)
Screenshot: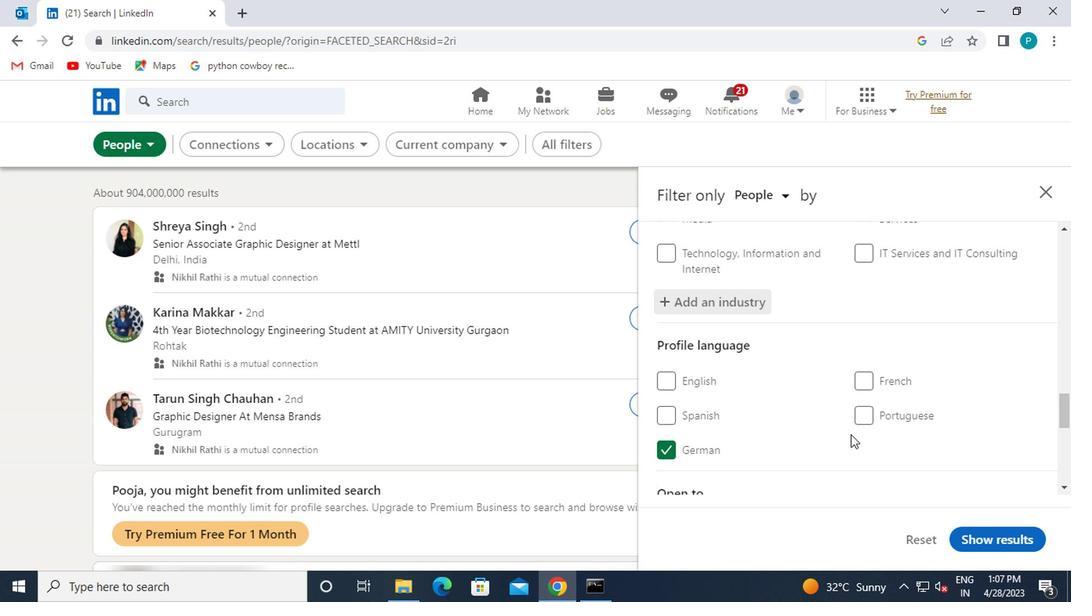 
Action: Mouse scrolled (838, 423) with delta (0, 1)
Screenshot: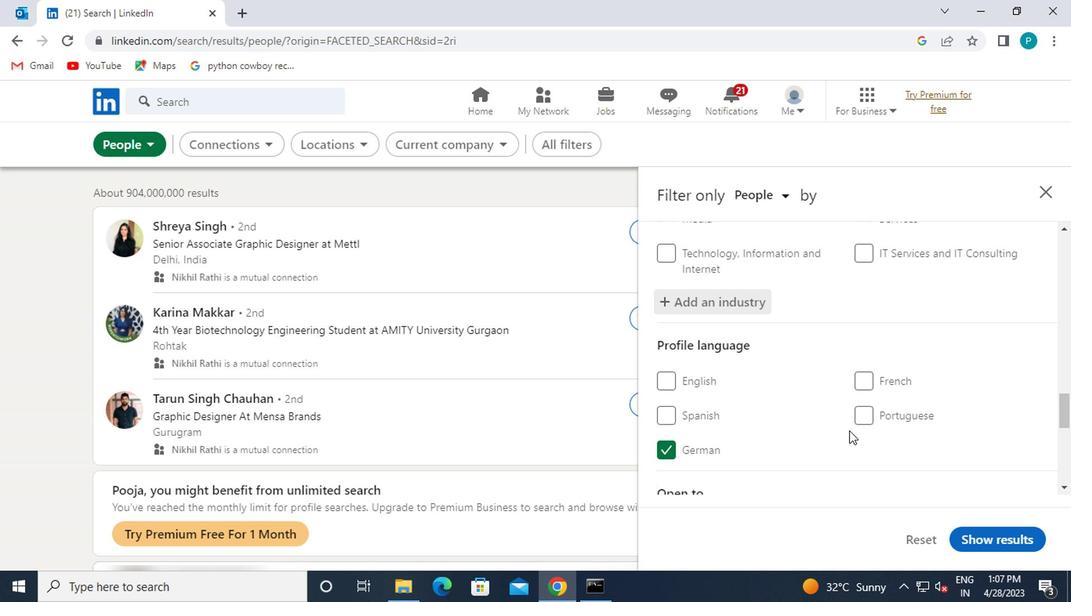 
Action: Mouse scrolled (838, 423) with delta (0, 1)
Screenshot: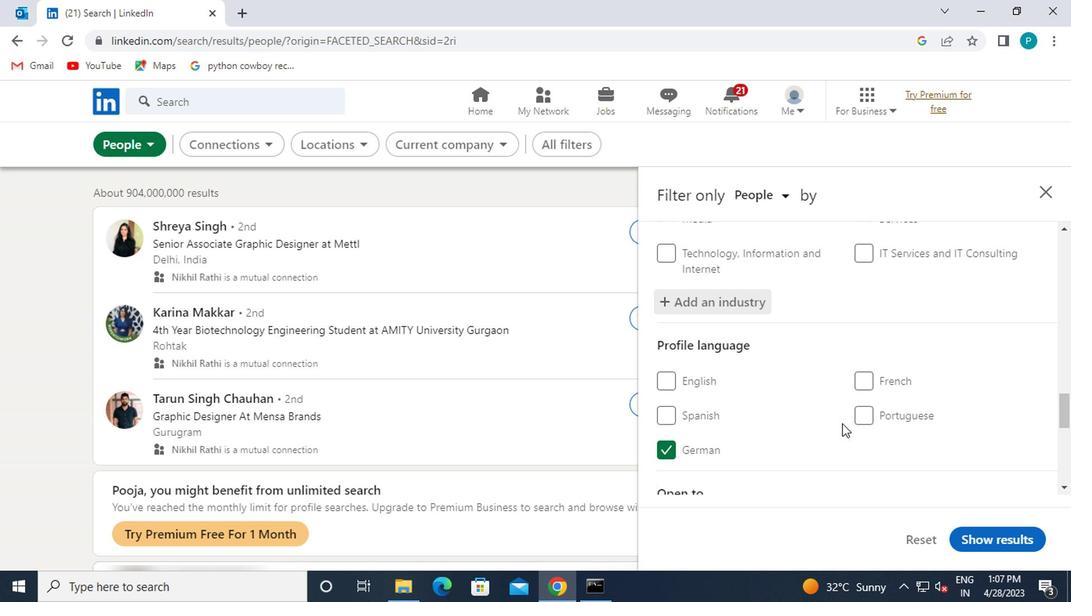 
Action: Mouse scrolled (838, 421) with delta (0, 0)
Screenshot: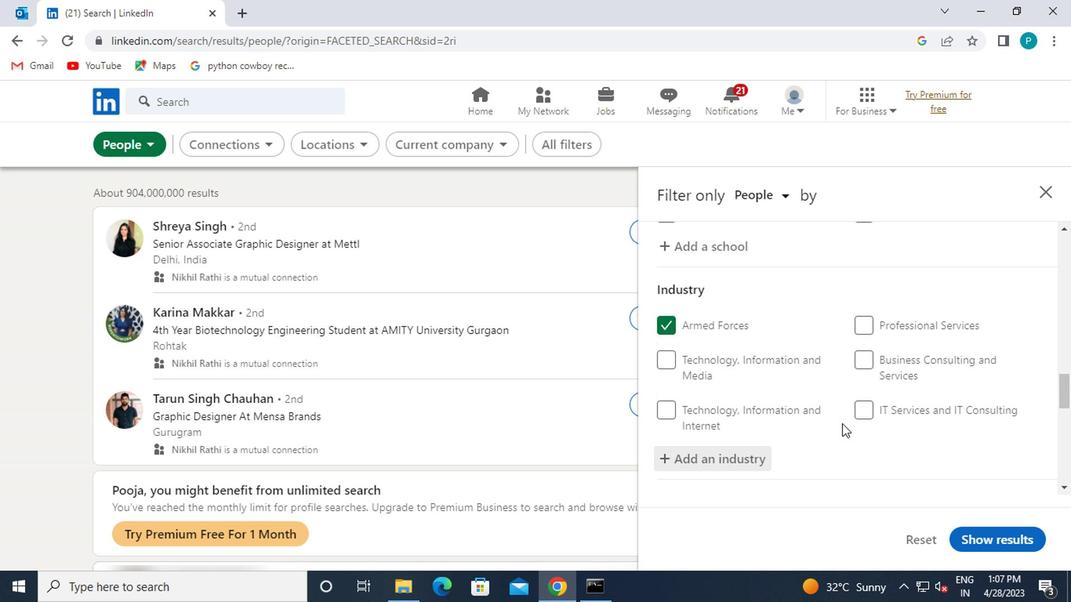 
Action: Mouse moved to (838, 421)
Screenshot: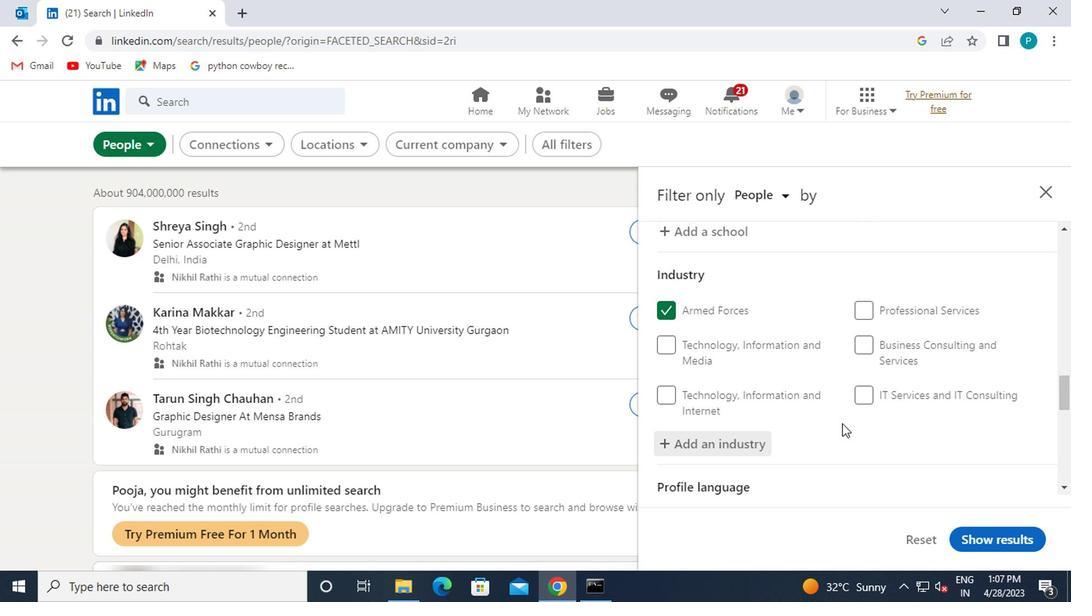 
Action: Mouse scrolled (838, 421) with delta (0, 0)
Screenshot: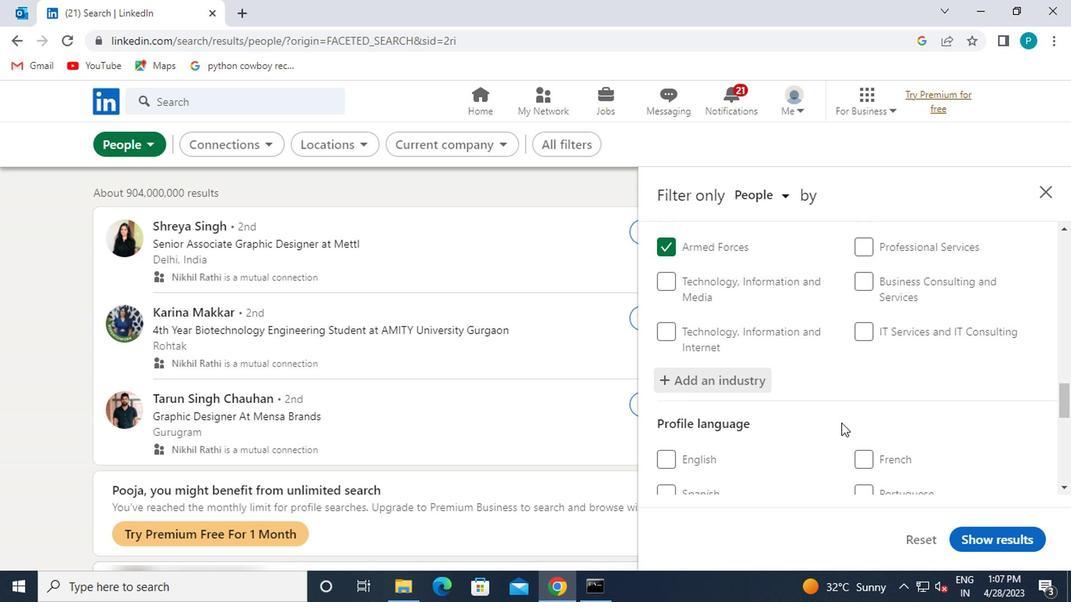 
Action: Mouse scrolled (838, 421) with delta (0, 0)
Screenshot: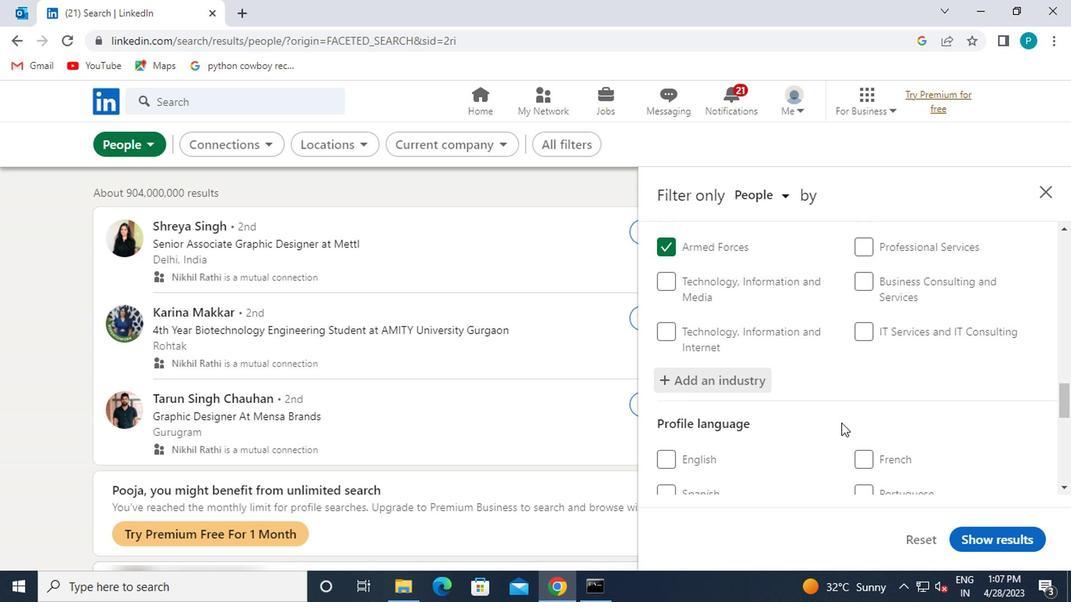 
Action: Mouse moved to (875, 429)
Screenshot: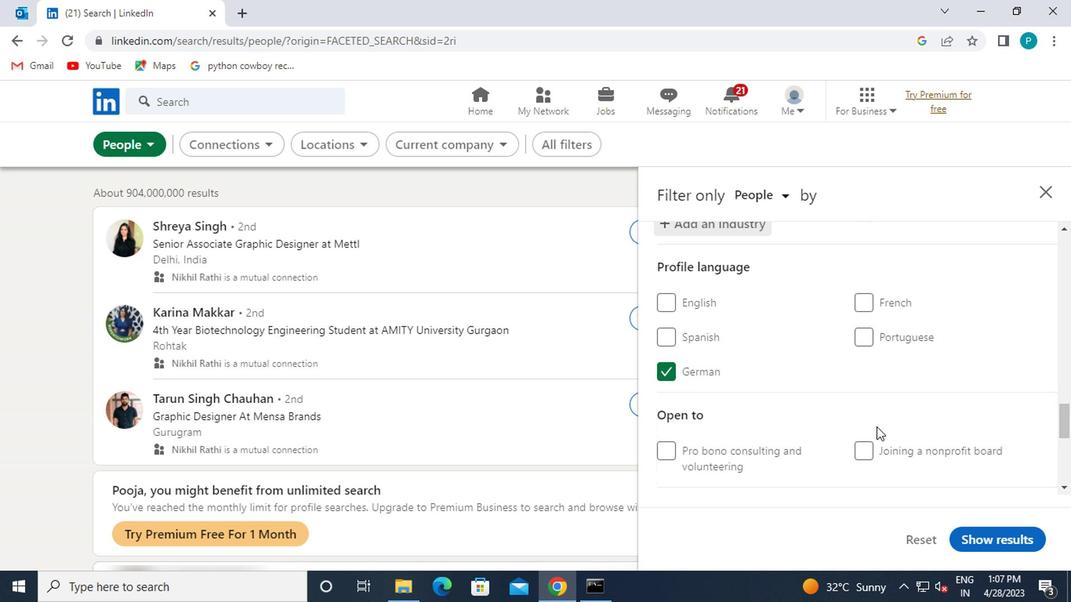 
Action: Mouse scrolled (875, 428) with delta (0, -1)
Screenshot: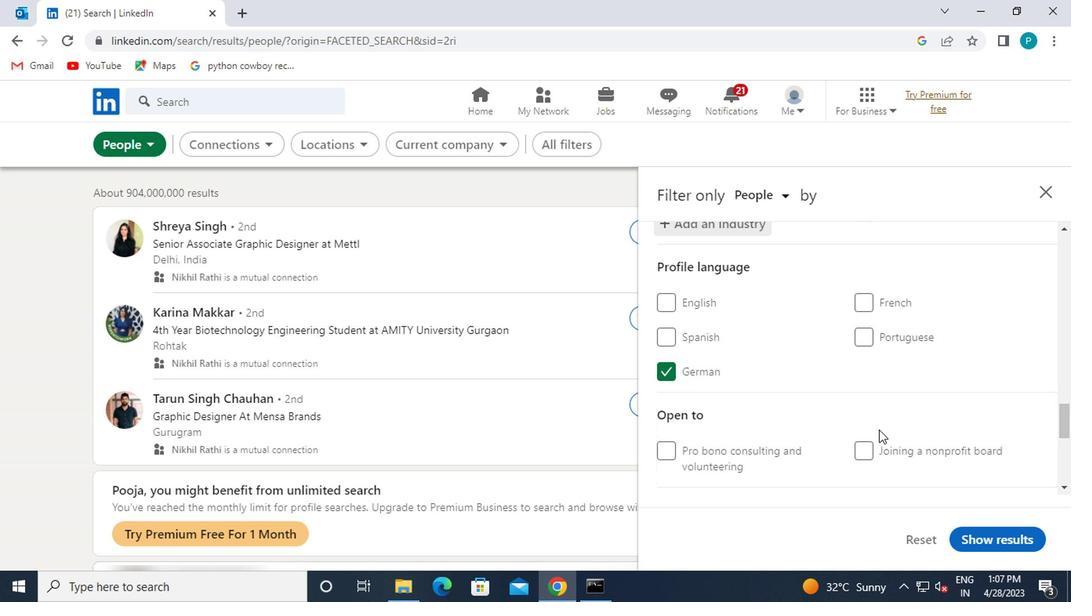
Action: Mouse scrolled (875, 428) with delta (0, -1)
Screenshot: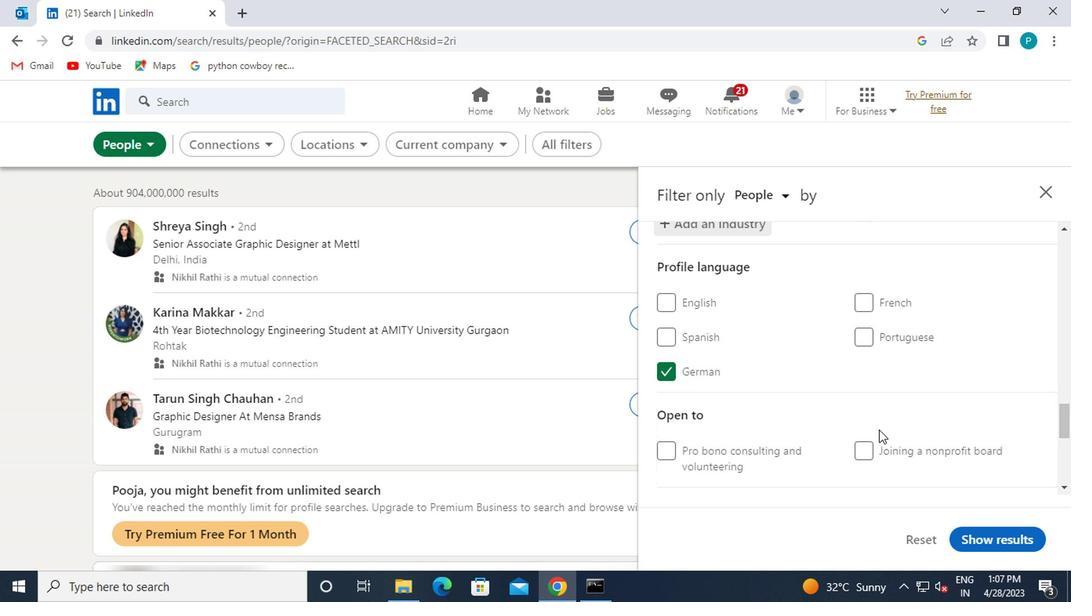 
Action: Mouse moved to (881, 450)
Screenshot: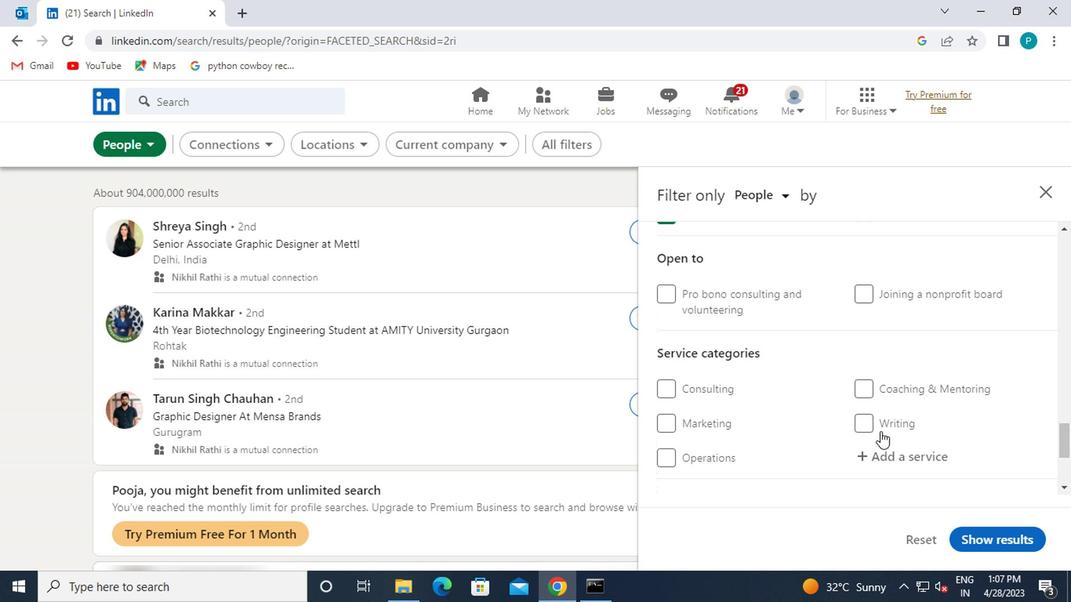 
Action: Mouse pressed left at (881, 450)
Screenshot: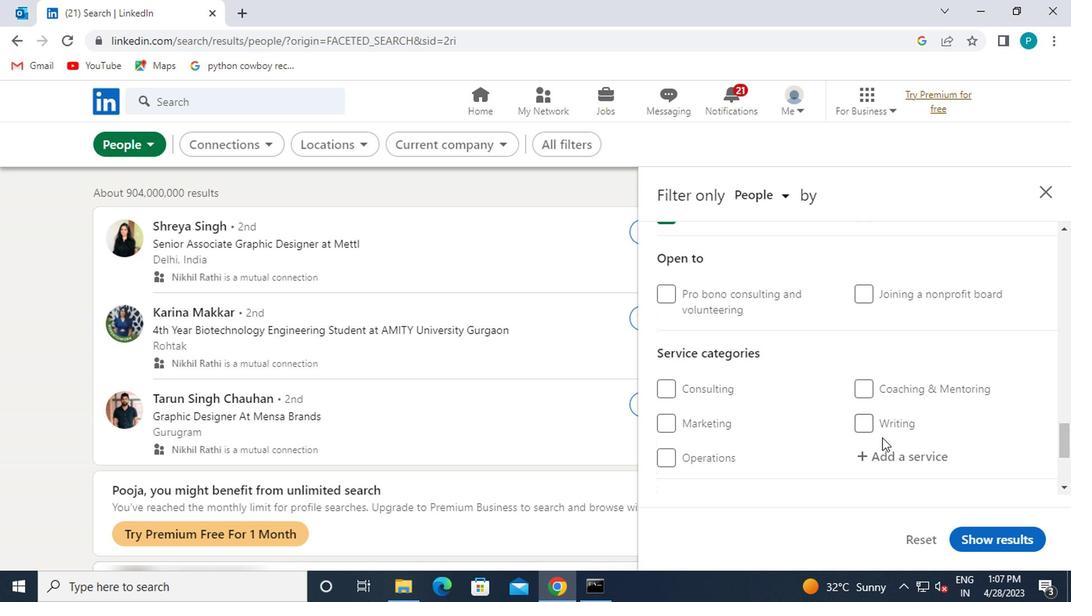 
Action: Key pressed <Key.caps_lock>C<Key.caps_lock>YBER
Screenshot: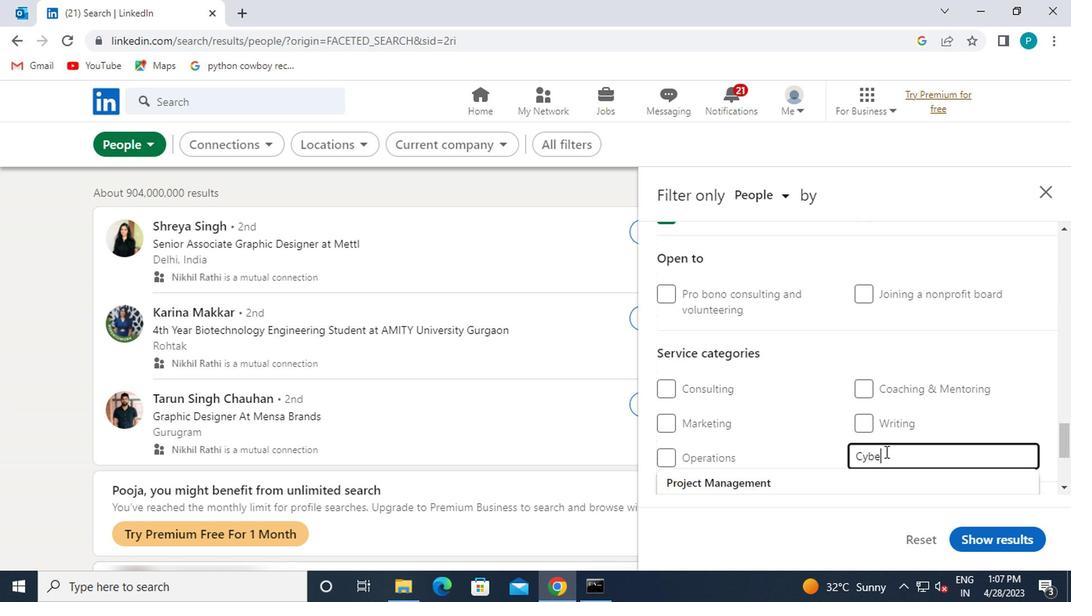 
Action: Mouse moved to (743, 472)
Screenshot: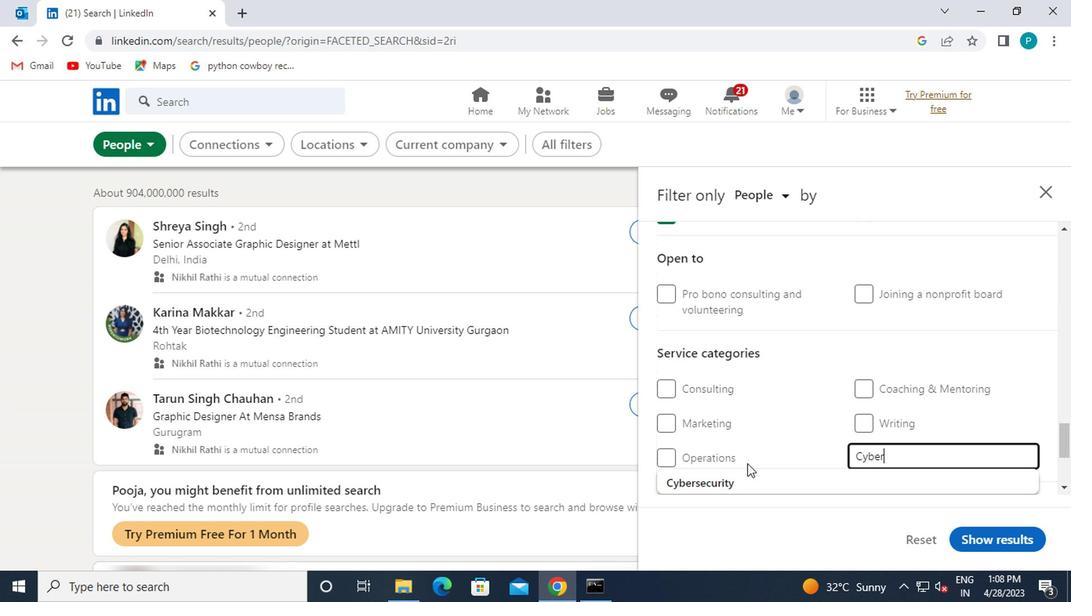 
Action: Mouse pressed left at (743, 472)
Screenshot: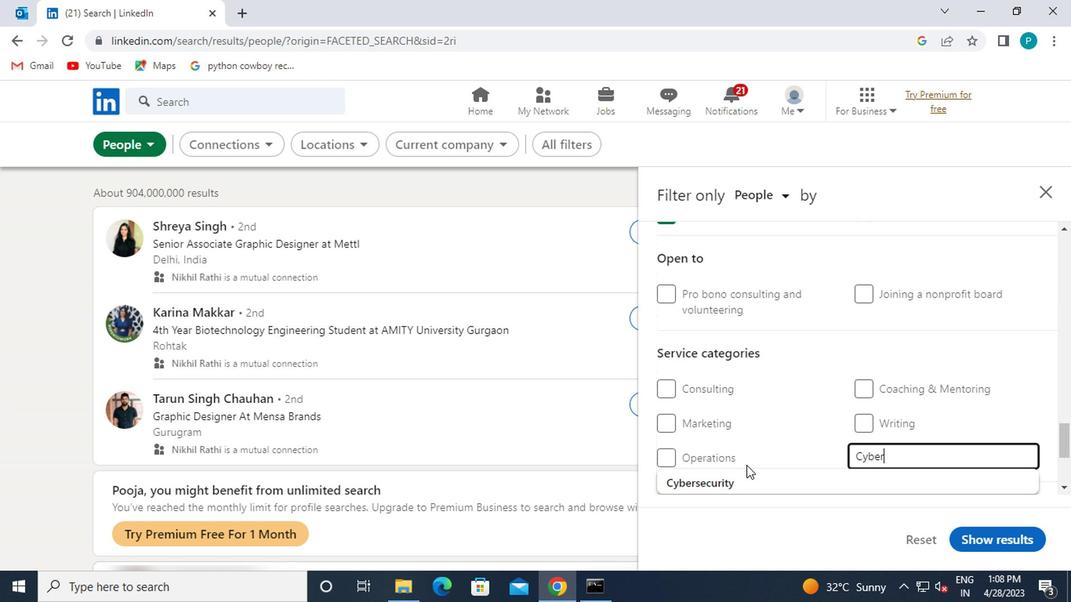 
Action: Mouse moved to (711, 419)
Screenshot: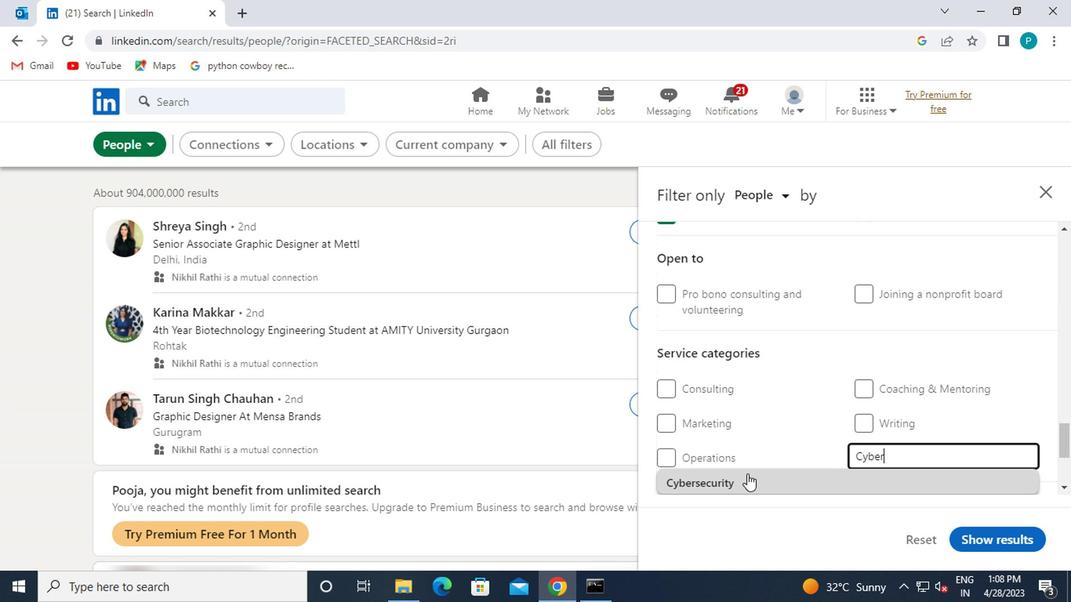 
Action: Mouse scrolled (711, 419) with delta (0, 0)
Screenshot: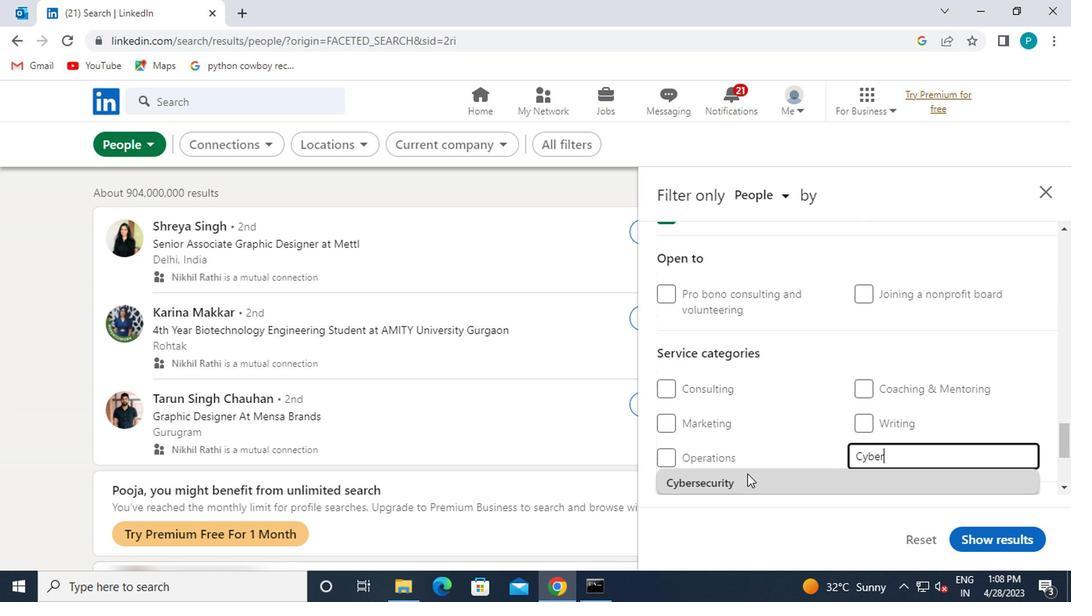 
Action: Mouse scrolled (711, 419) with delta (0, 0)
Screenshot: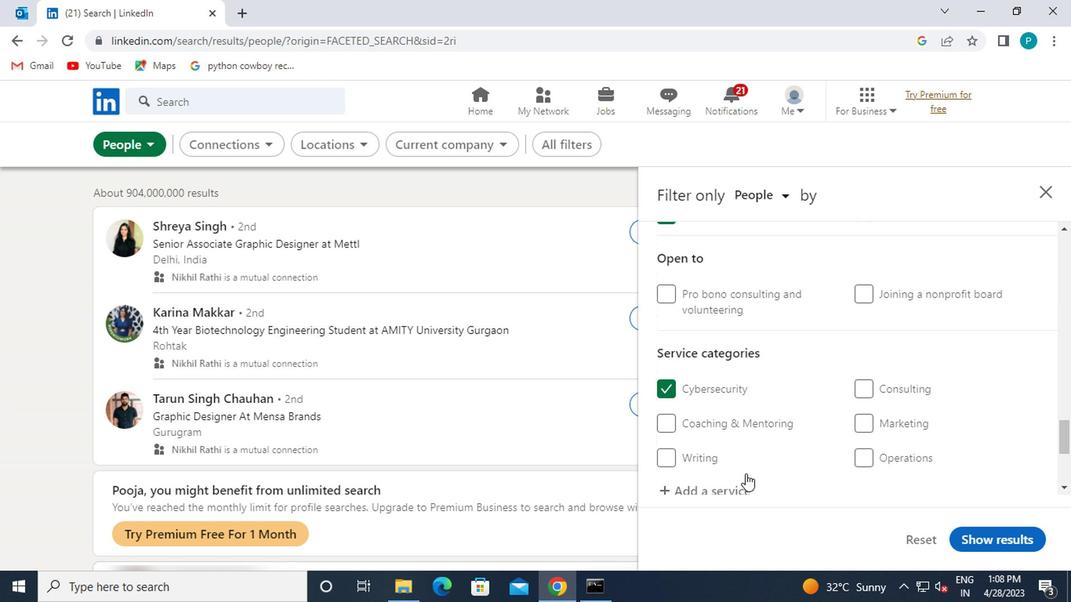 
Action: Mouse moved to (710, 419)
Screenshot: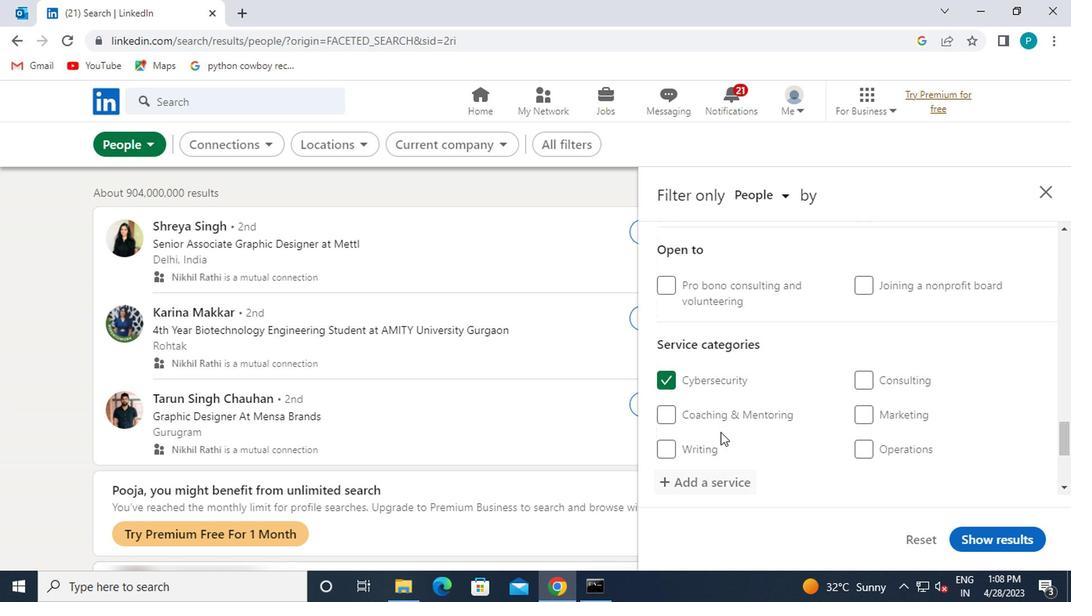
Action: Mouse scrolled (710, 419) with delta (0, 0)
Screenshot: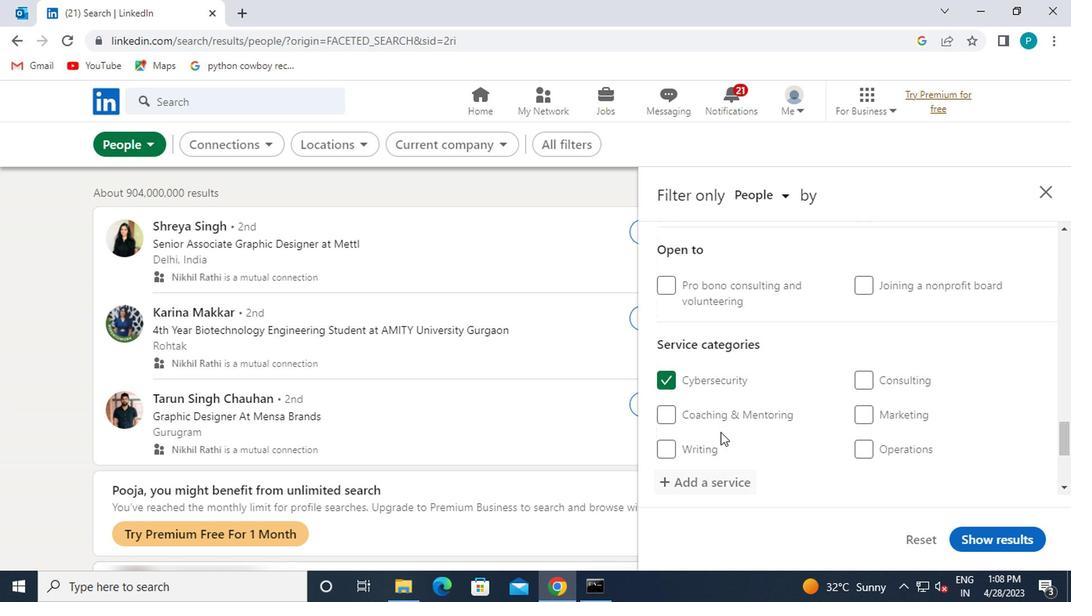 
Action: Mouse moved to (708, 419)
Screenshot: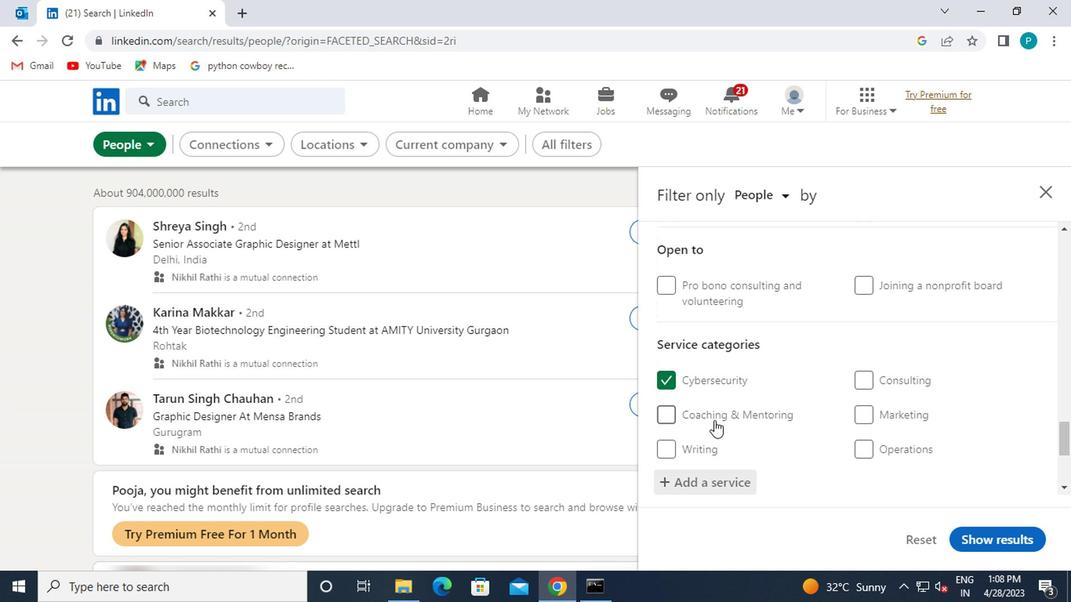 
Action: Mouse pressed left at (708, 419)
Screenshot: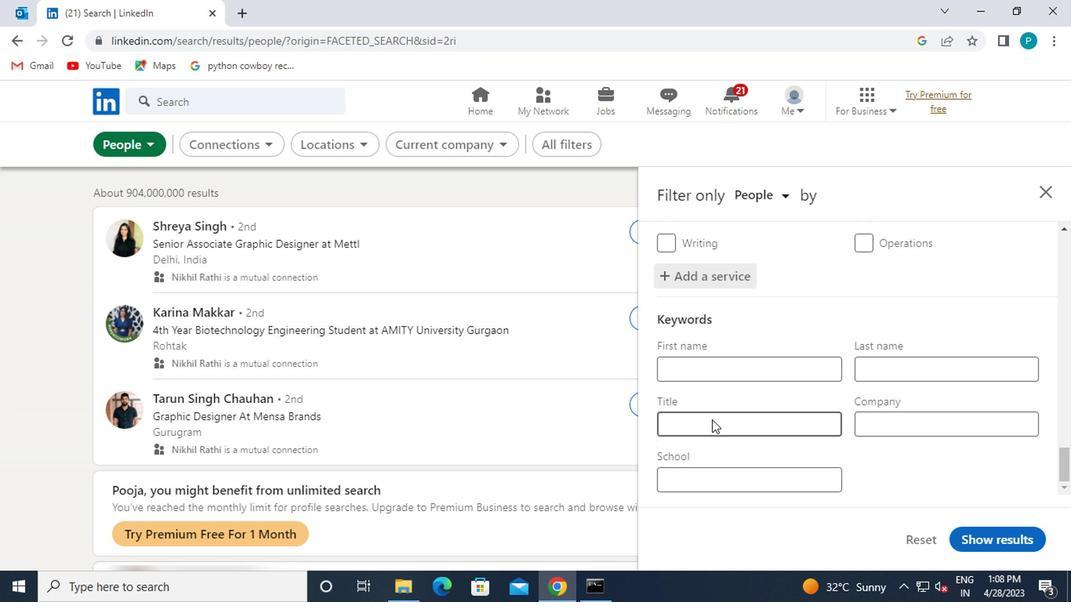 
Action: Mouse moved to (765, 431)
Screenshot: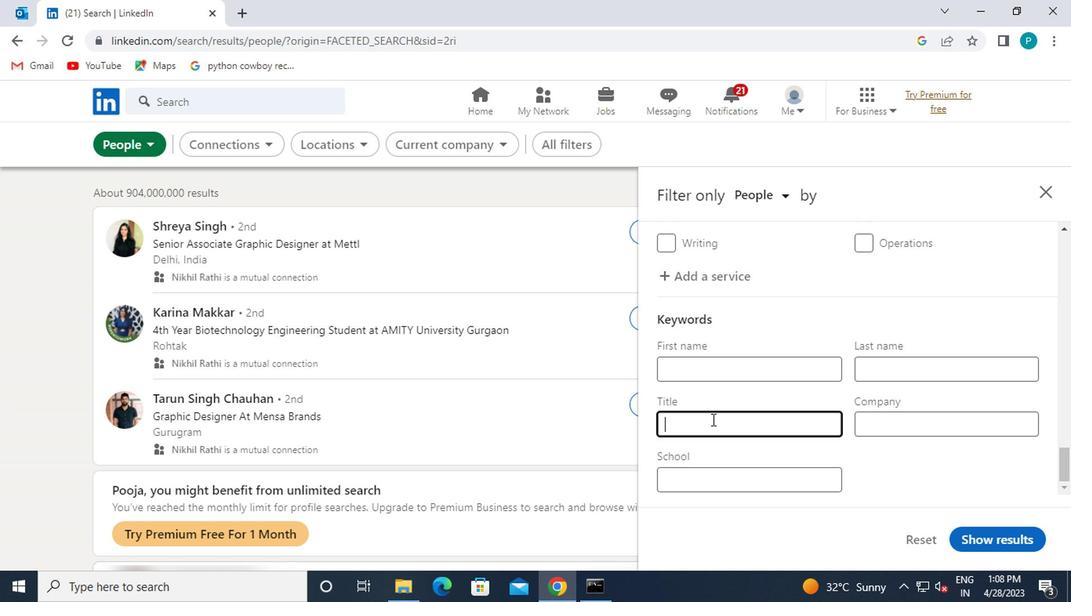 
Action: Key pressed <Key.caps_lock>O<Key.caps_lock>FFICE<Key.space><Key.caps_lock>A<Key.caps_lock>SSISTANT
Screenshot: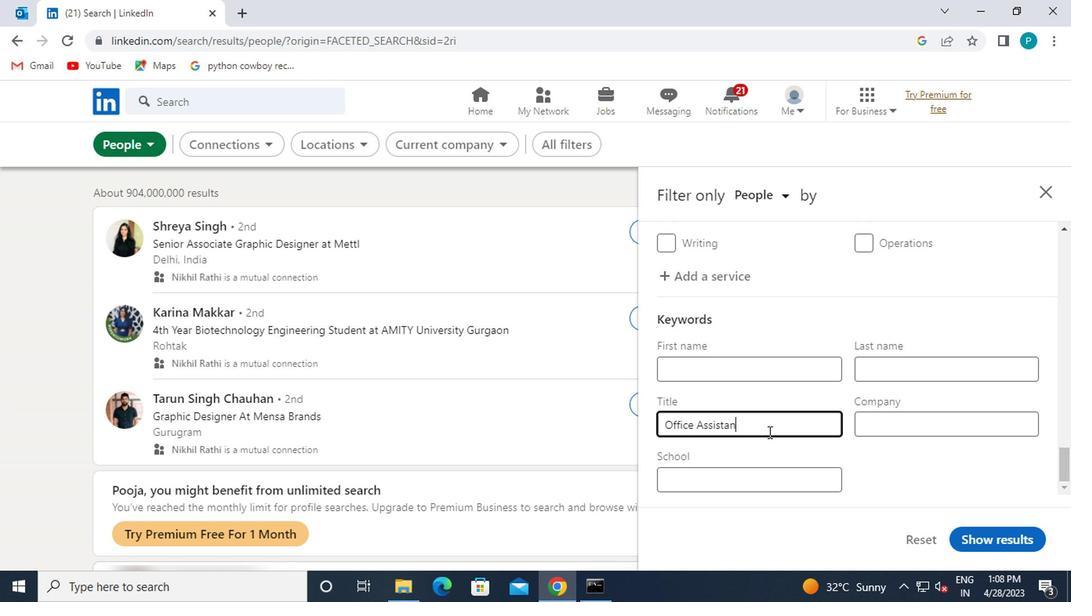 
Action: Mouse moved to (984, 534)
Screenshot: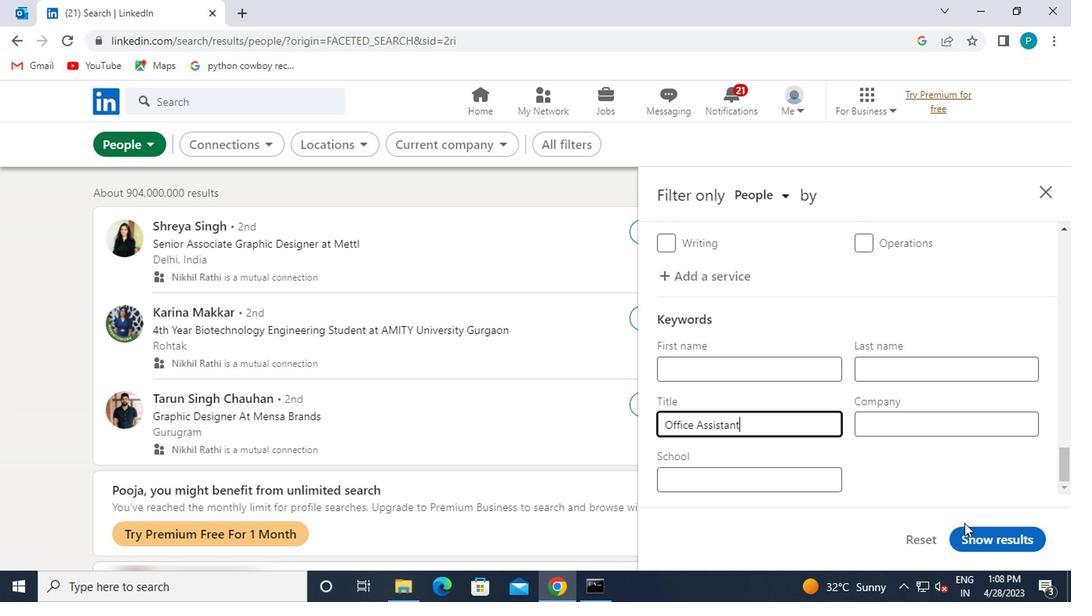 
Action: Mouse pressed left at (984, 534)
Screenshot: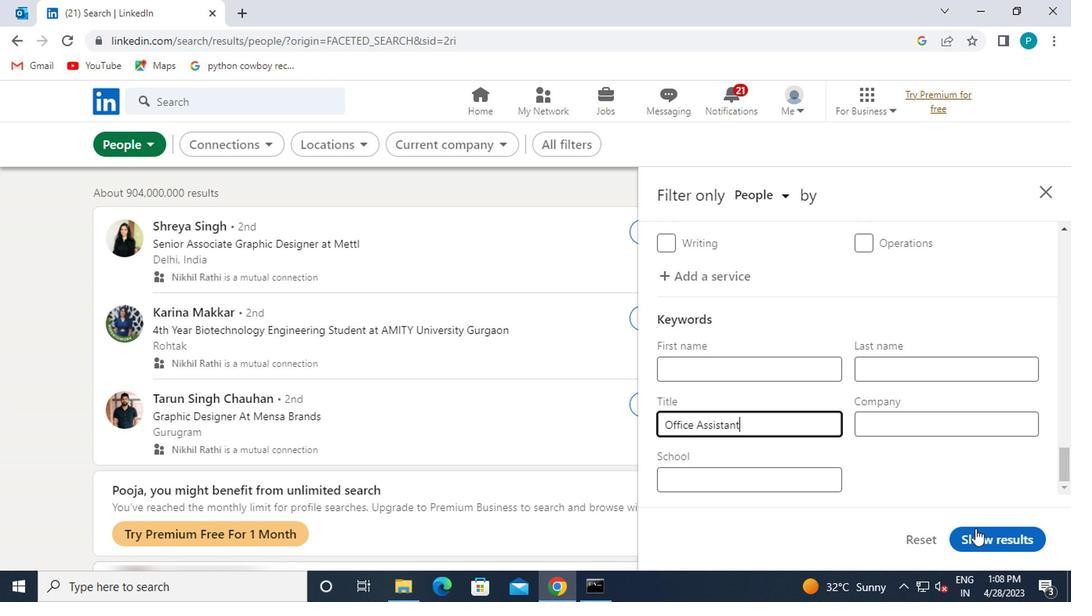 
